 Task: Open Card Supplier Management Review in Board Product Launch Strategies to Workspace Domain Name Registrars and add a team member Softage.1@softage.net, a label Yellow, a checklist Beta Testing, an attachment from your google drive, a color Yellow and finally, add a card description 'Conduct customer research for new customer experience improvements' and a comment 'Let us approach this task with a sense of curiosity and a willingness to explore new ideas and approaches.'. Add a start date 'Jan 01, 1900' with a due date 'Jan 08, 1900'
Action: Mouse moved to (52, 335)
Screenshot: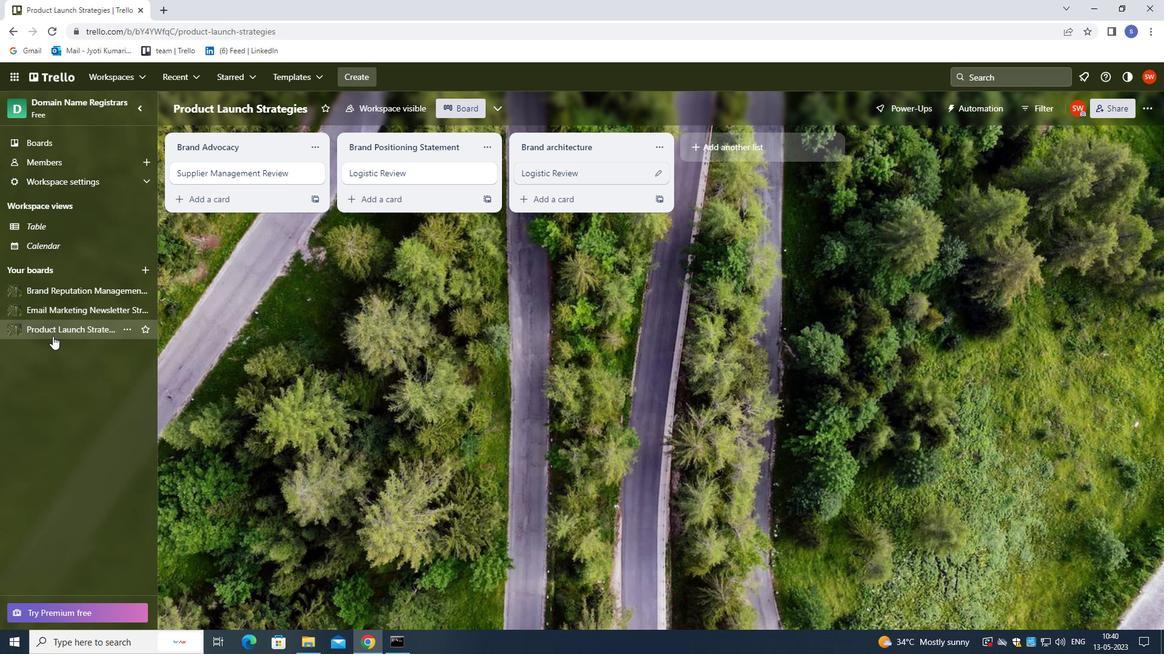 
Action: Mouse pressed left at (52, 335)
Screenshot: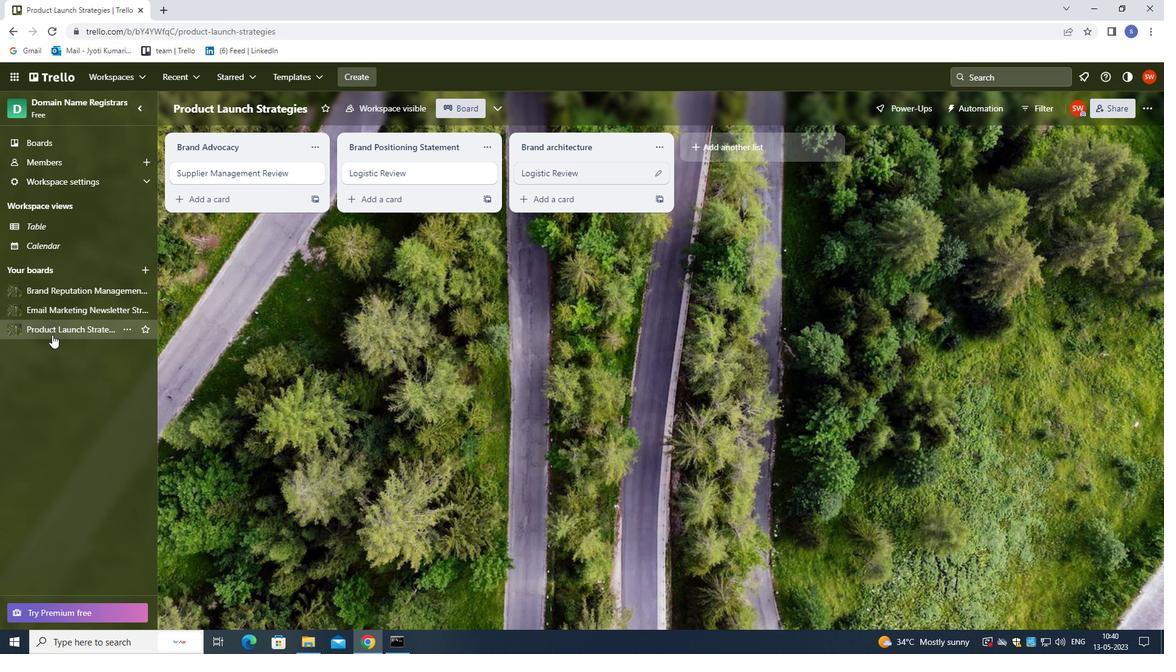
Action: Mouse moved to (235, 177)
Screenshot: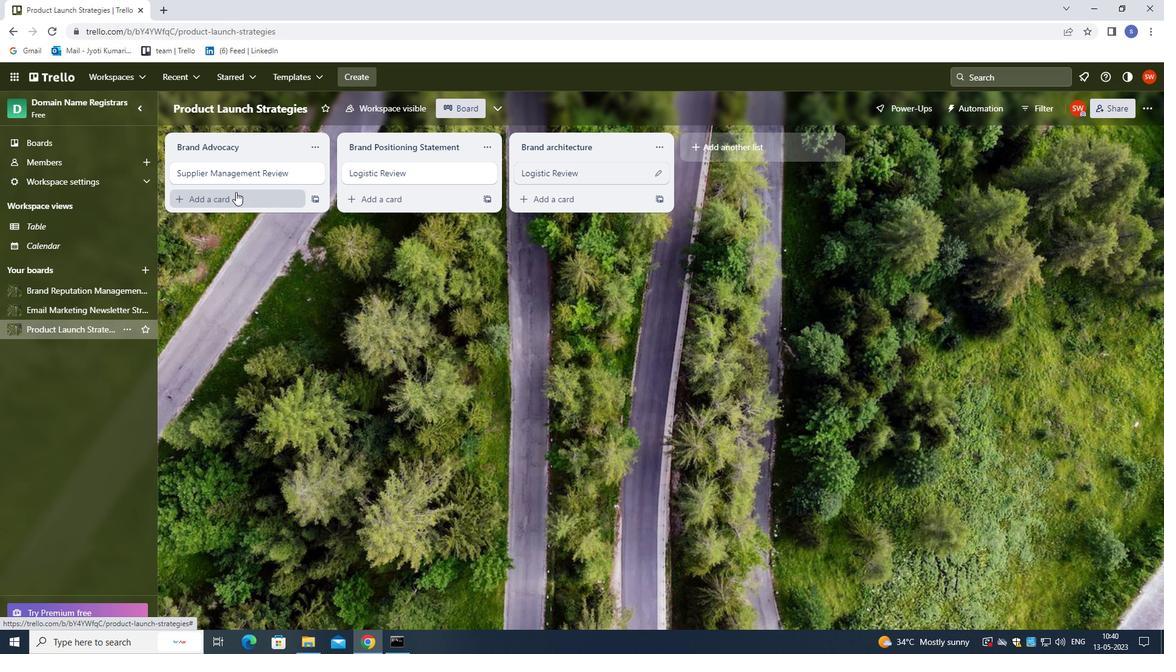 
Action: Mouse pressed left at (235, 177)
Screenshot: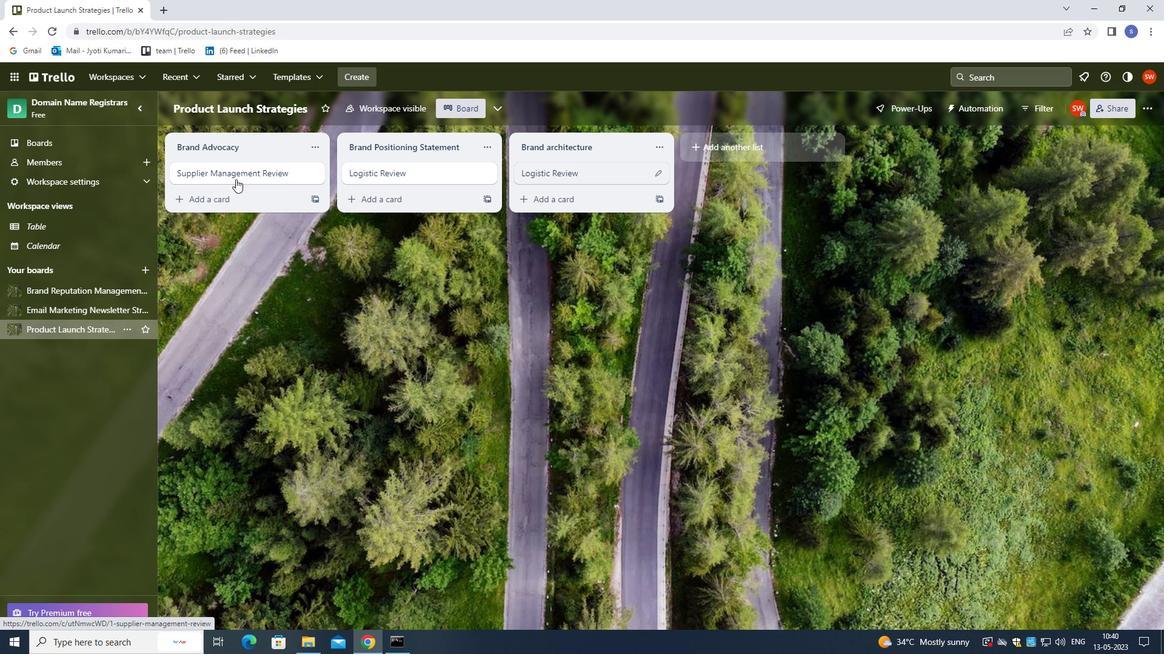 
Action: Mouse moved to (733, 169)
Screenshot: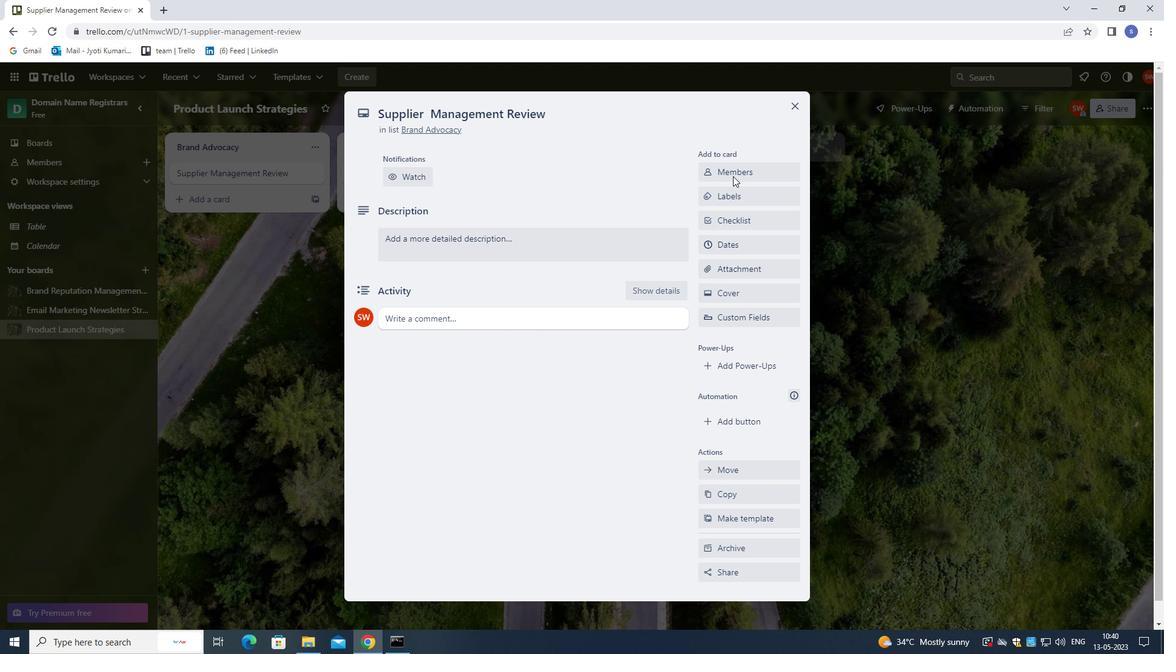 
Action: Mouse pressed left at (733, 169)
Screenshot: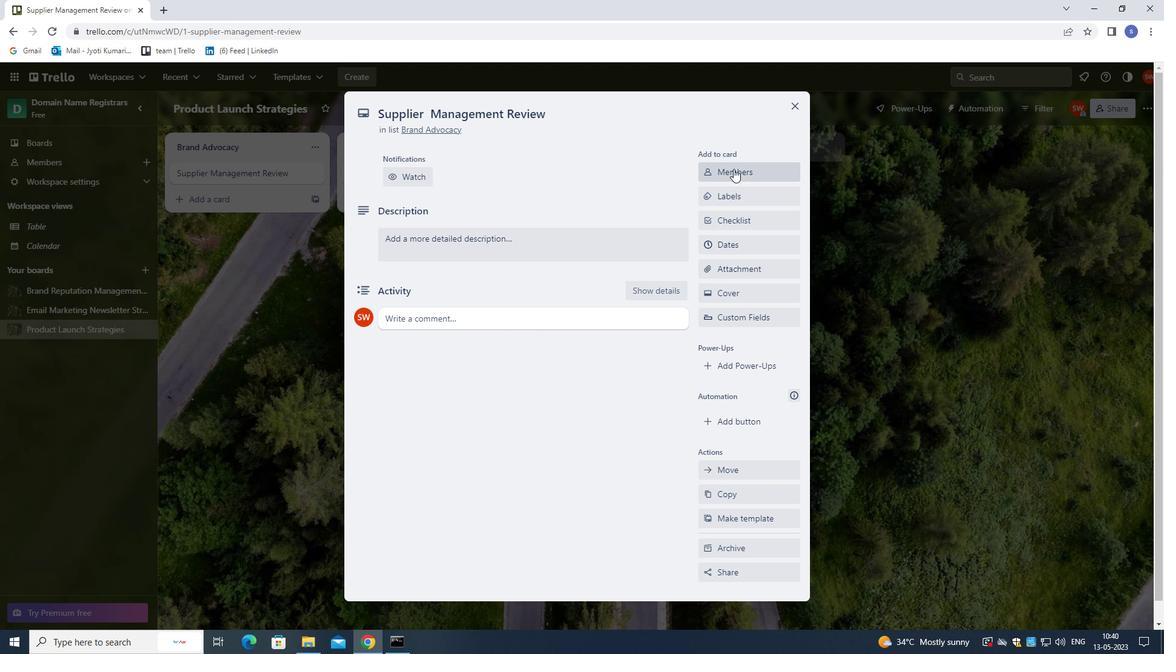 
Action: Mouse moved to (735, 167)
Screenshot: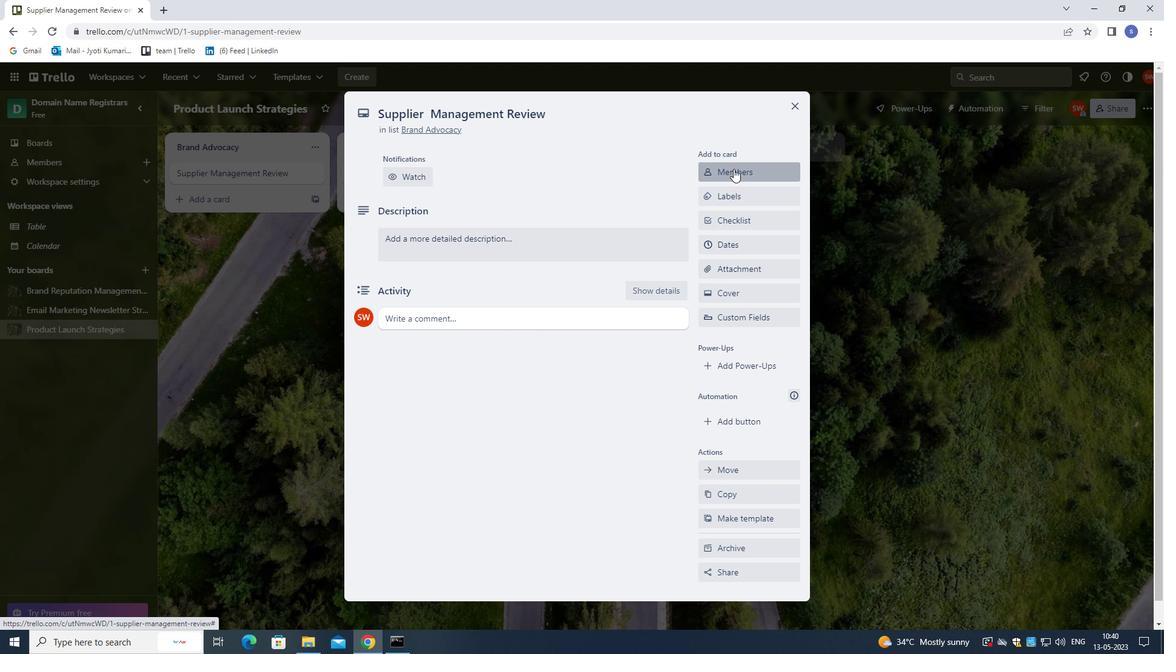 
Action: Key pressed softage.1<Key.shift>@SOFTAGE.NET
Screenshot: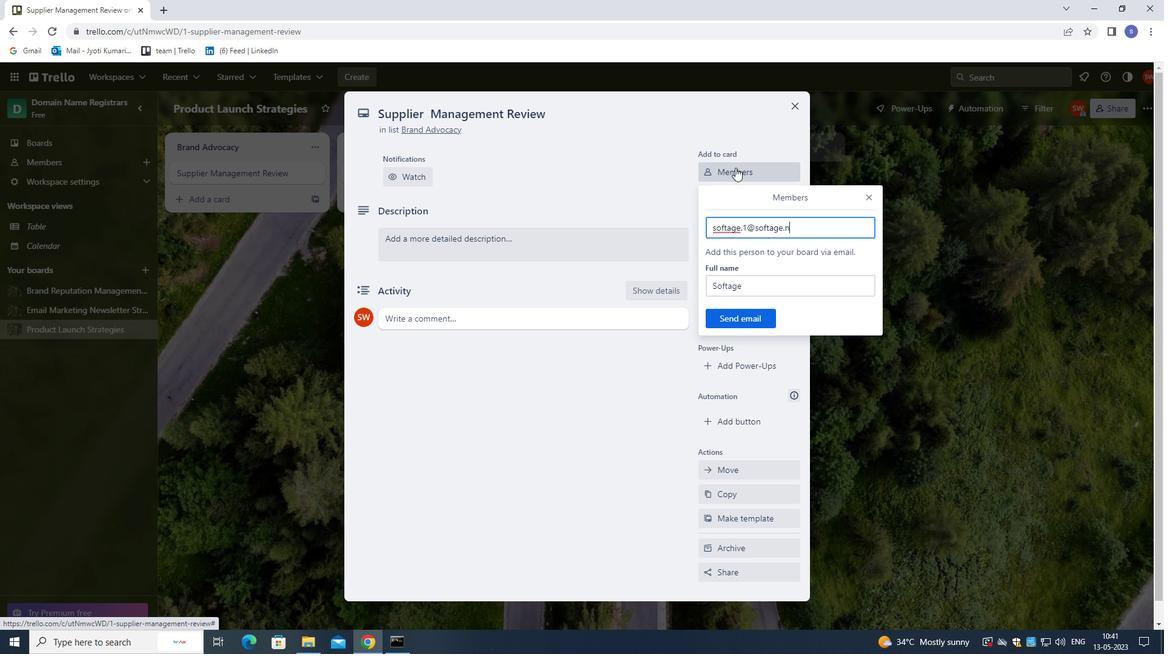 
Action: Mouse moved to (733, 322)
Screenshot: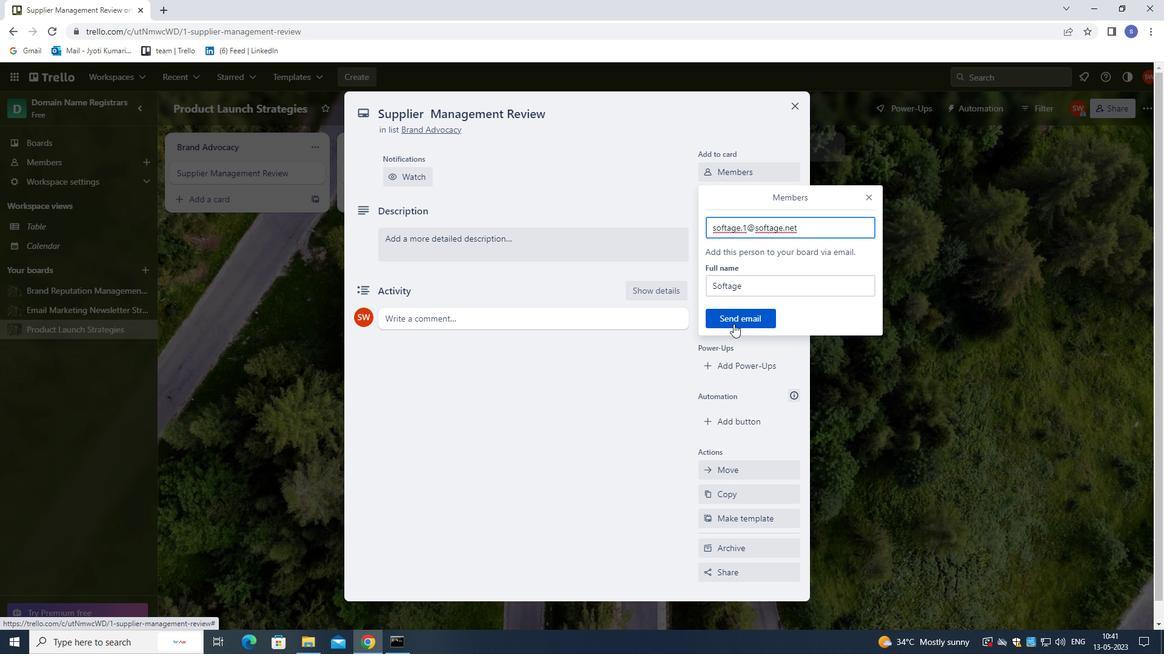 
Action: Mouse pressed left at (733, 322)
Screenshot: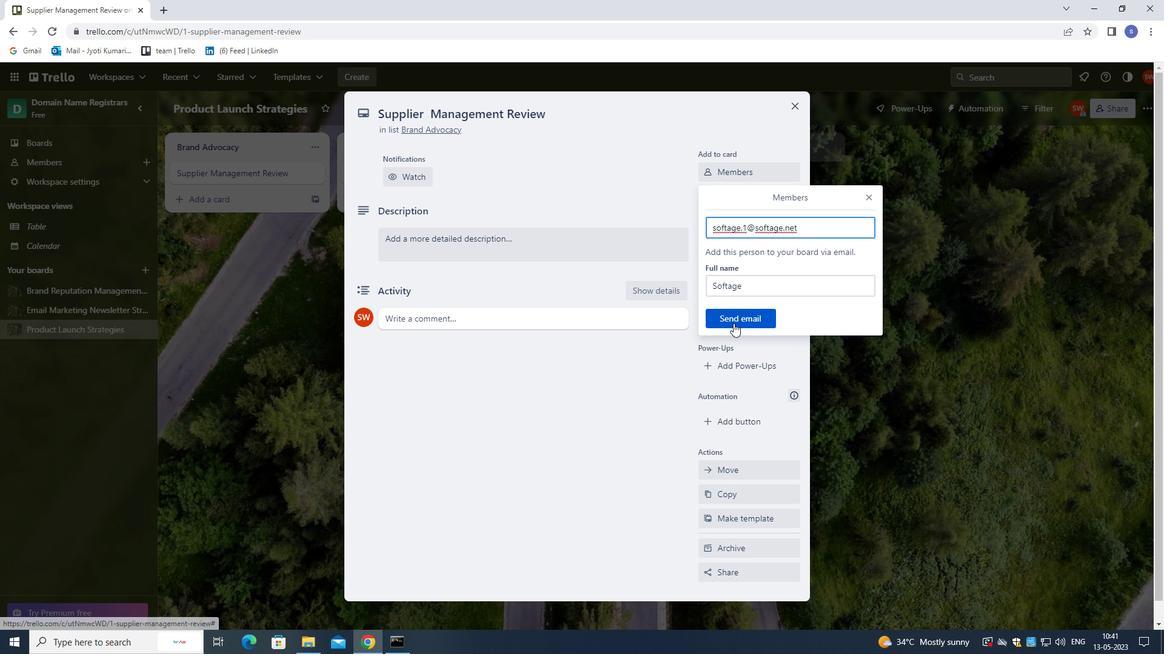 
Action: Mouse moved to (741, 241)
Screenshot: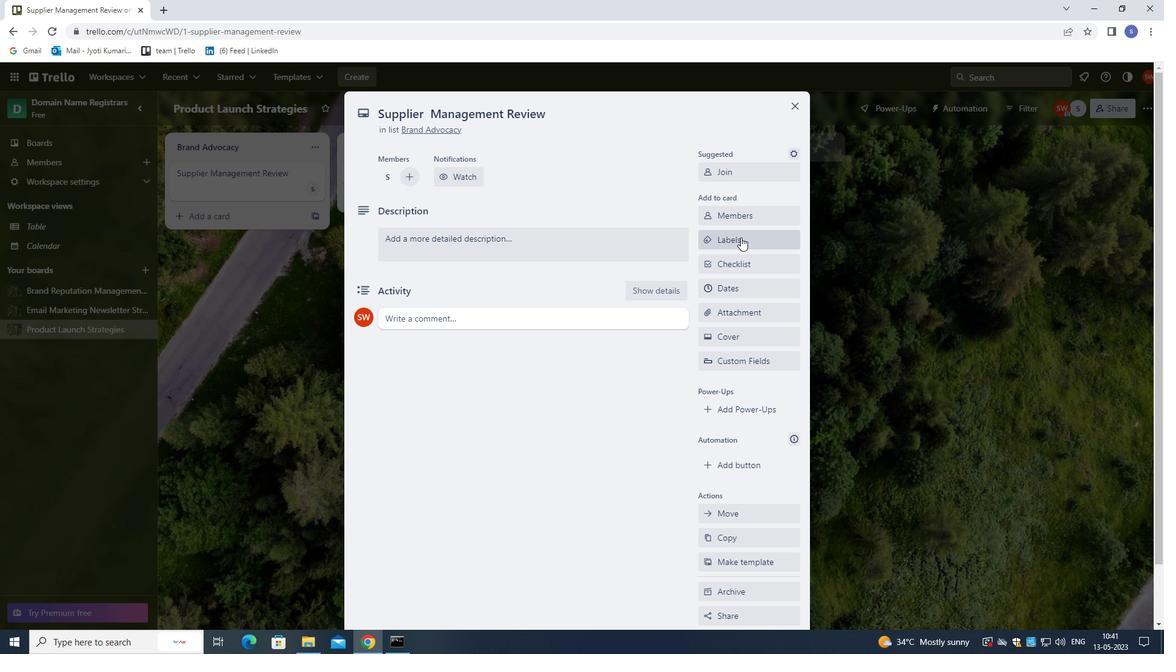 
Action: Mouse pressed left at (741, 241)
Screenshot: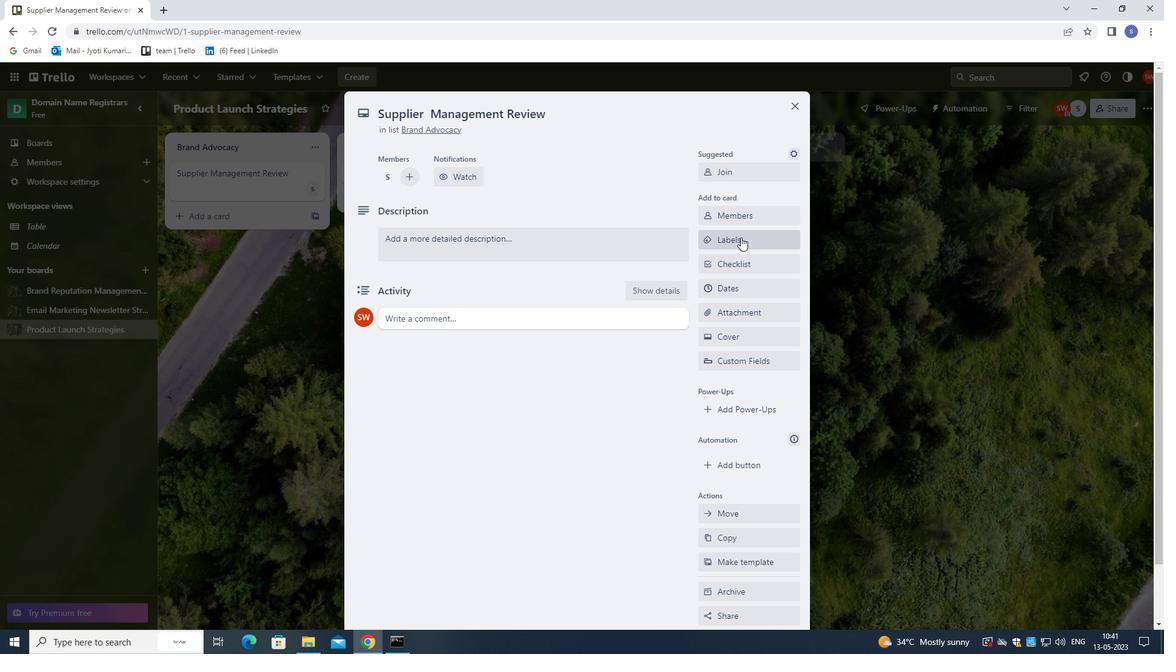 
Action: Mouse moved to (741, 242)
Screenshot: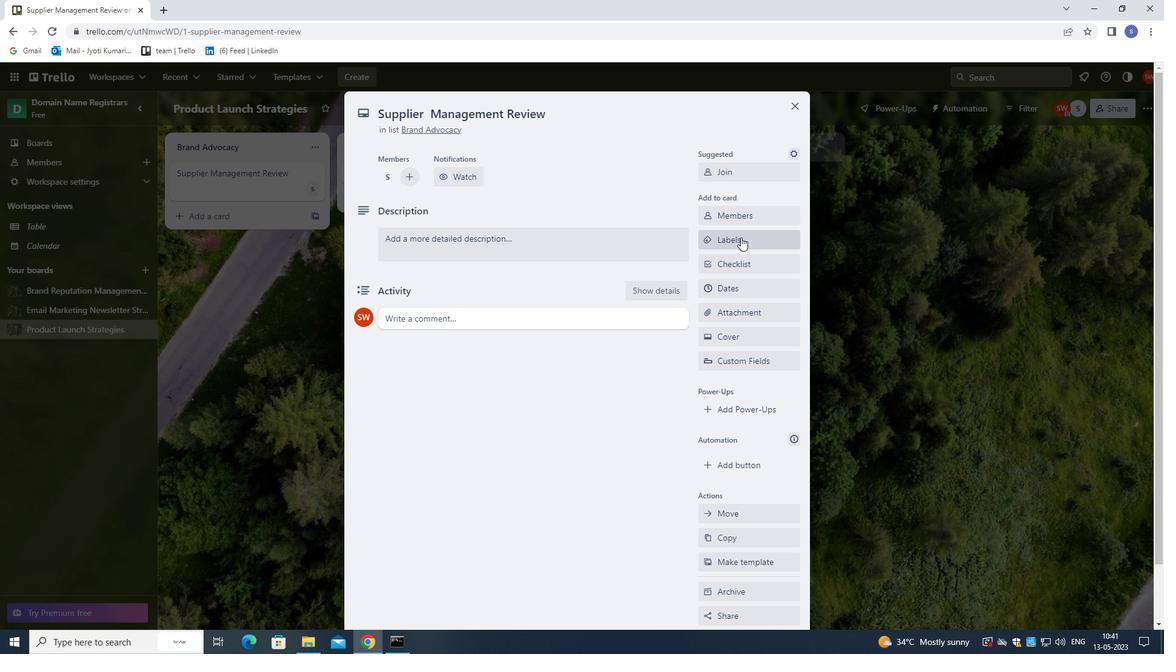 
Action: Key pressed Y
Screenshot: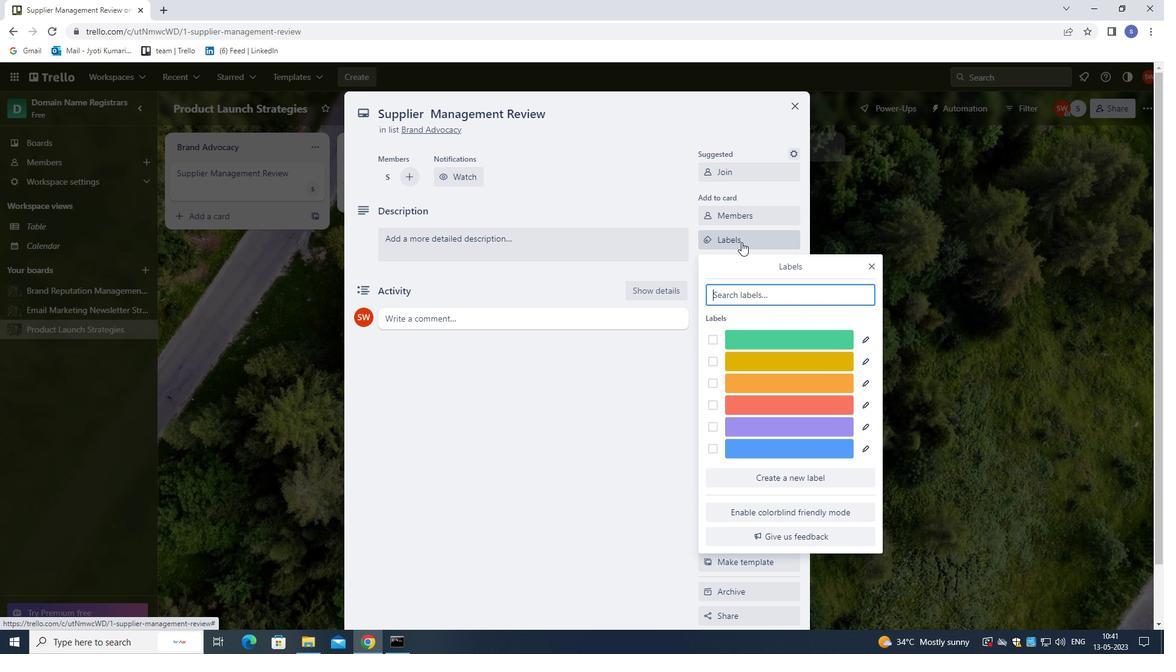 
Action: Mouse moved to (792, 332)
Screenshot: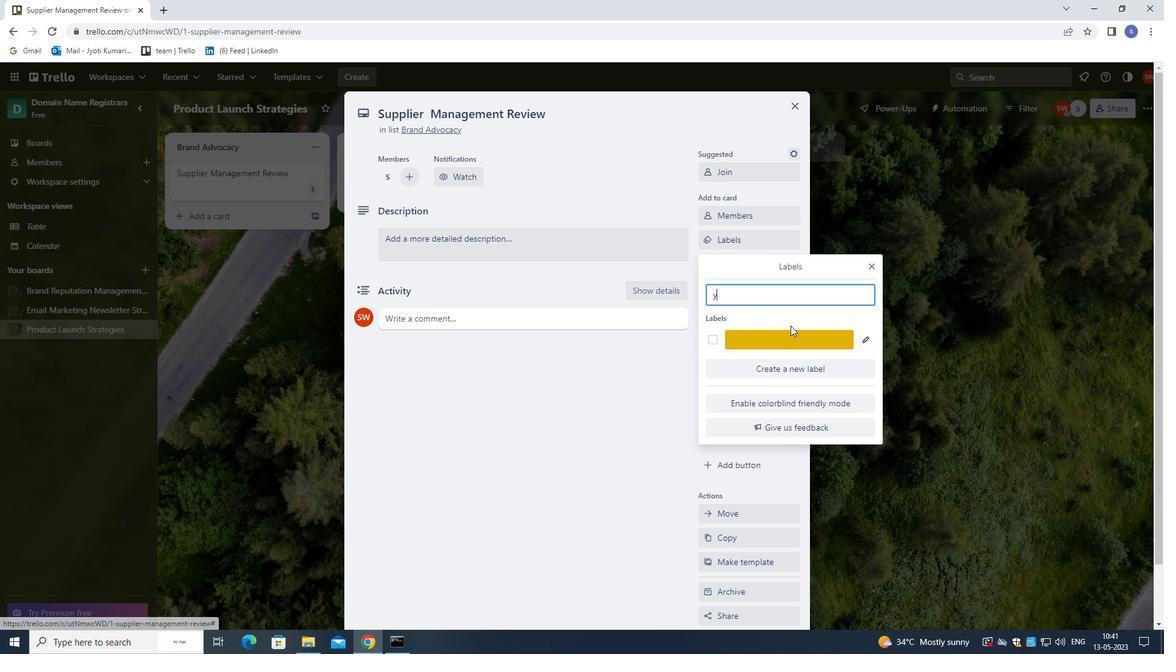 
Action: Mouse pressed left at (792, 332)
Screenshot: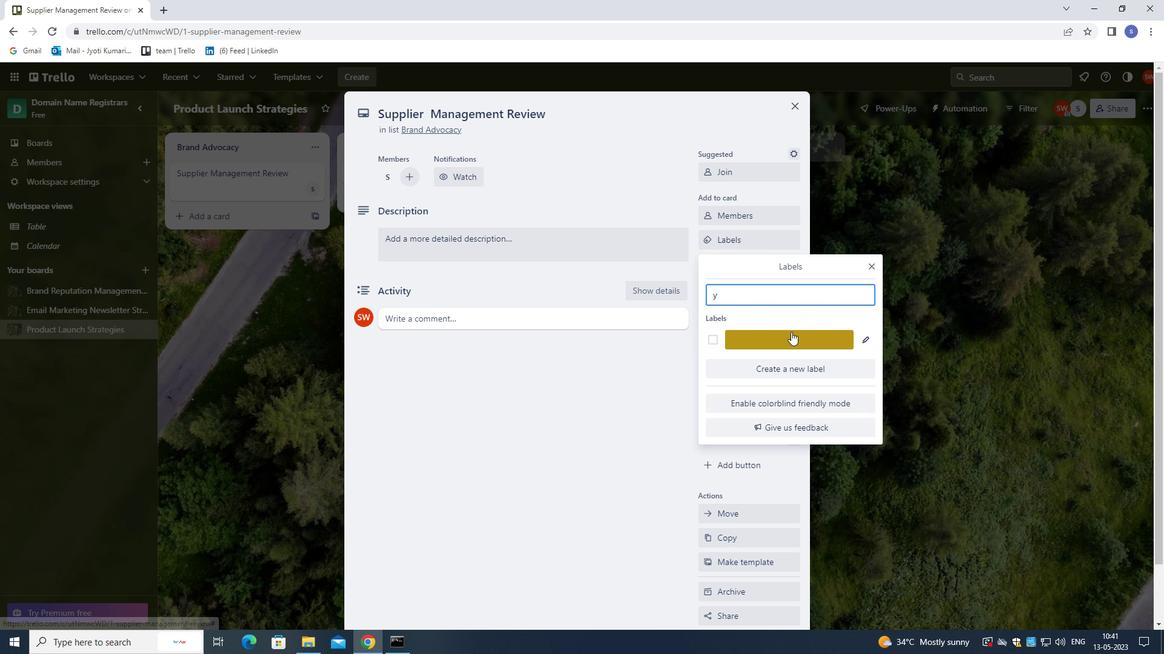 
Action: Mouse moved to (872, 264)
Screenshot: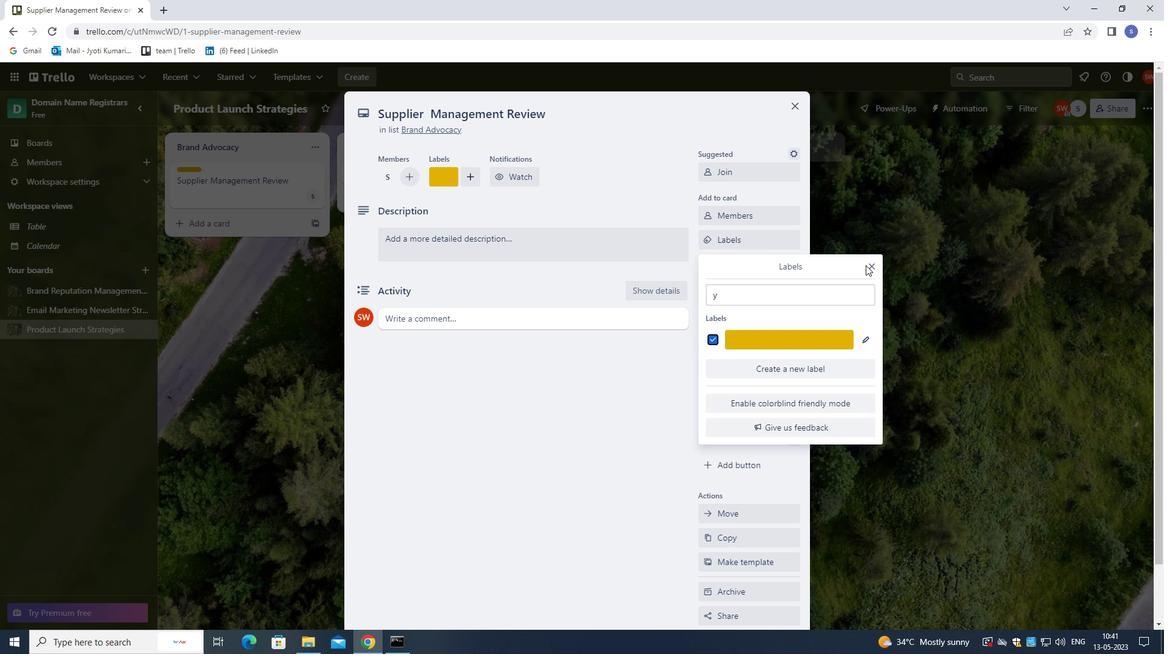 
Action: Mouse pressed left at (872, 264)
Screenshot: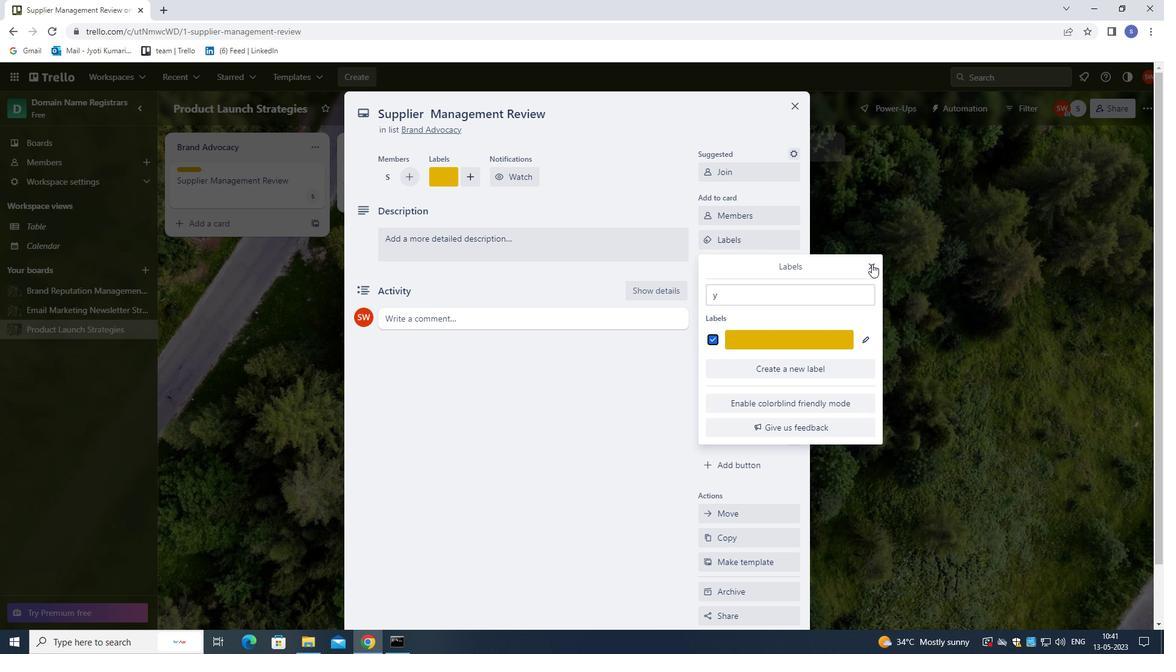 
Action: Mouse moved to (776, 261)
Screenshot: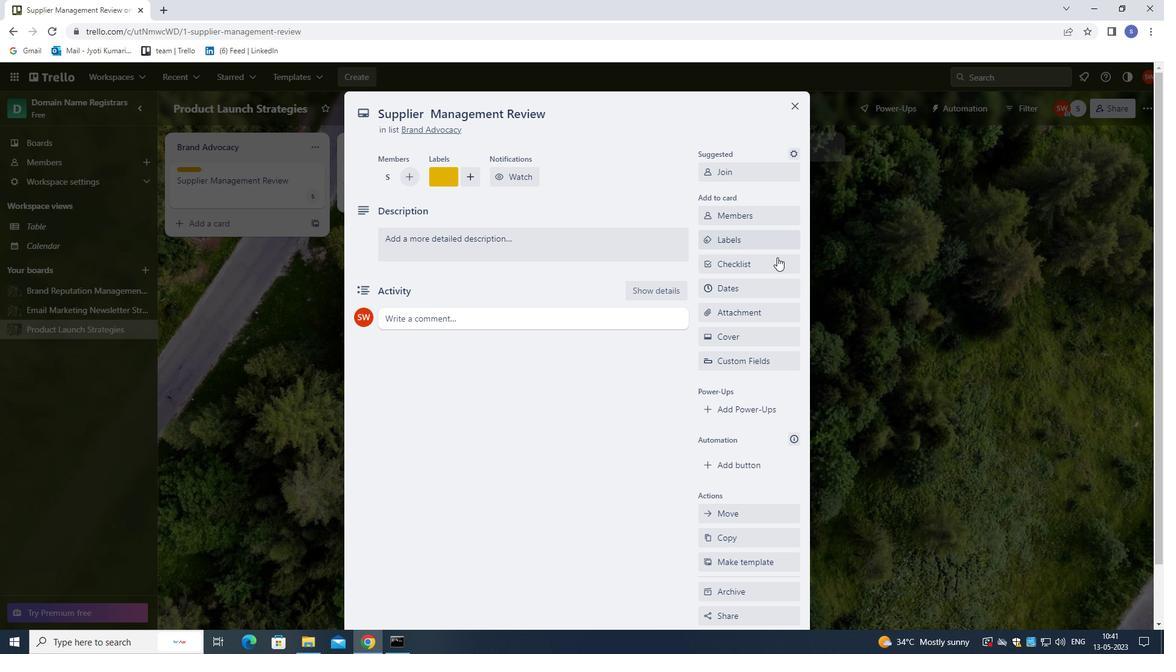 
Action: Mouse pressed left at (776, 261)
Screenshot: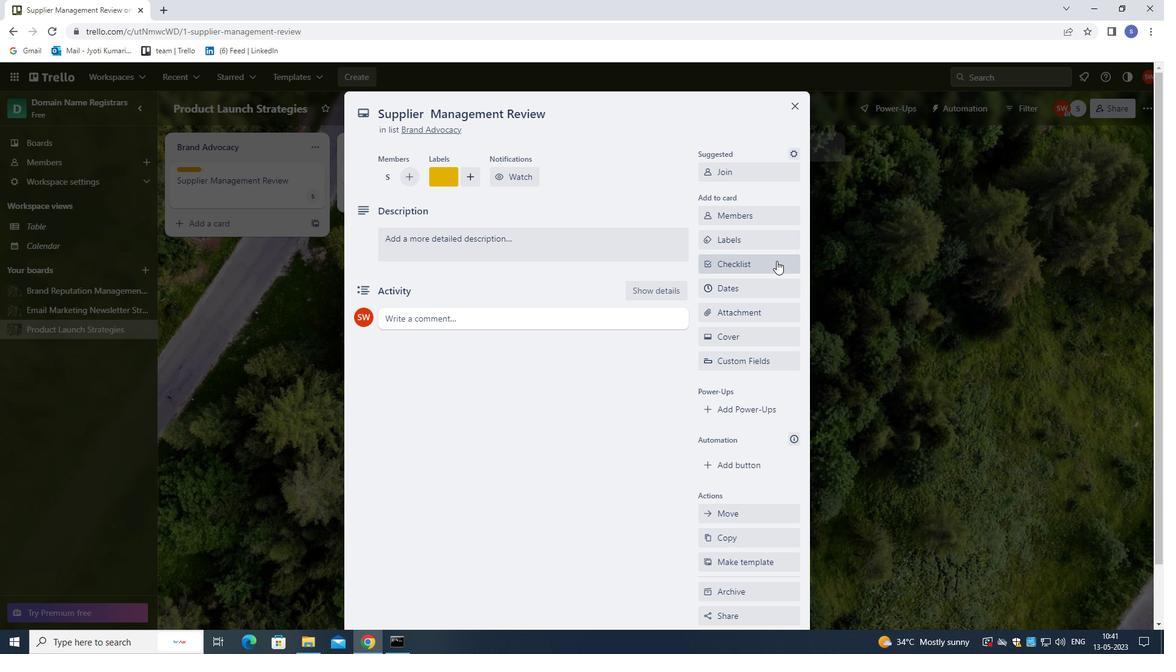 
Action: Mouse moved to (776, 261)
Screenshot: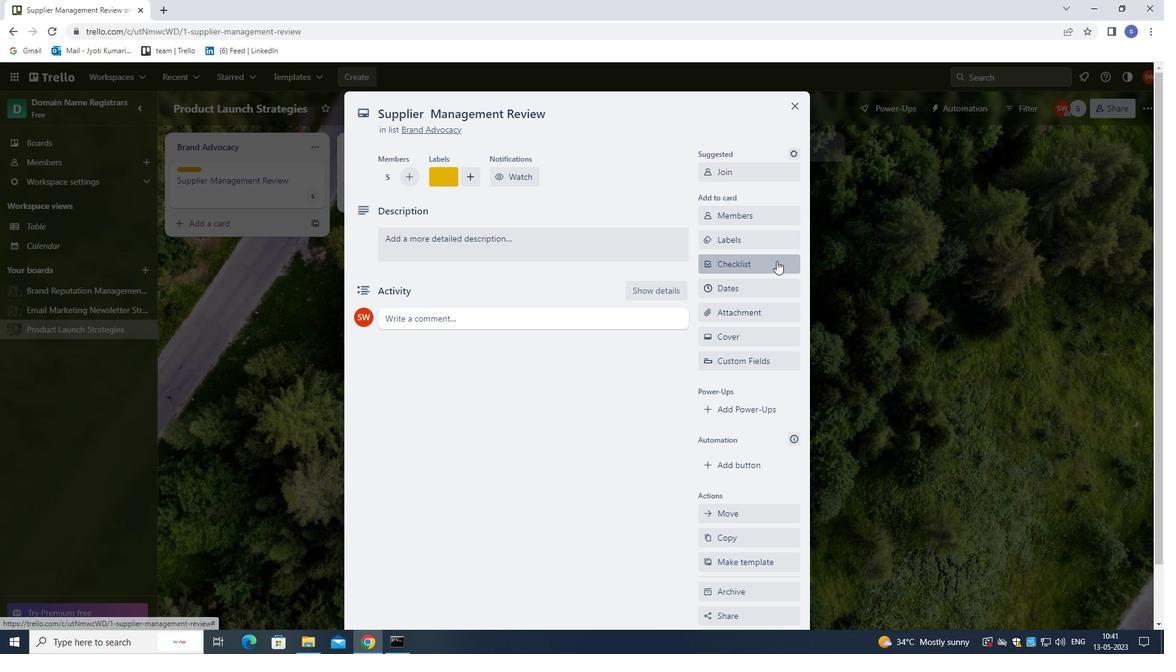 
Action: Key pressed <Key.shift>BETA<Key.space><Key.shift>TESTING
Screenshot: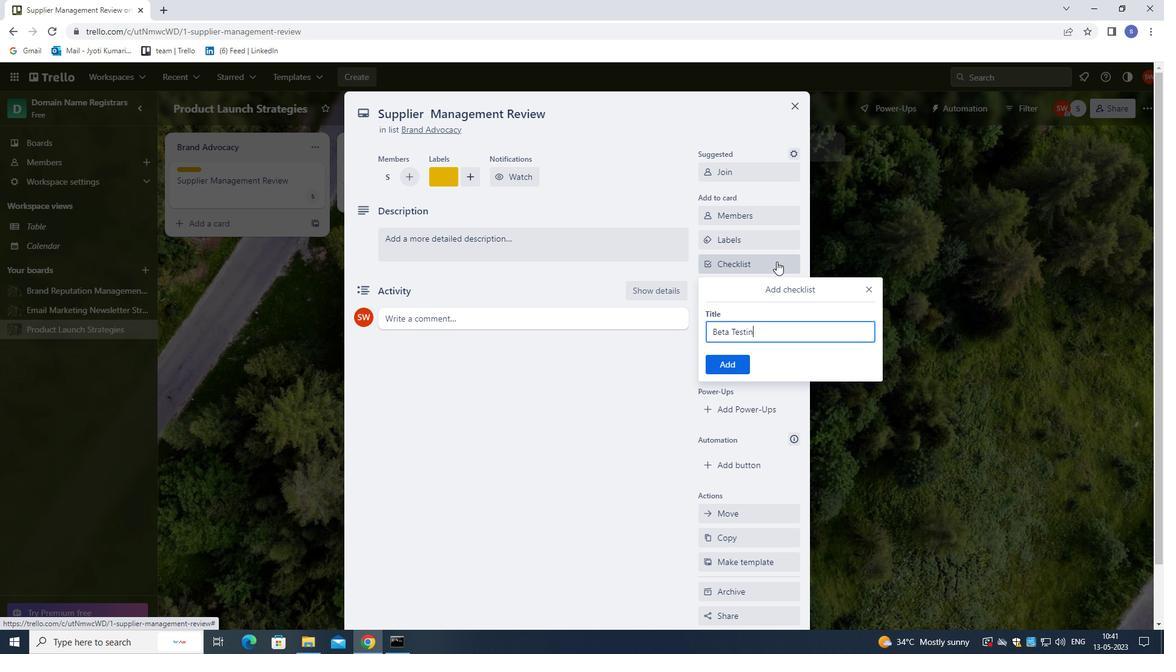 
Action: Mouse moved to (744, 363)
Screenshot: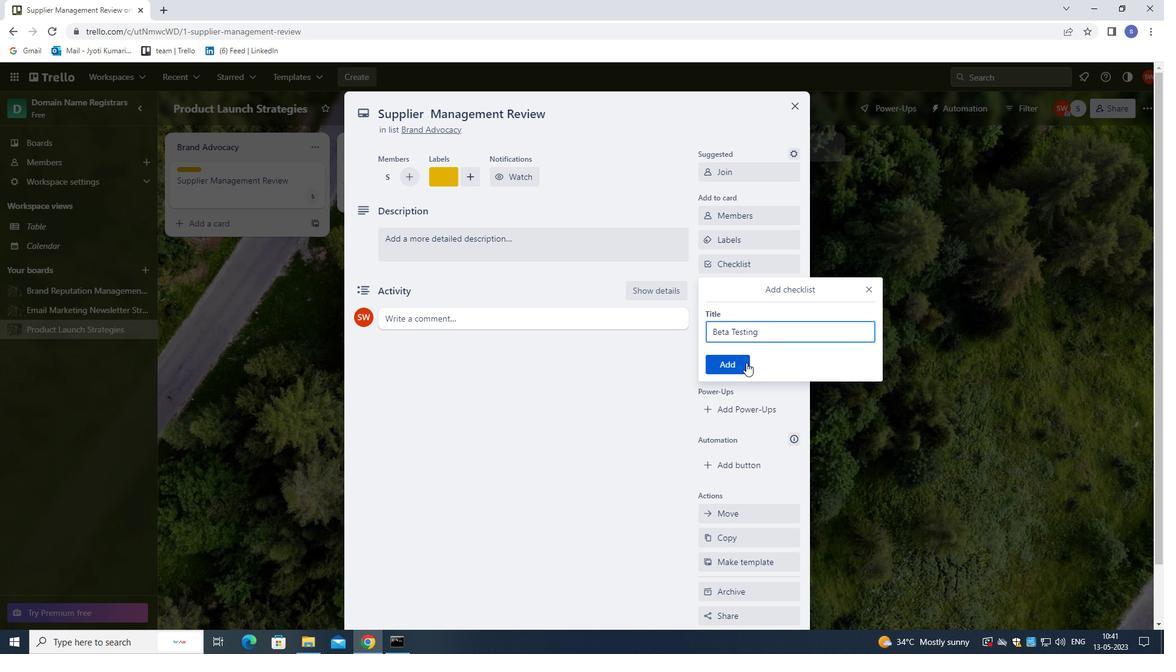 
Action: Mouse pressed left at (744, 363)
Screenshot: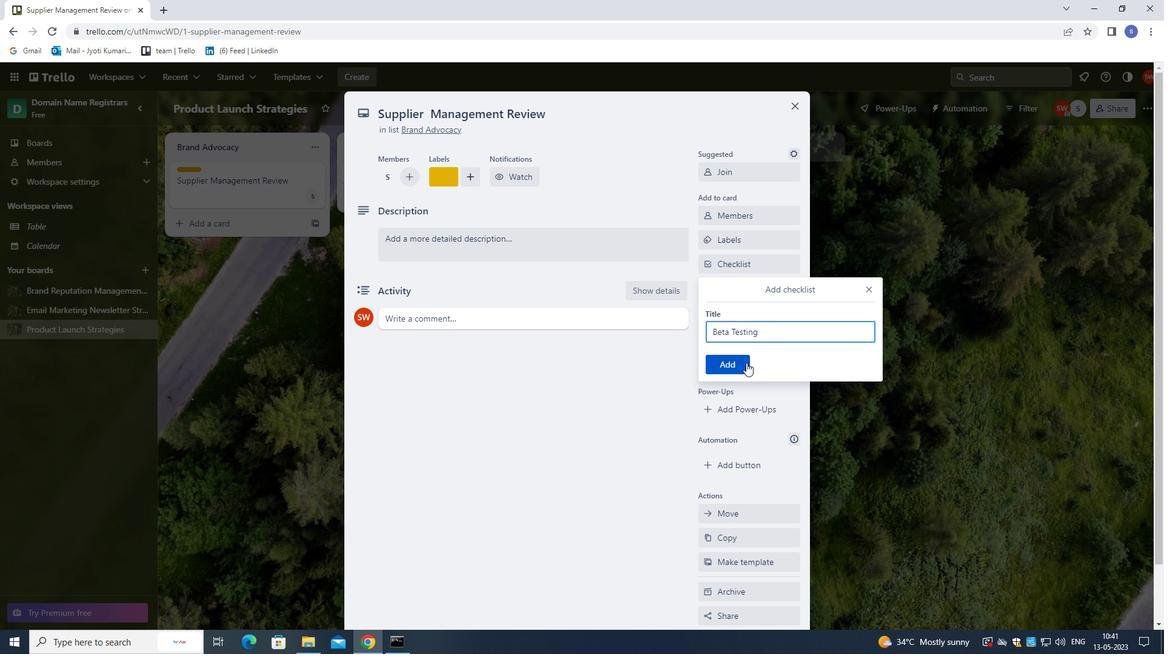 
Action: Mouse moved to (748, 286)
Screenshot: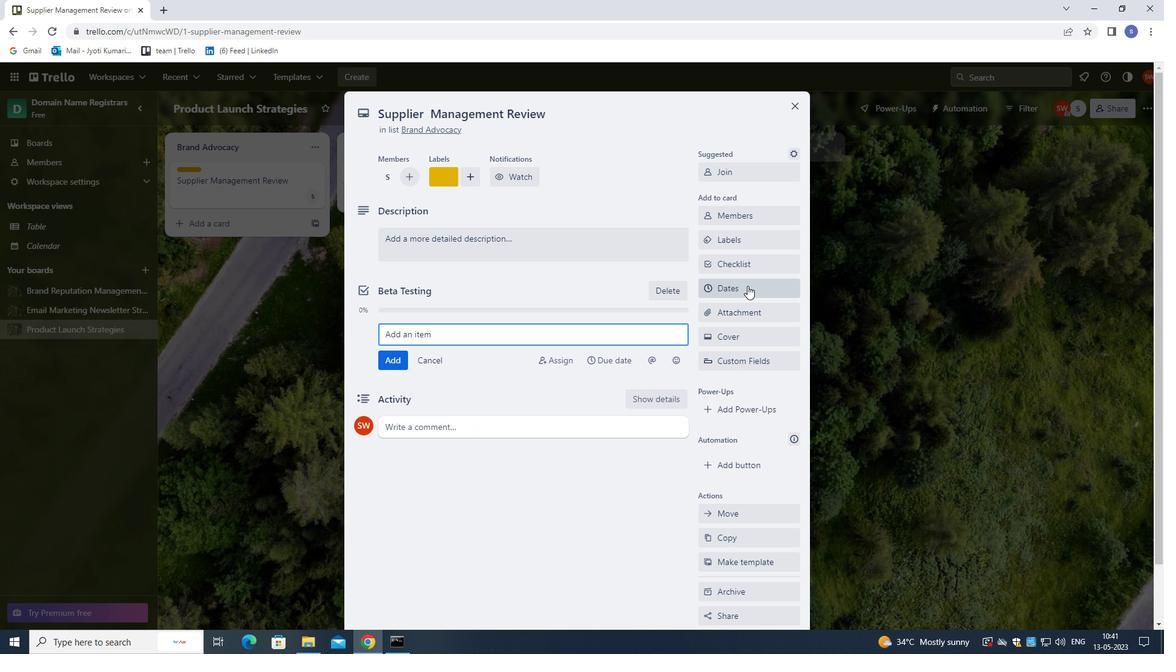 
Action: Mouse pressed left at (748, 286)
Screenshot: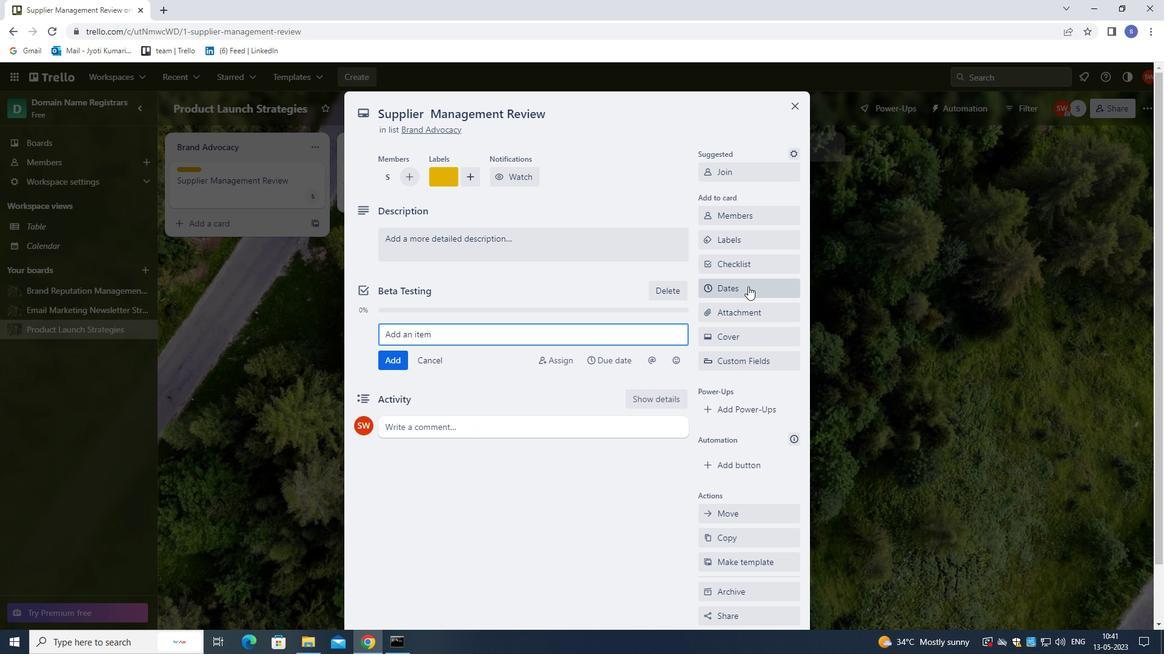 
Action: Mouse moved to (712, 328)
Screenshot: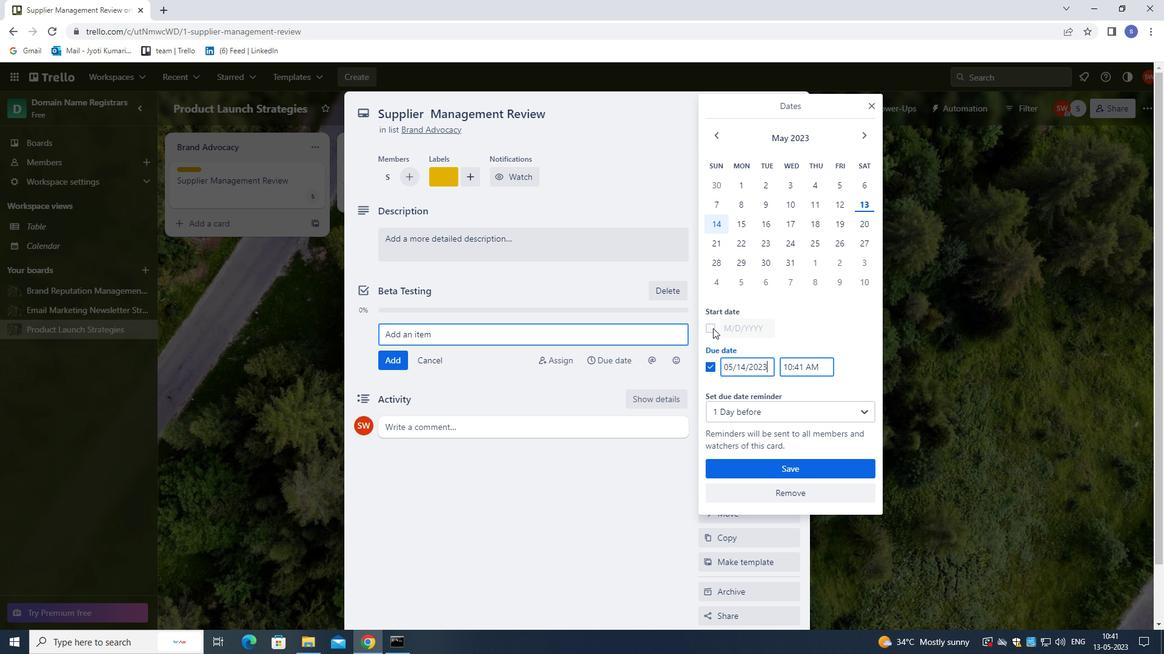 
Action: Mouse pressed left at (712, 328)
Screenshot: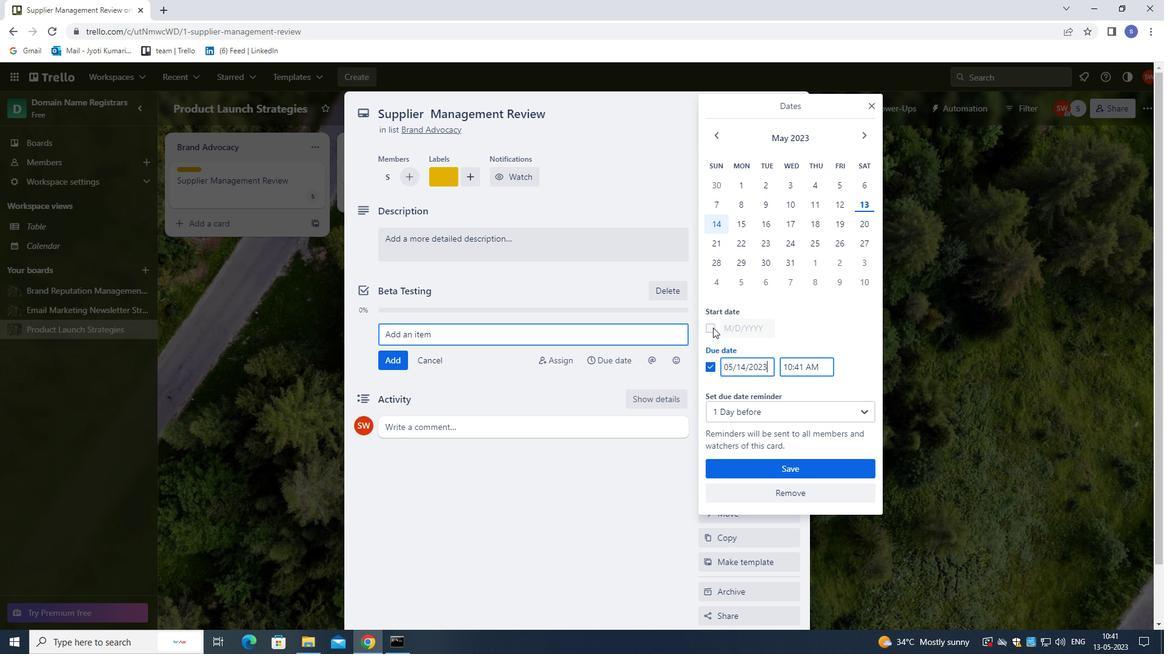 
Action: Mouse moved to (731, 326)
Screenshot: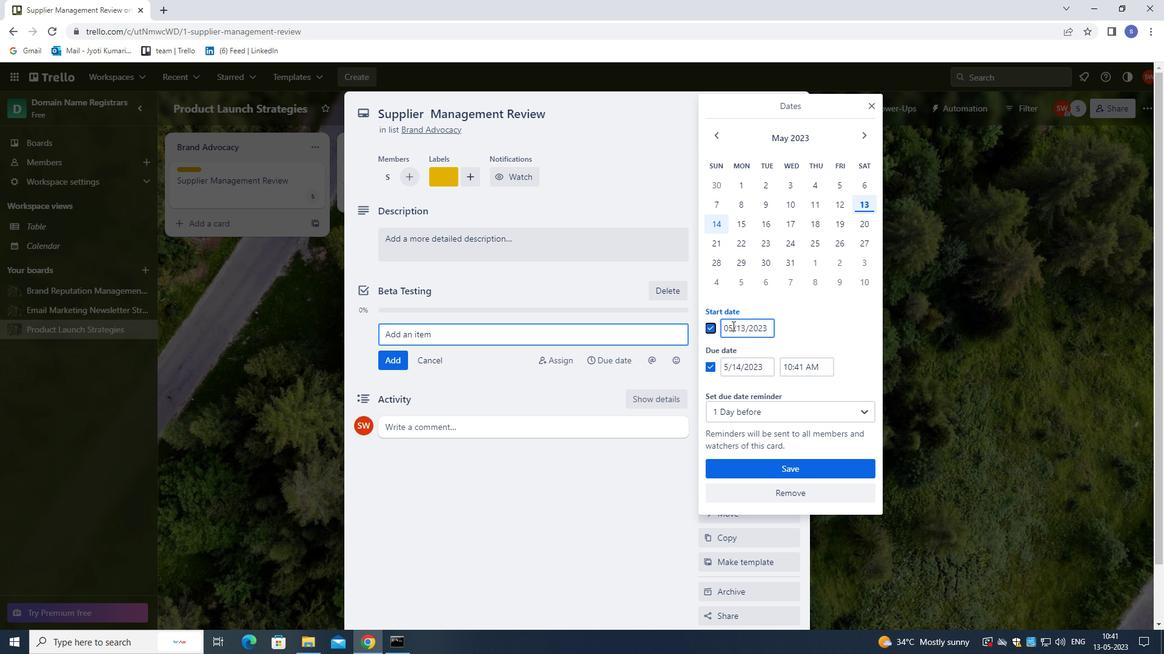 
Action: Mouse pressed left at (731, 326)
Screenshot: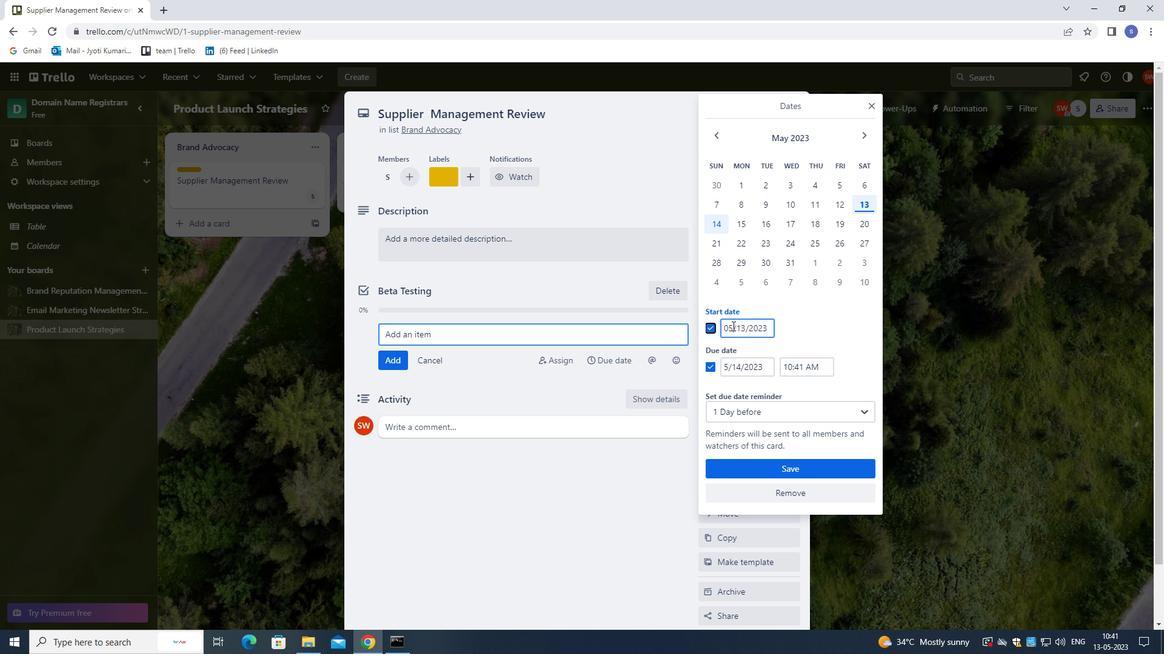 
Action: Mouse moved to (726, 361)
Screenshot: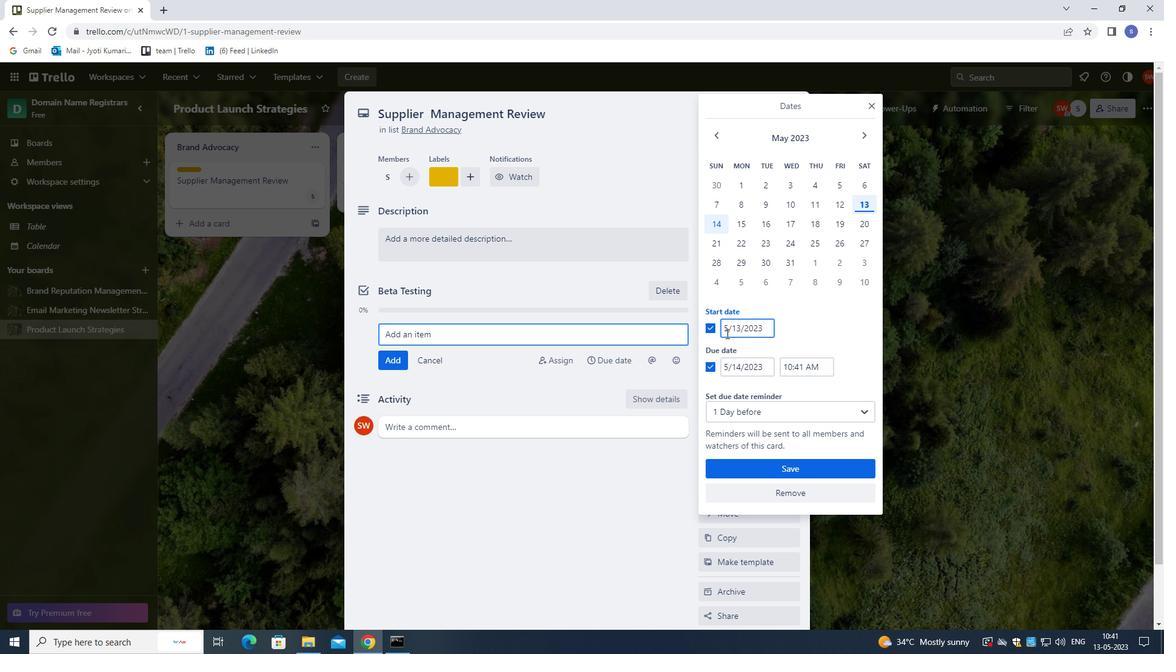 
Action: Key pressed <Key.left><Key.backspace>1<Key.right>0<Key.backspace><Key.right><Key.right><Key.backspace>
Screenshot: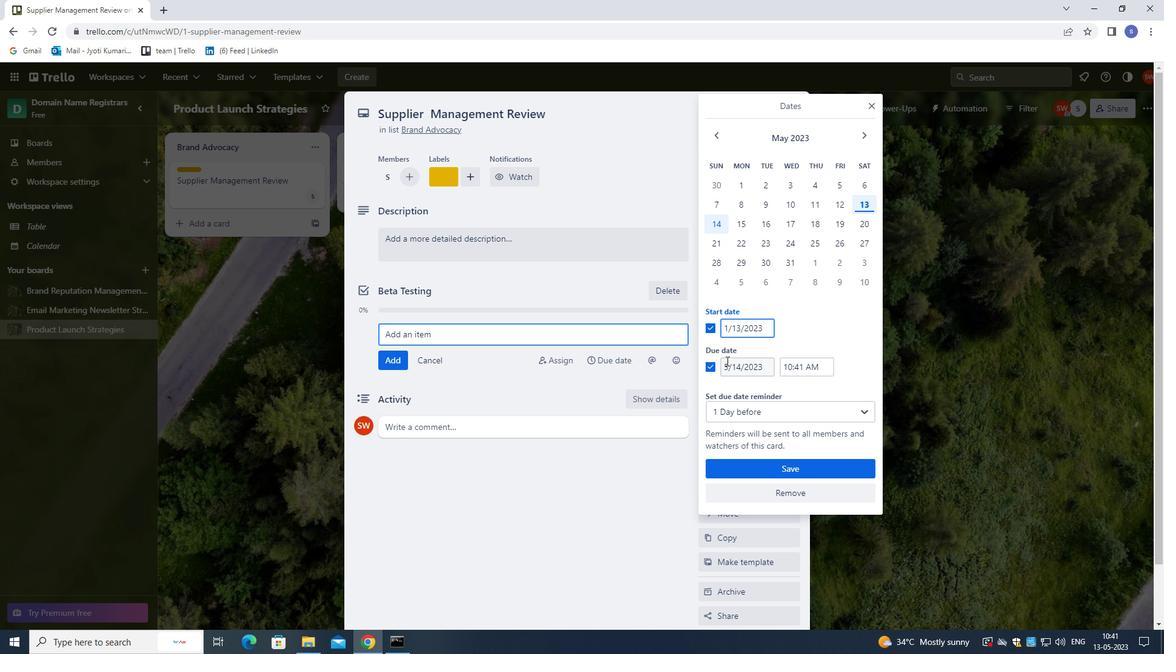 
Action: Mouse moved to (730, 363)
Screenshot: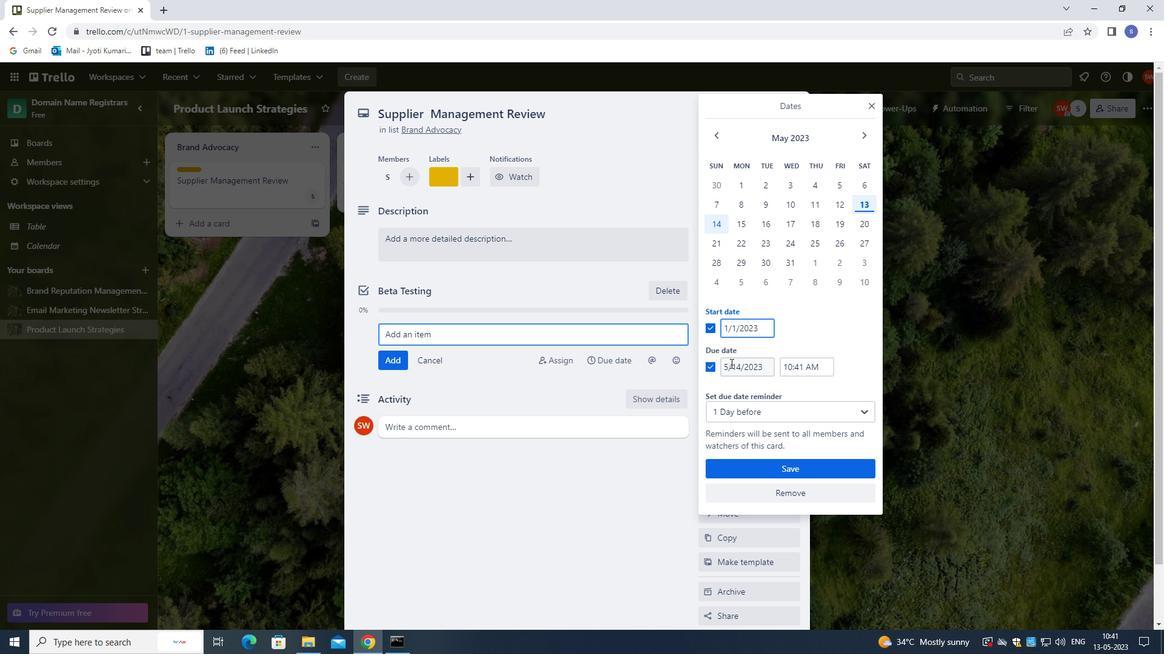 
Action: Mouse pressed left at (730, 363)
Screenshot: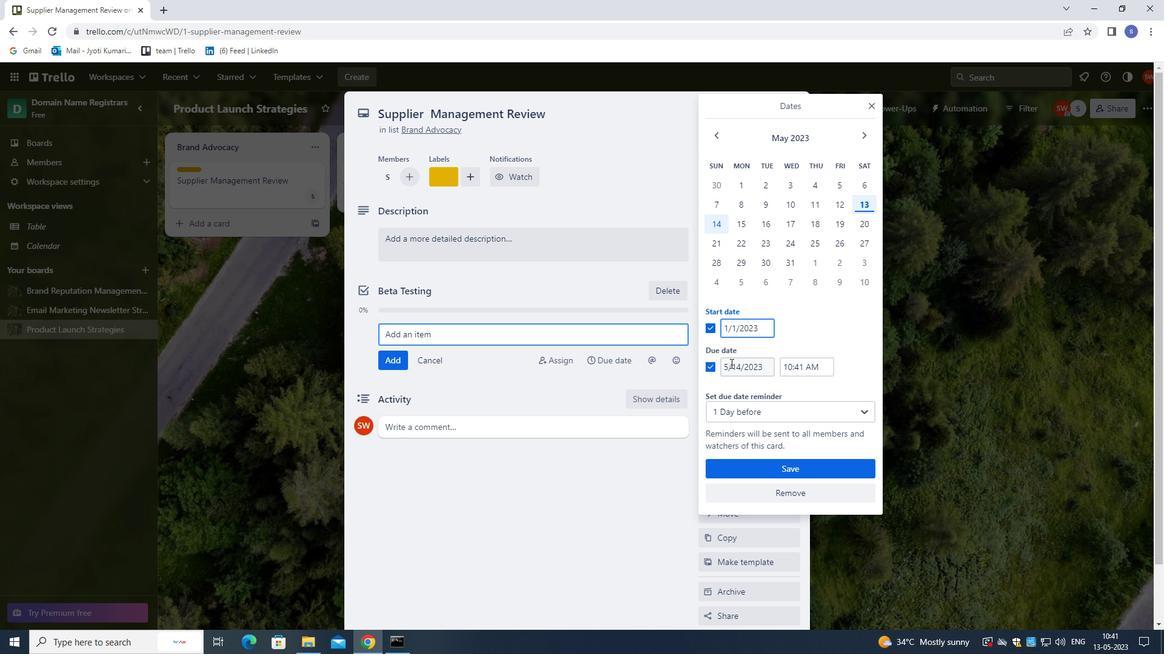 
Action: Mouse moved to (758, 422)
Screenshot: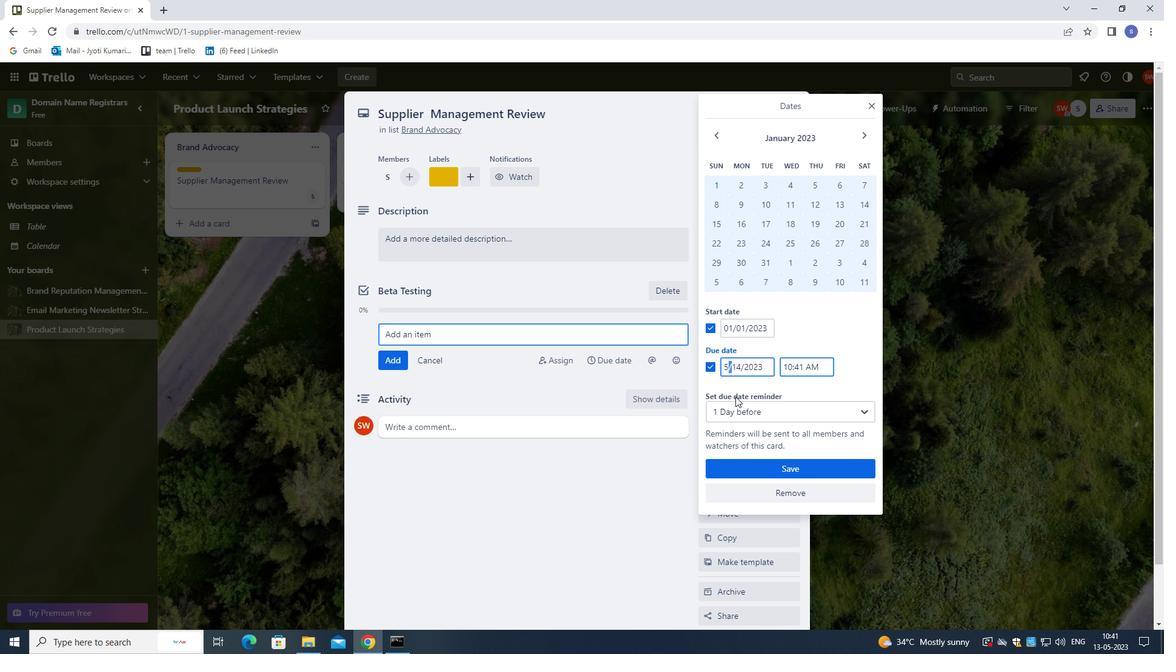 
Action: Key pressed <Key.left><Key.backspace>1<Key.right><Key.right><Key.right><Key.backspace><Key.backspace>8
Screenshot: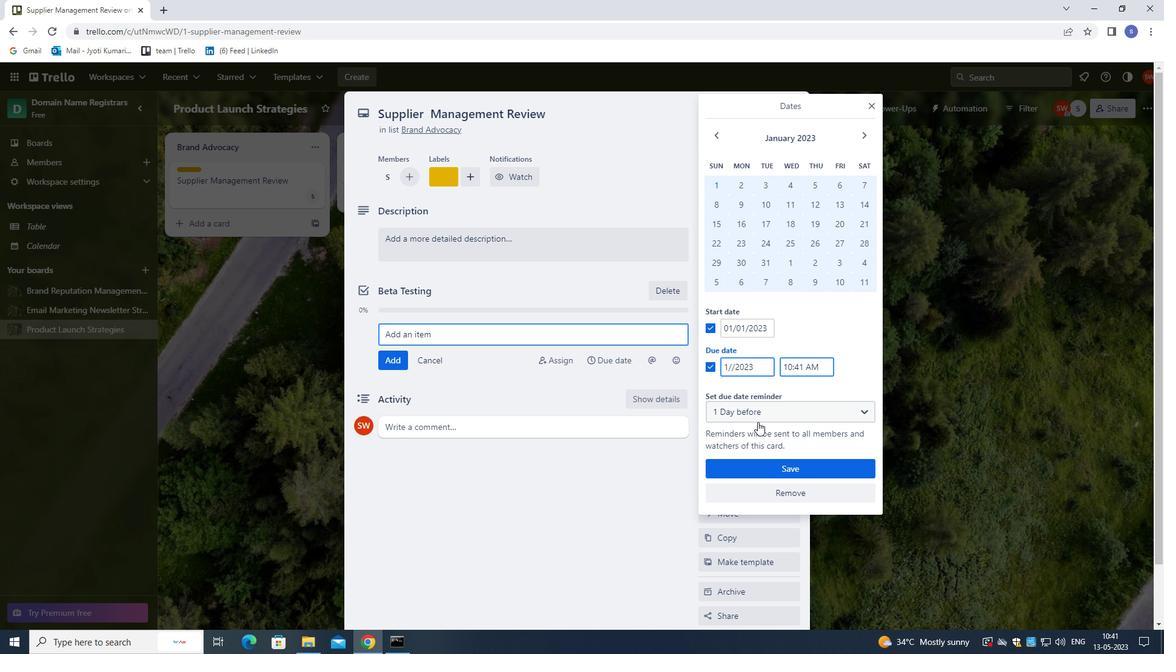 
Action: Mouse moved to (766, 325)
Screenshot: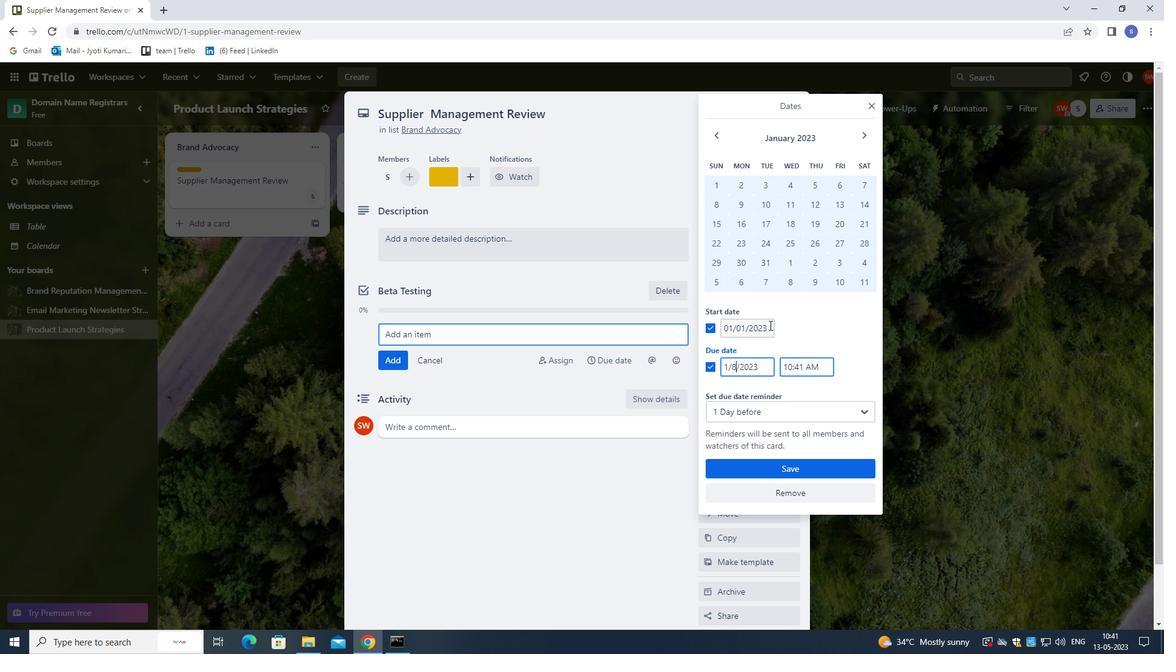 
Action: Mouse pressed left at (766, 325)
Screenshot: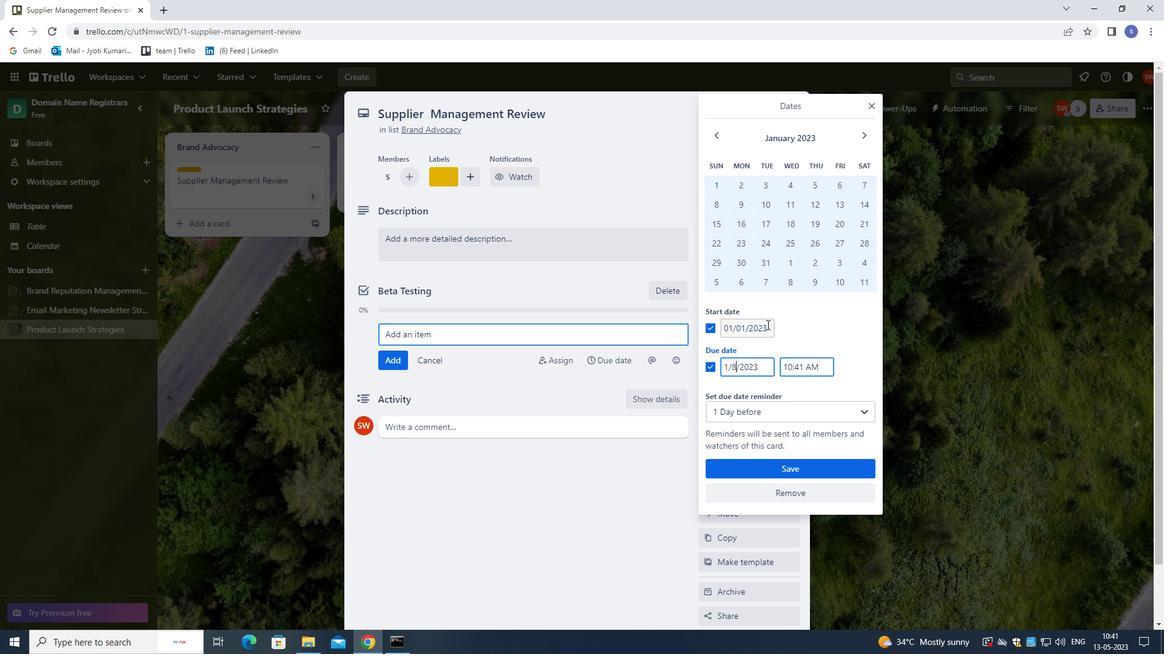 
Action: Mouse moved to (774, 376)
Screenshot: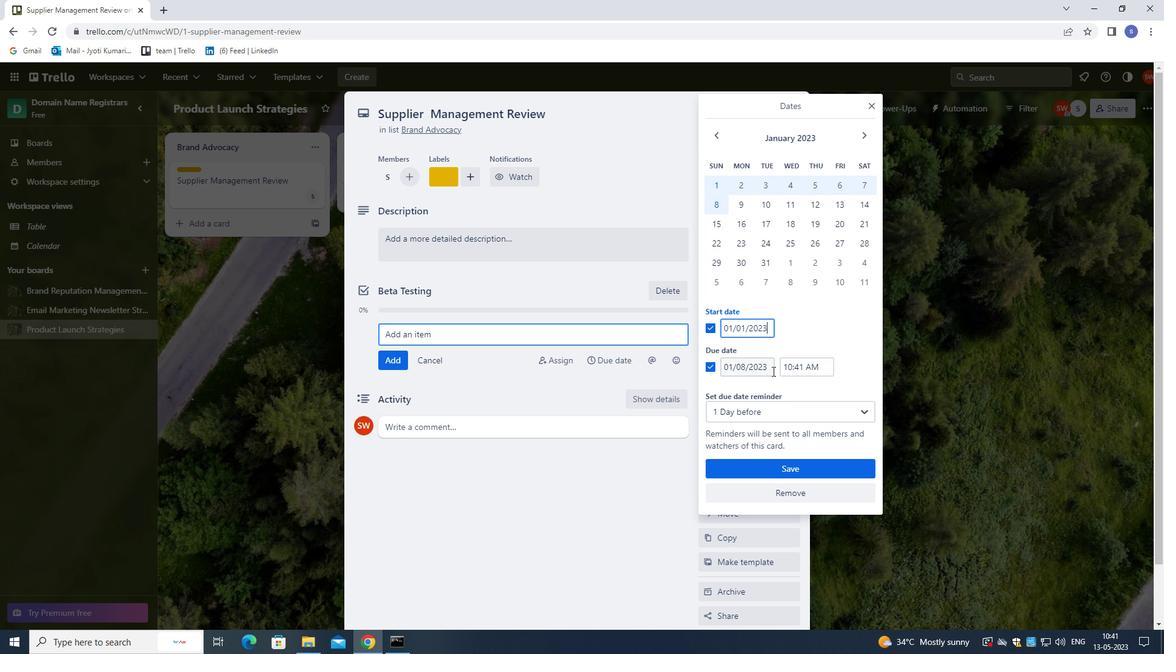 
Action: Key pressed <Key.backspace><Key.backspace><Key.backspace><Key.backspace>1900<Key.down>
Screenshot: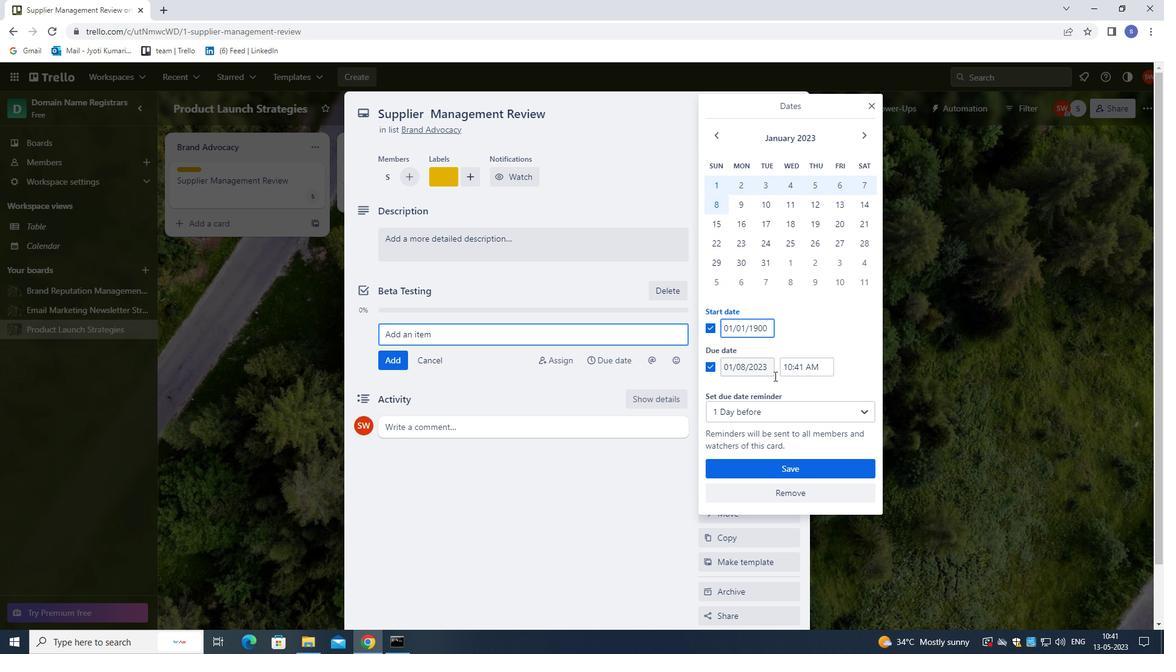 
Action: Mouse moved to (765, 370)
Screenshot: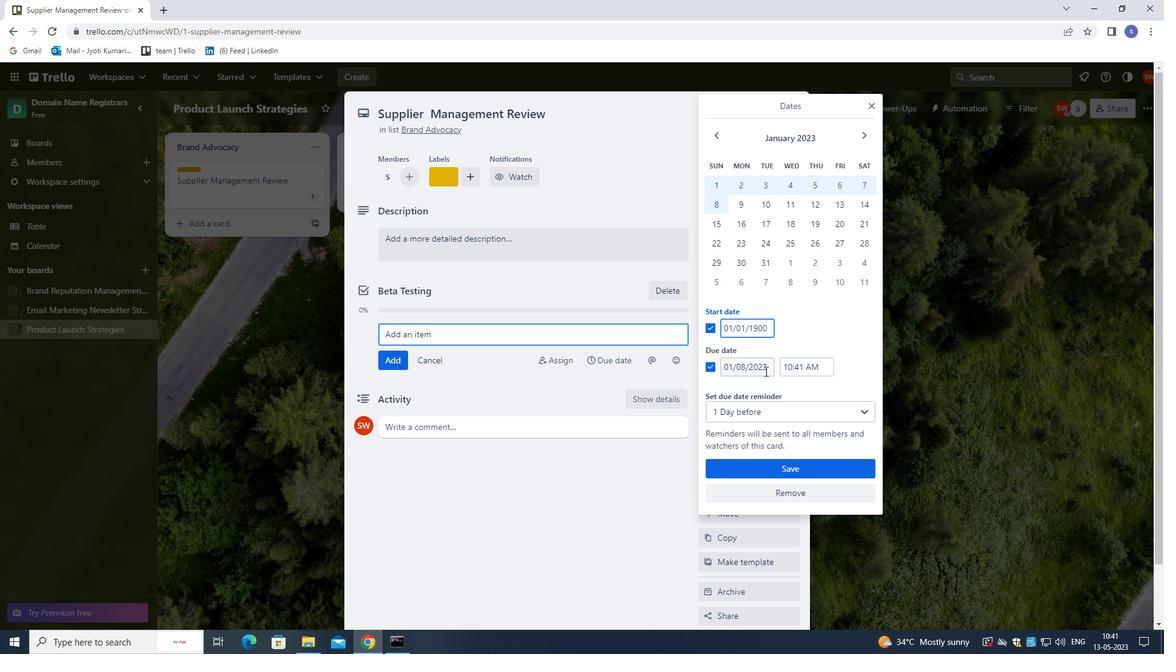 
Action: Mouse pressed left at (765, 370)
Screenshot: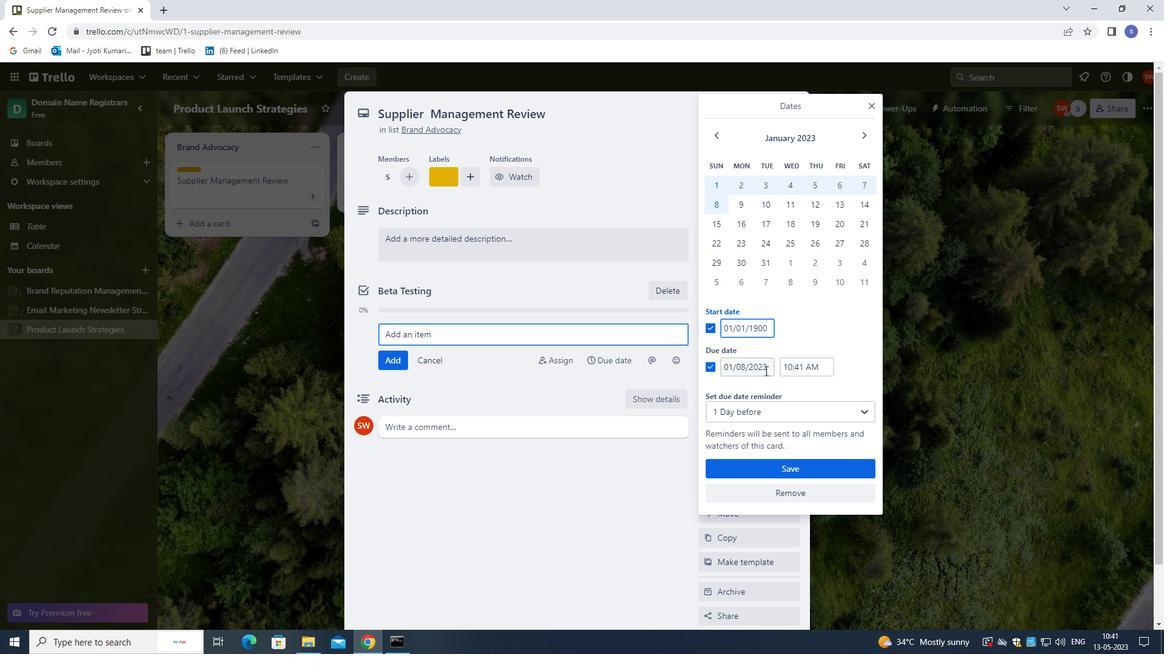 
Action: Mouse moved to (764, 372)
Screenshot: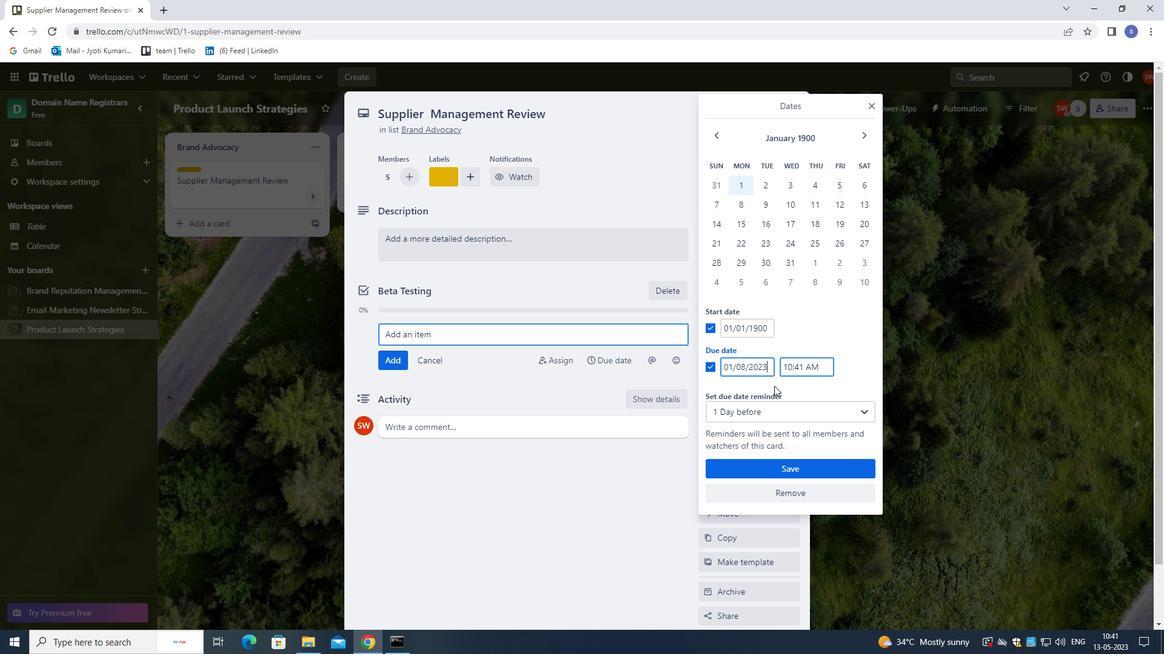 
Action: Key pressed <Key.backspace><Key.backspace><Key.backspace><Key.backspace>1900
Screenshot: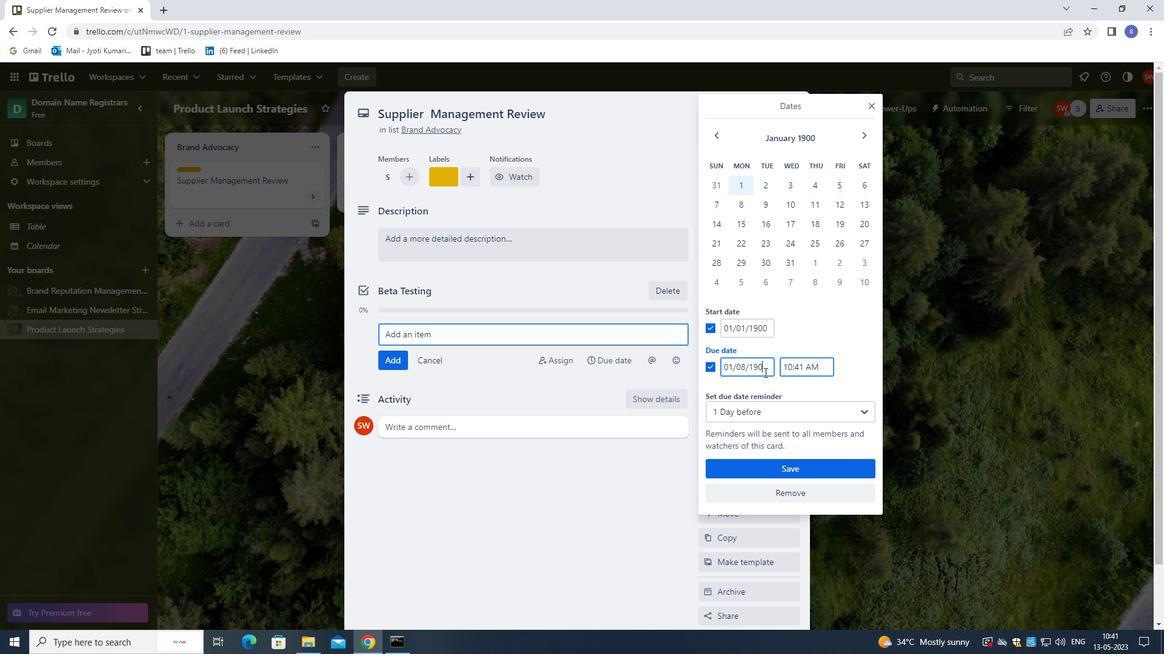 
Action: Mouse moved to (778, 473)
Screenshot: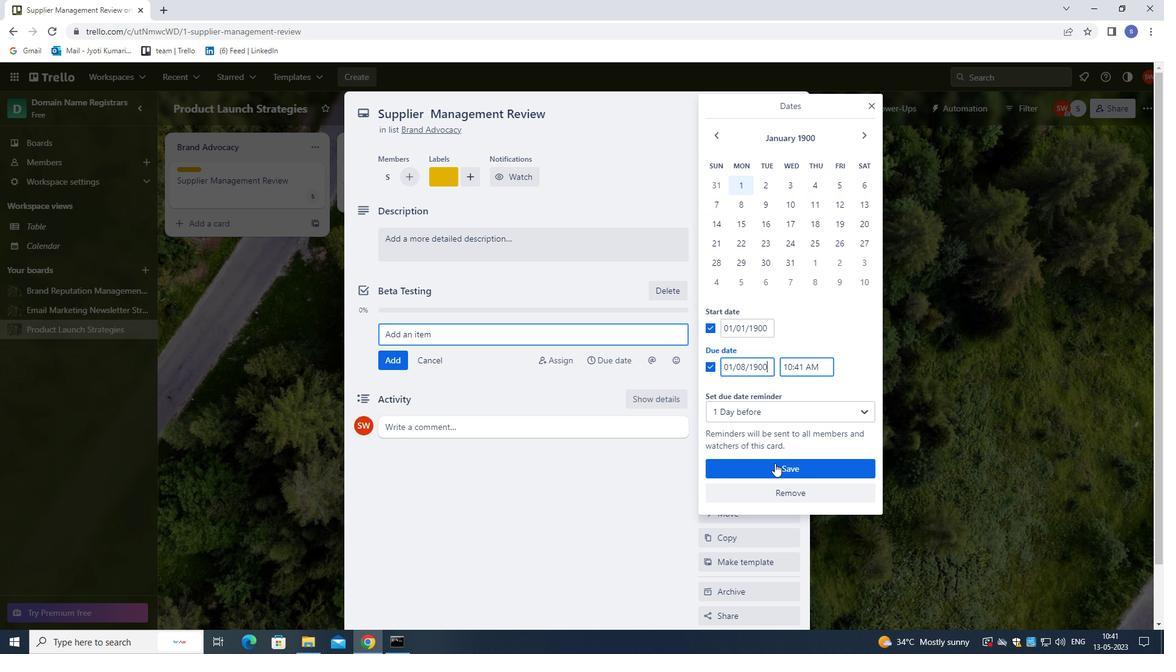 
Action: Mouse pressed left at (778, 473)
Screenshot: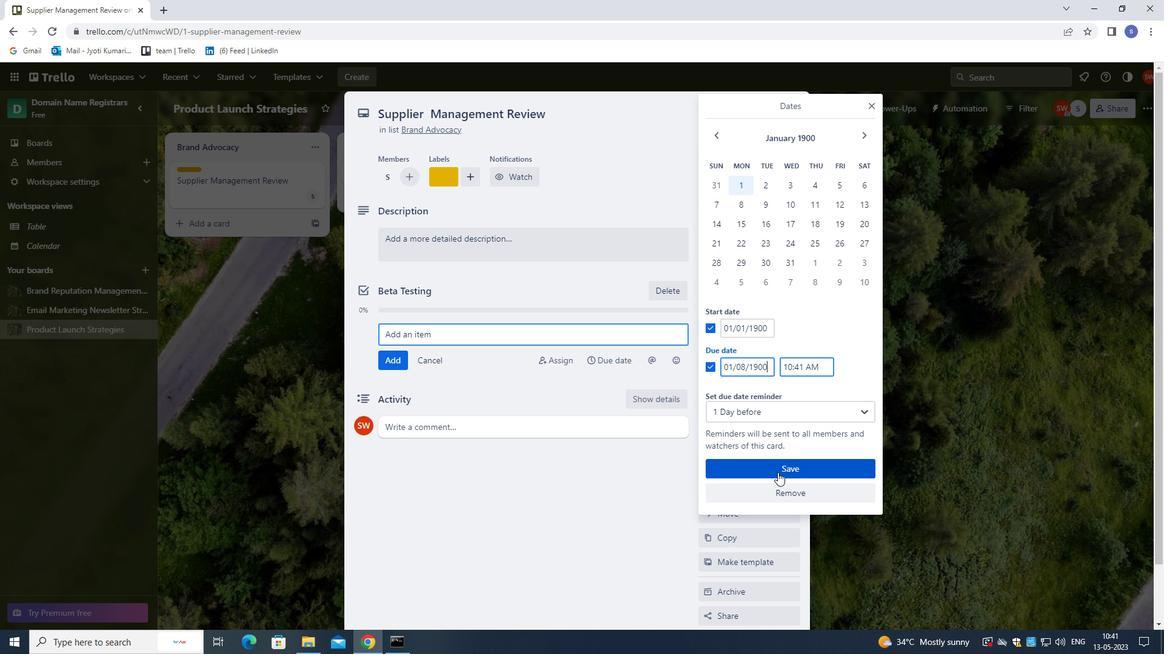 
Action: Mouse moved to (726, 311)
Screenshot: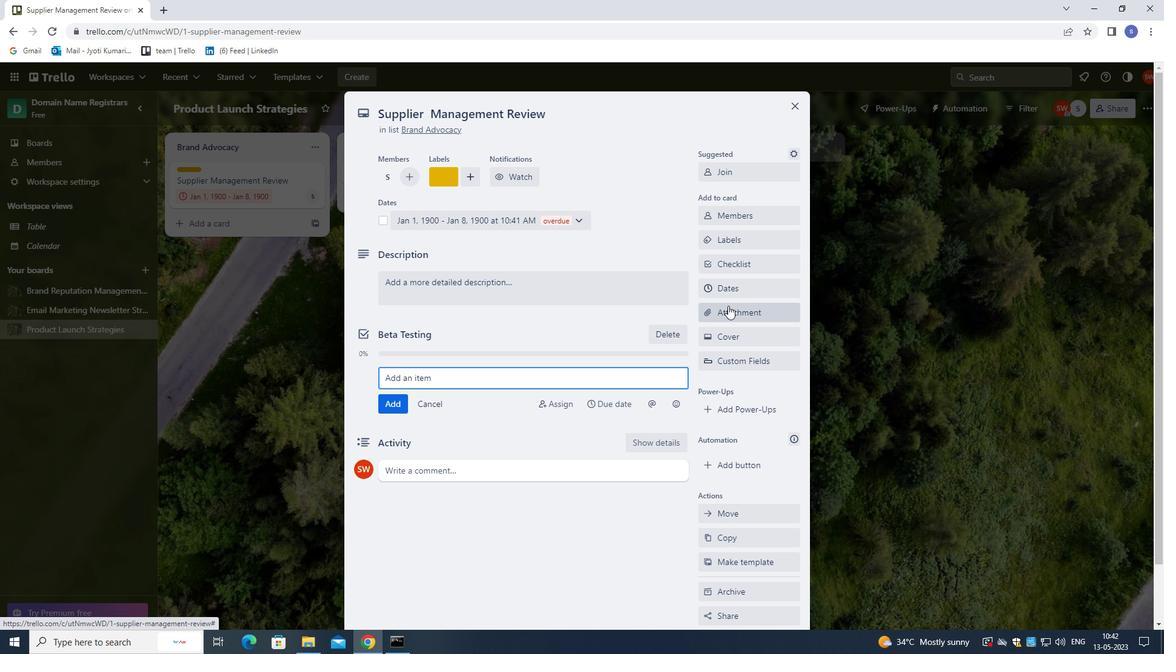 
Action: Mouse pressed left at (726, 311)
Screenshot: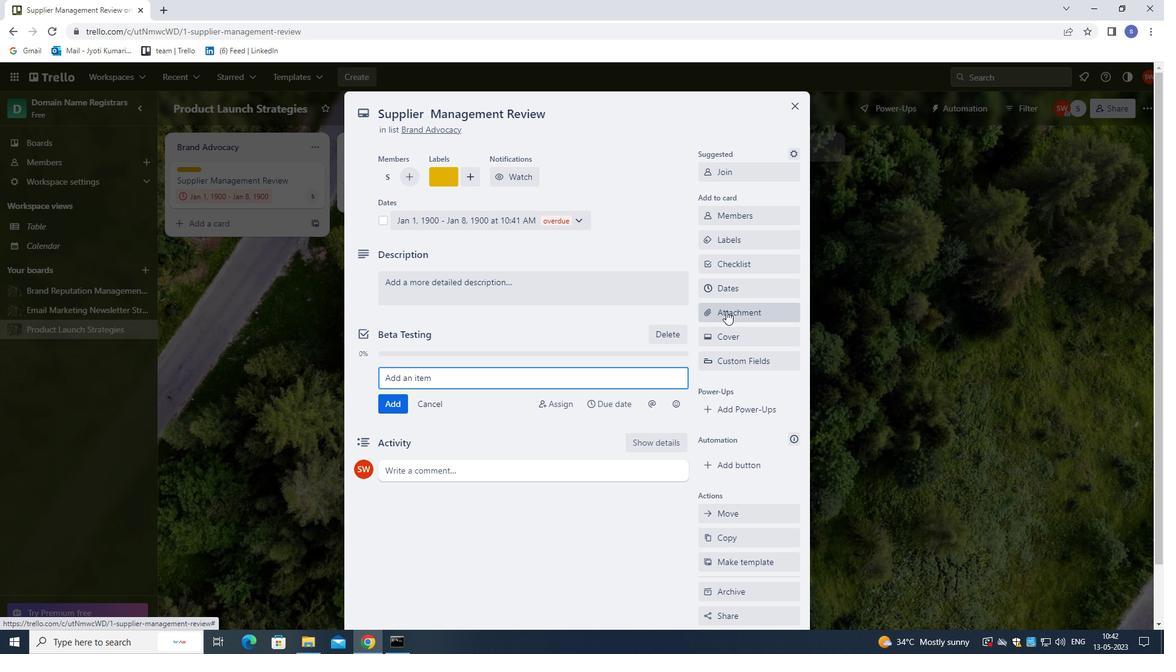 
Action: Mouse moved to (735, 403)
Screenshot: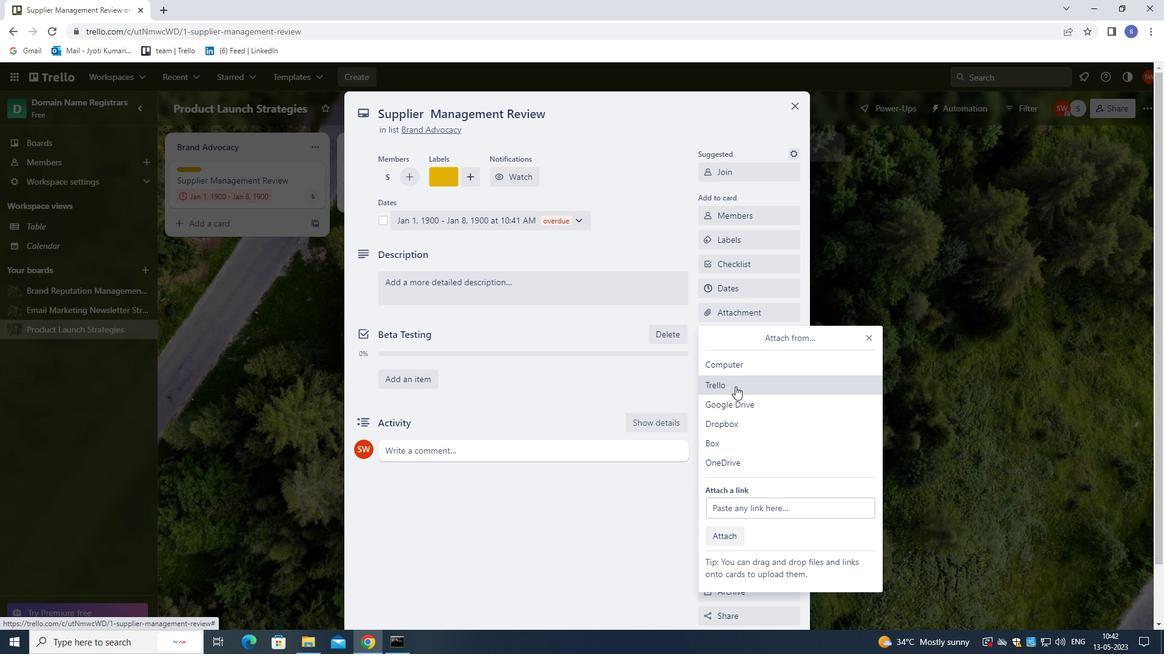 
Action: Mouse pressed left at (735, 403)
Screenshot: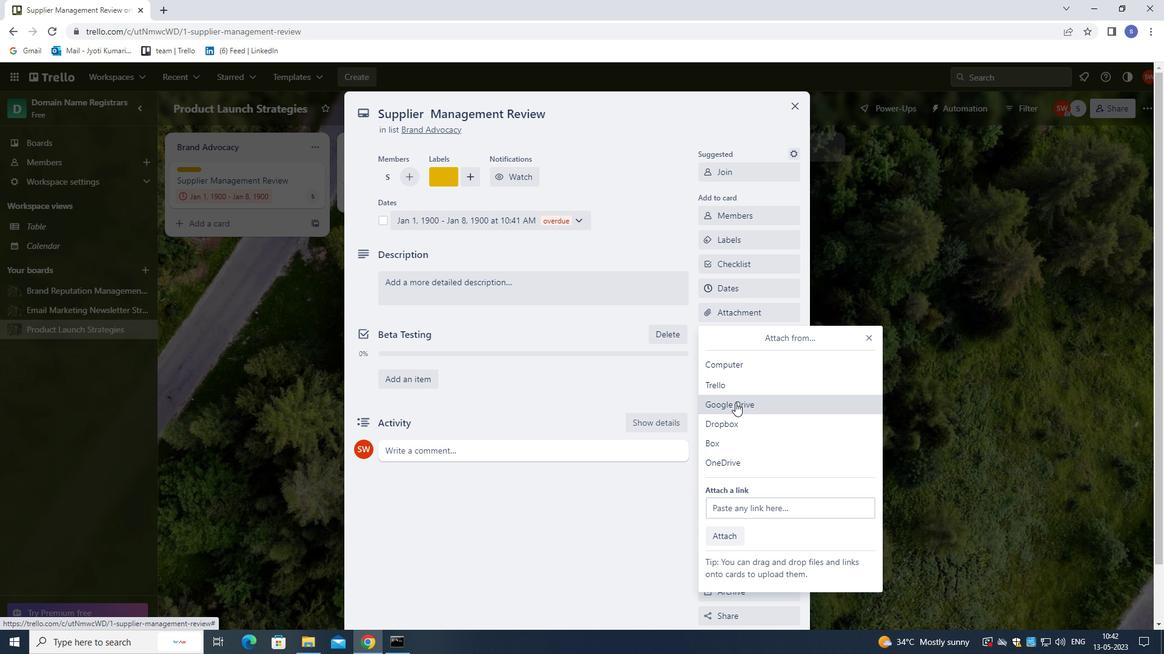 
Action: Mouse moved to (525, 294)
Screenshot: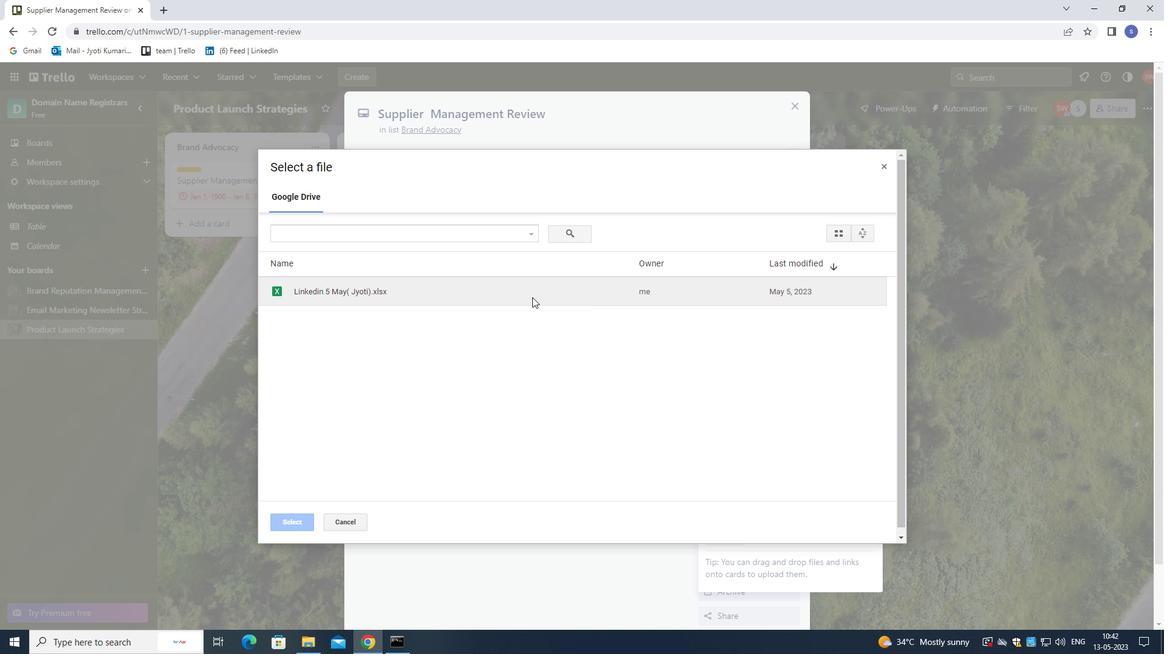 
Action: Mouse pressed left at (525, 294)
Screenshot: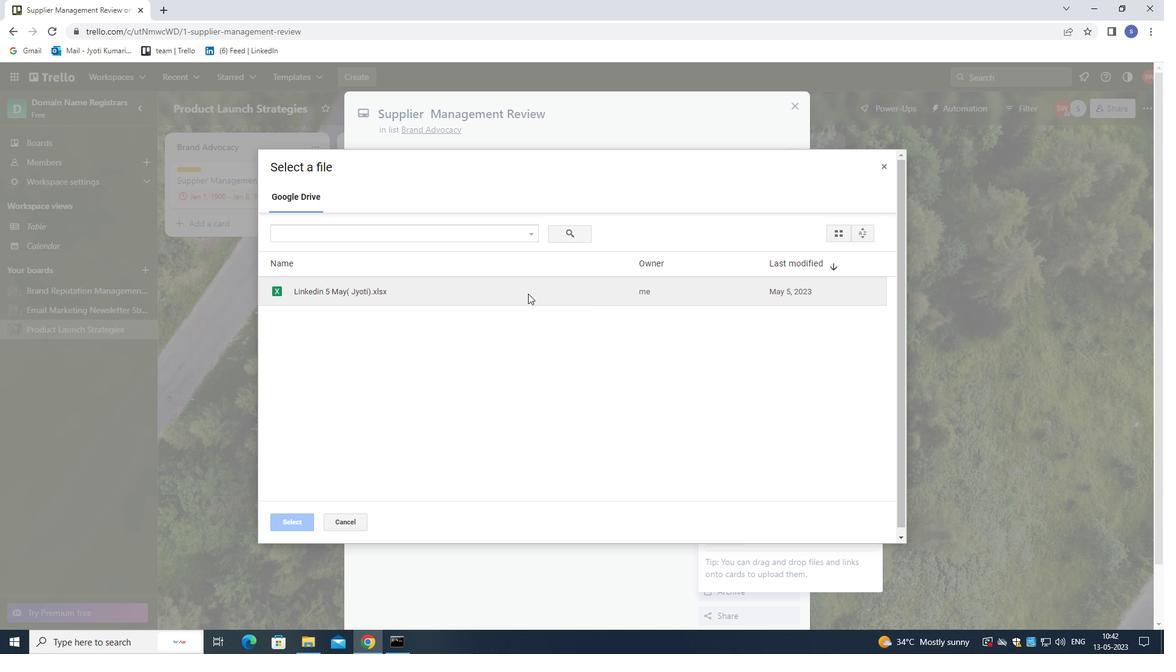 
Action: Mouse moved to (304, 517)
Screenshot: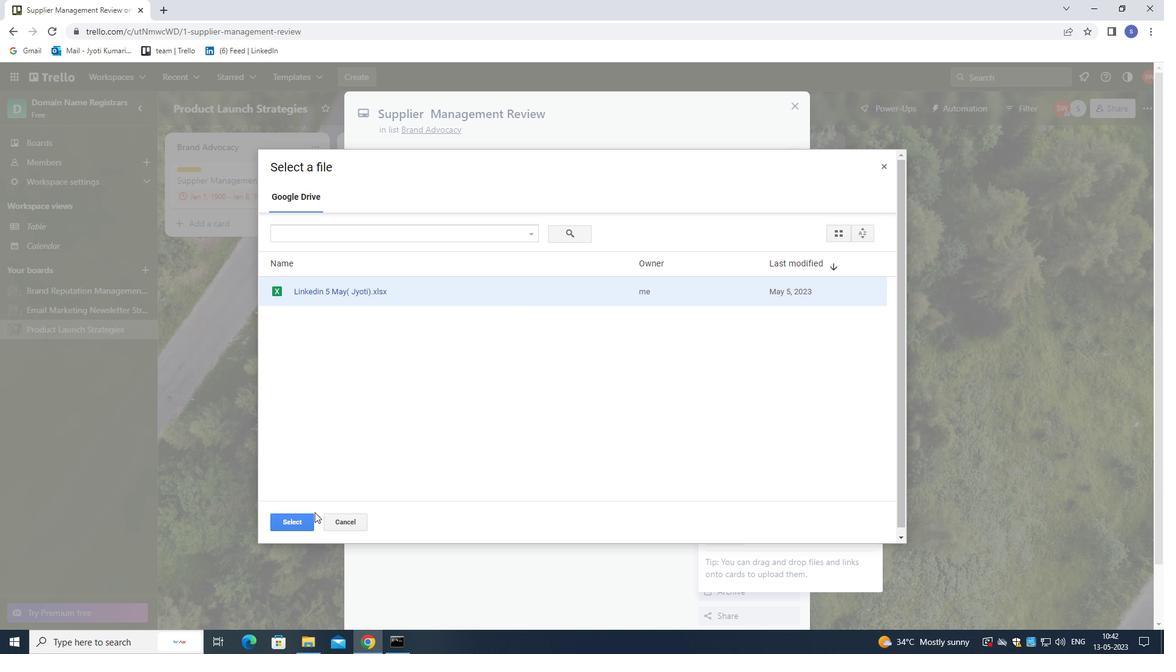 
Action: Mouse pressed left at (304, 517)
Screenshot: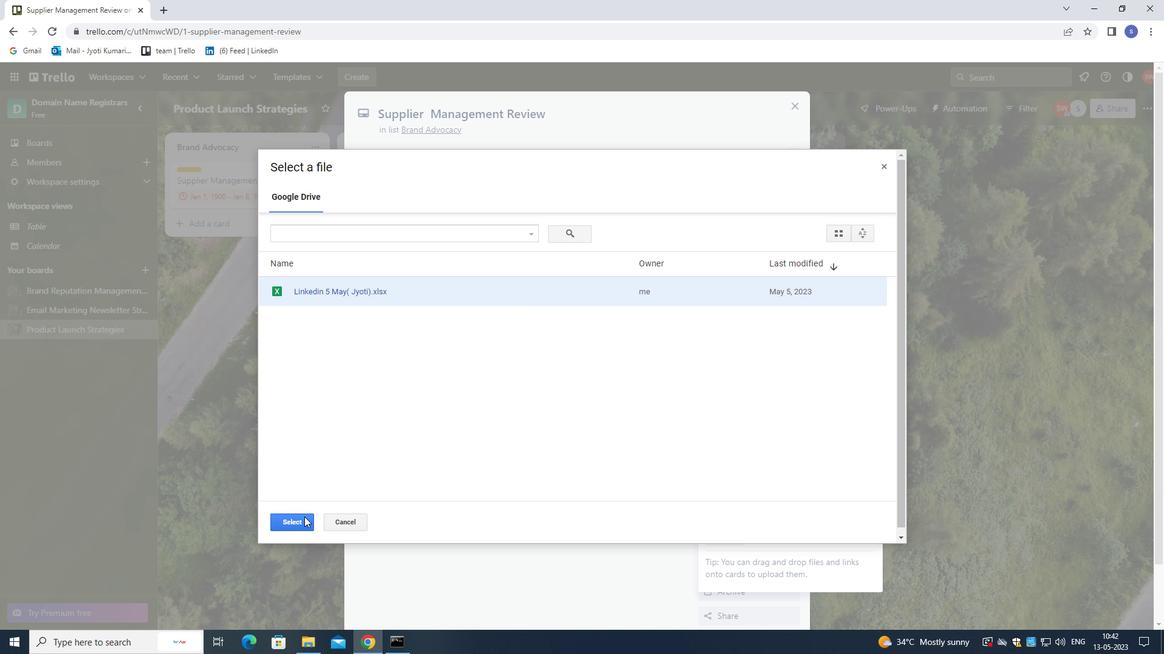 
Action: Mouse moved to (765, 341)
Screenshot: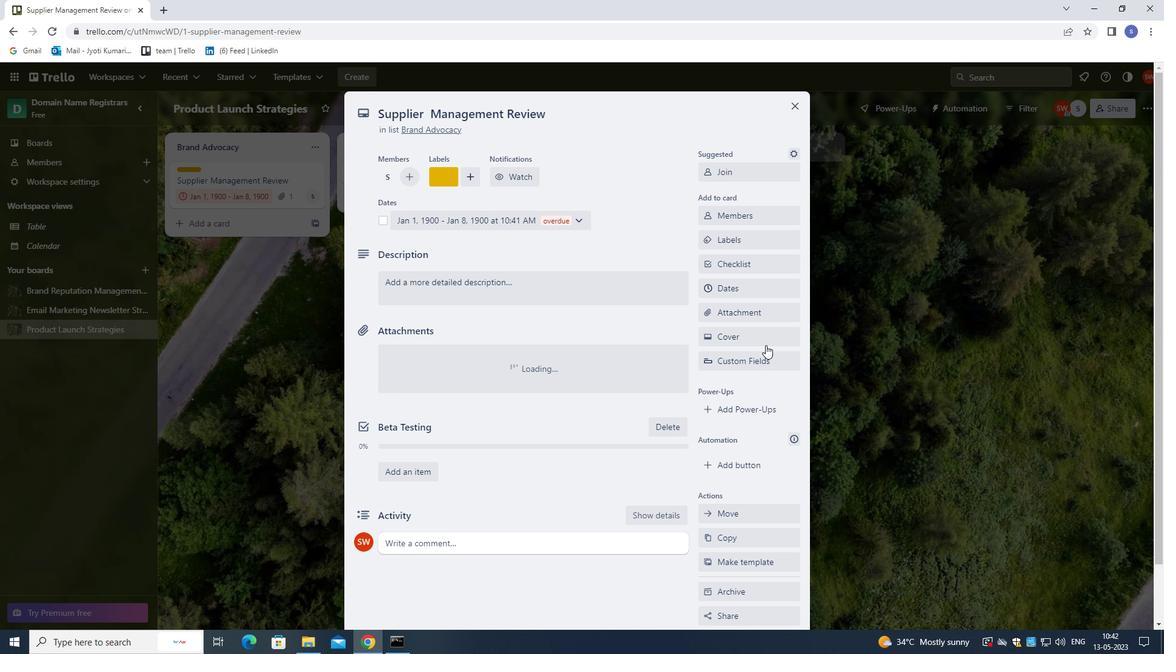 
Action: Mouse pressed left at (765, 341)
Screenshot: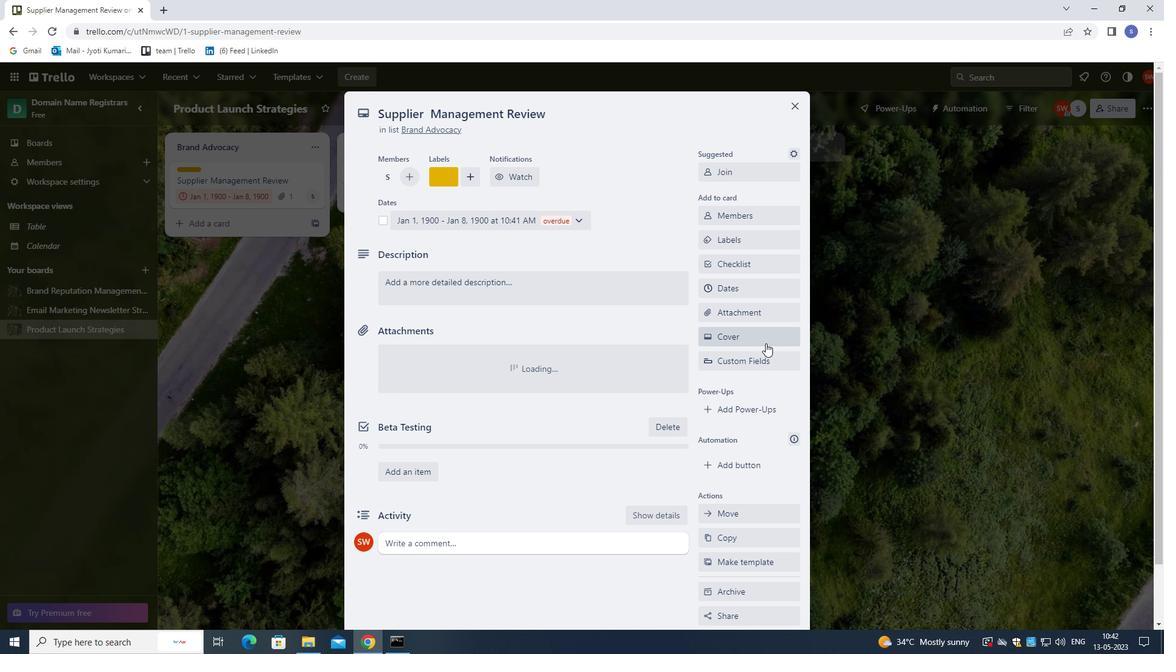 
Action: Mouse moved to (756, 387)
Screenshot: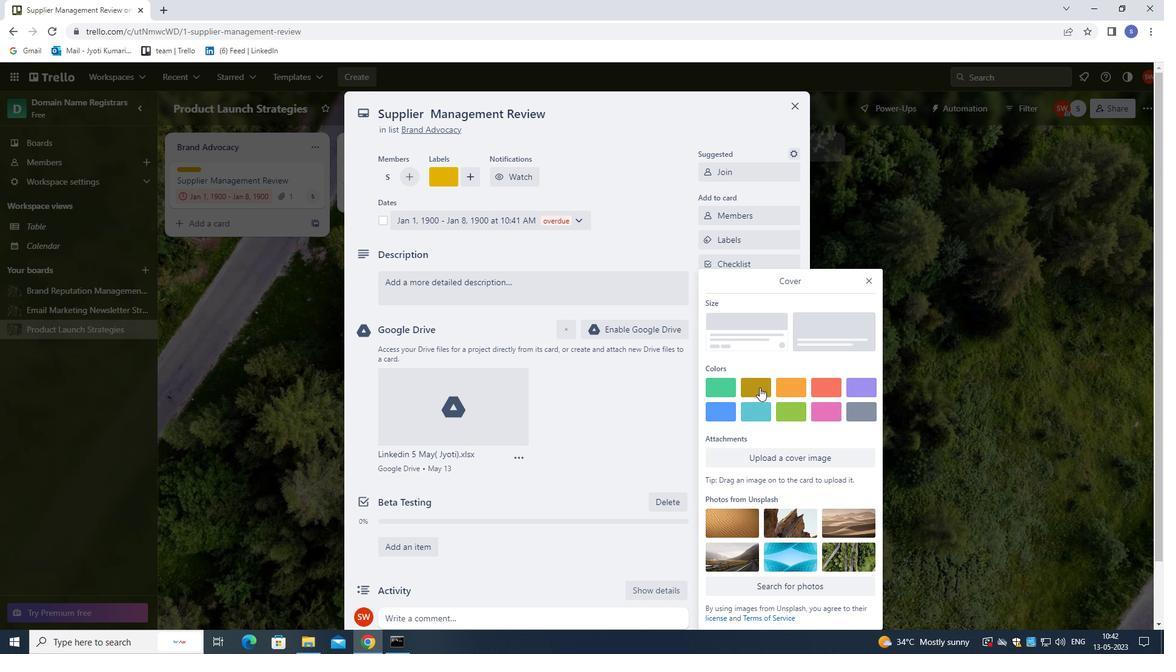 
Action: Mouse pressed left at (756, 387)
Screenshot: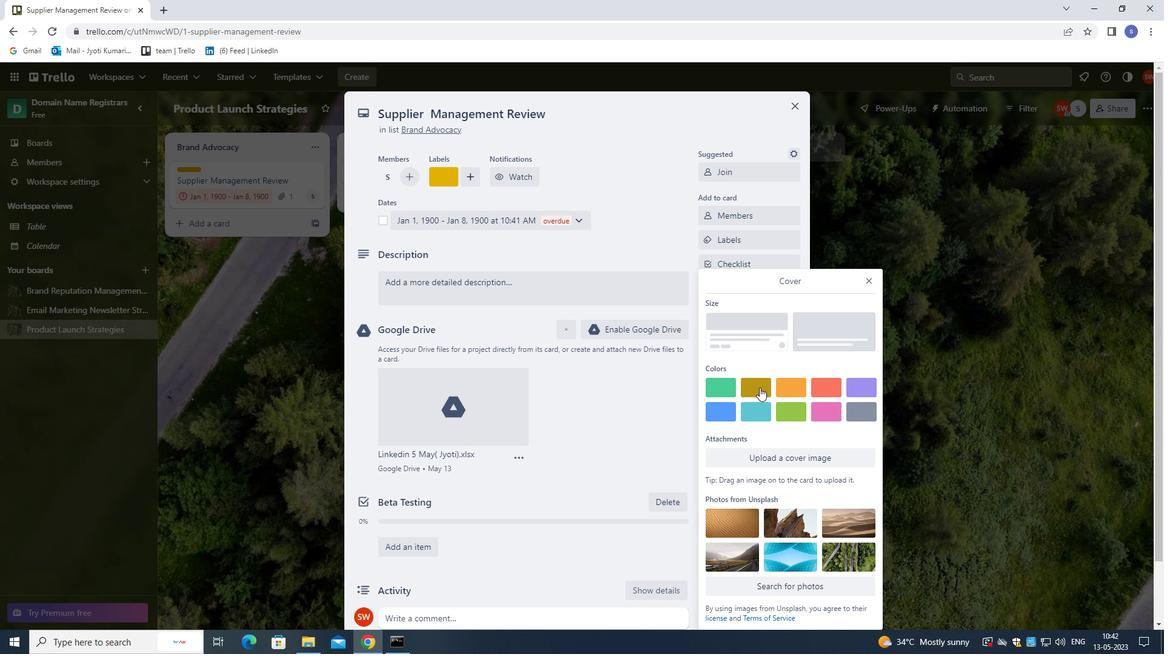 
Action: Mouse moved to (868, 259)
Screenshot: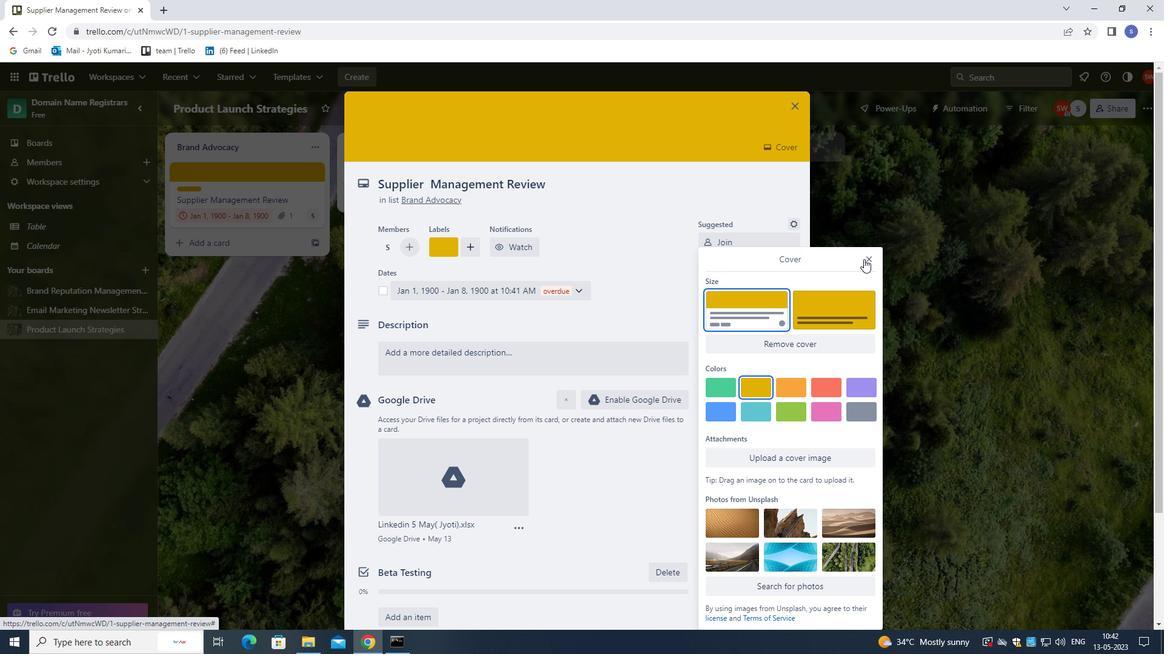 
Action: Mouse pressed left at (868, 259)
Screenshot: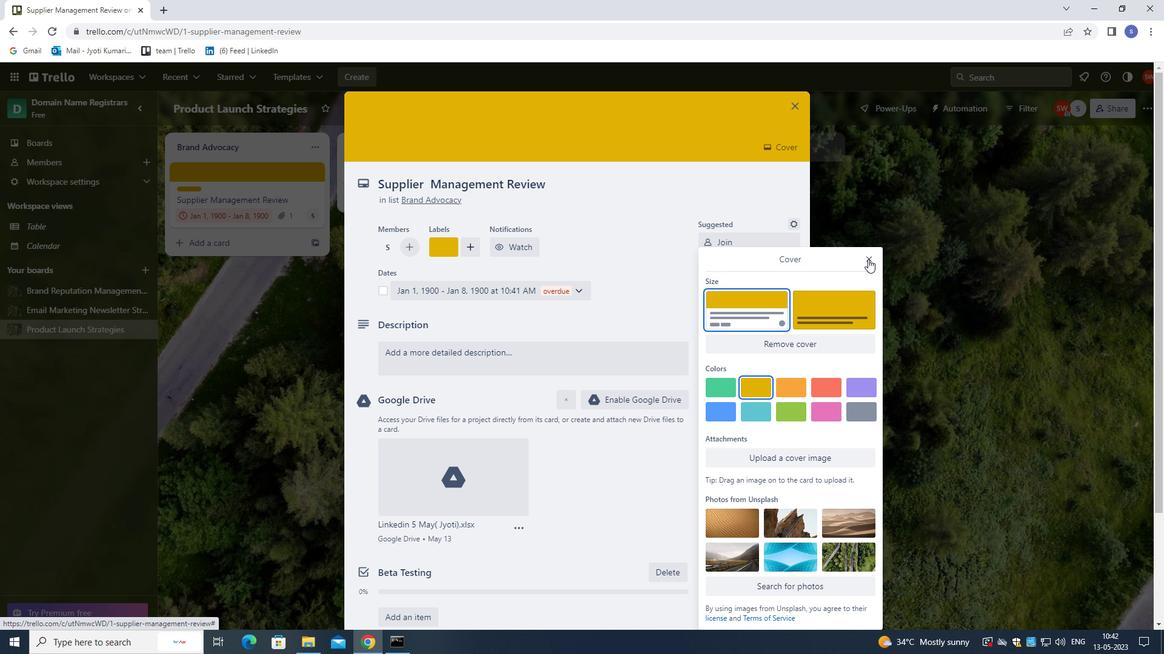 
Action: Mouse moved to (526, 348)
Screenshot: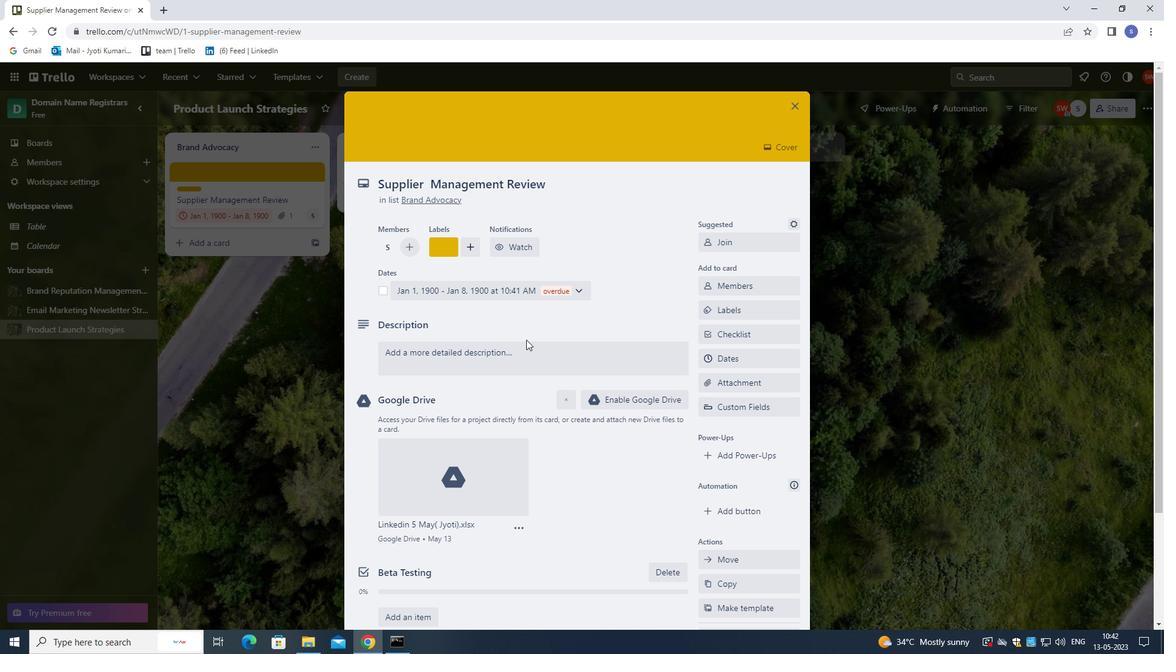 
Action: Mouse pressed left at (526, 348)
Screenshot: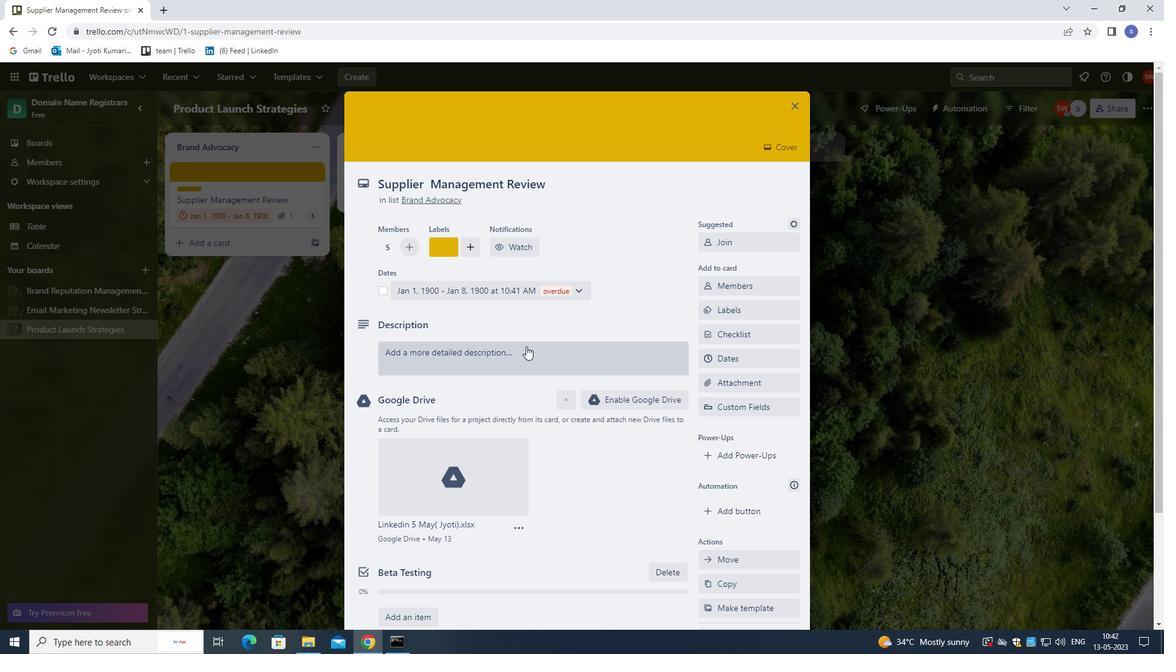 
Action: Mouse moved to (560, 384)
Screenshot: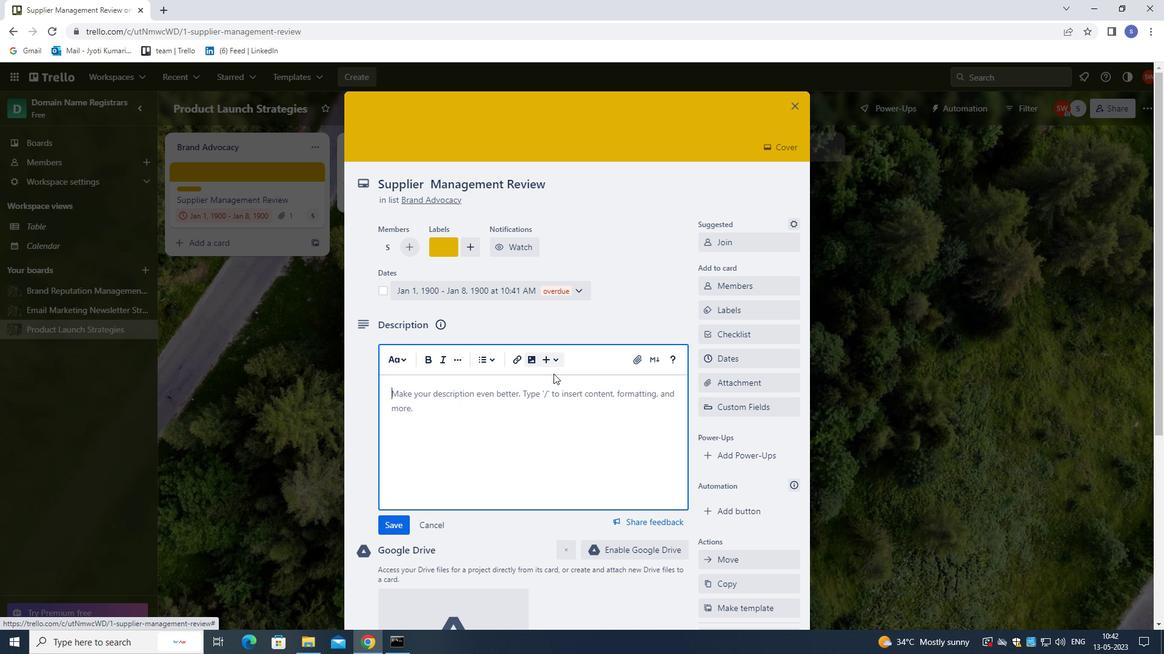
Action: Key pressed <Key.shift>CONDUCT<Key.space>CUSTOMR<Key.backspace>ER<Key.space>RESEARCH<Key.space>FOR<Key.space>NEW<Key.space>CUSTOMER<Key.space>EX
Screenshot: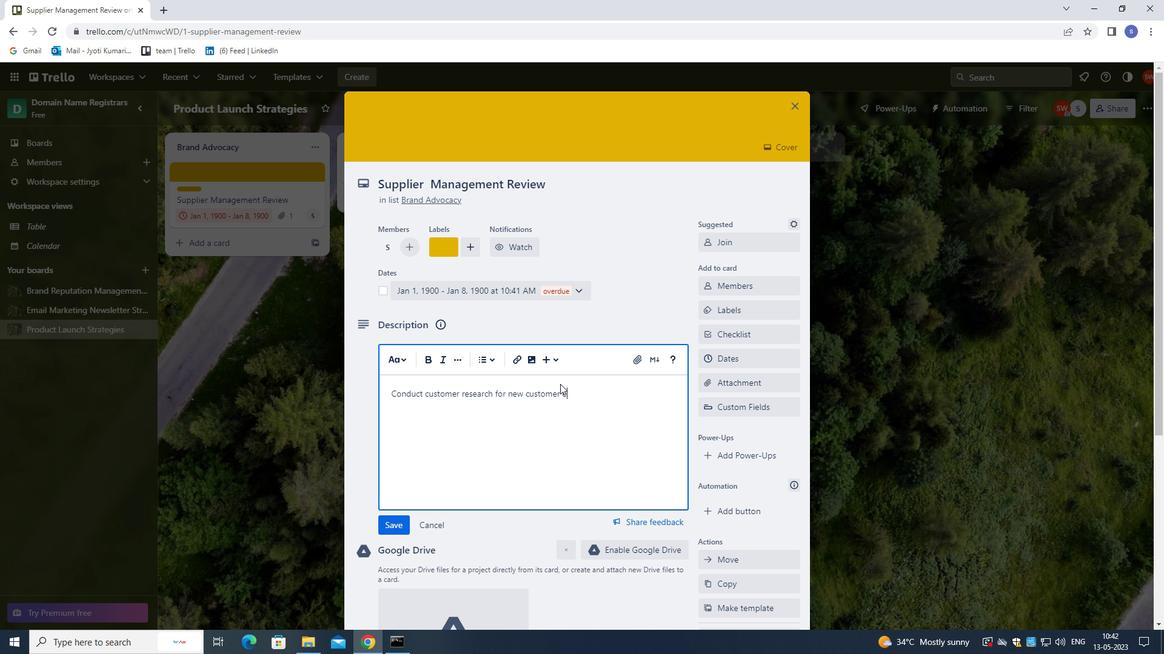 
Action: Mouse moved to (972, 469)
Screenshot: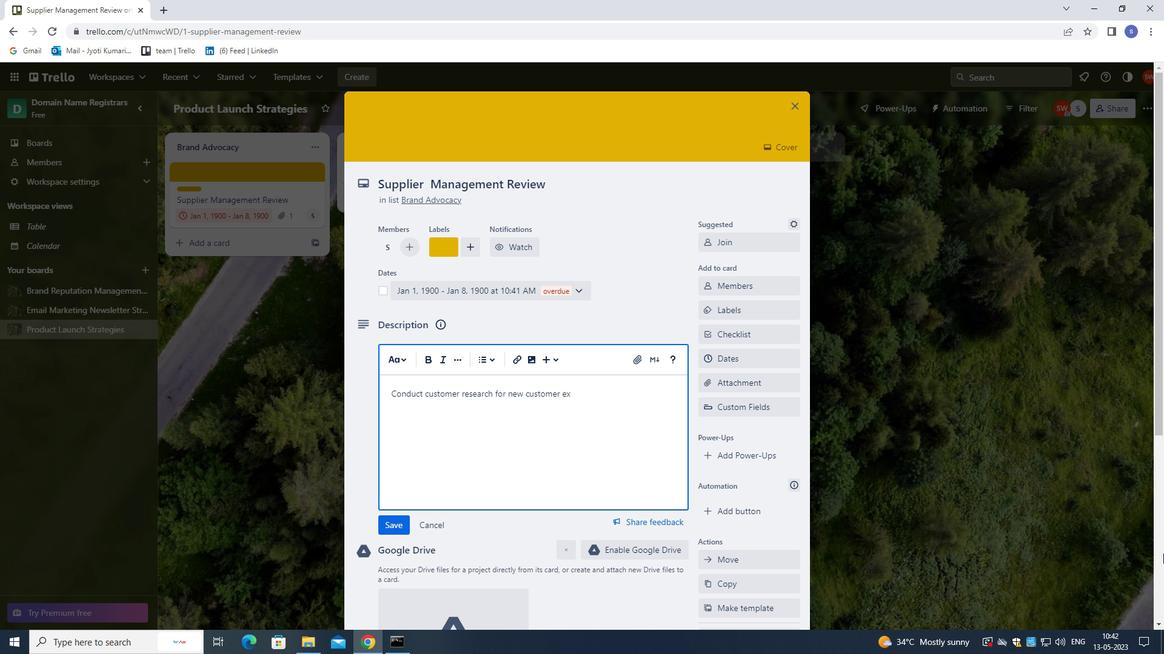 
Action: Key pressed PERIENCE<Key.space>IMPROVEMENT<Key.space>.
Screenshot: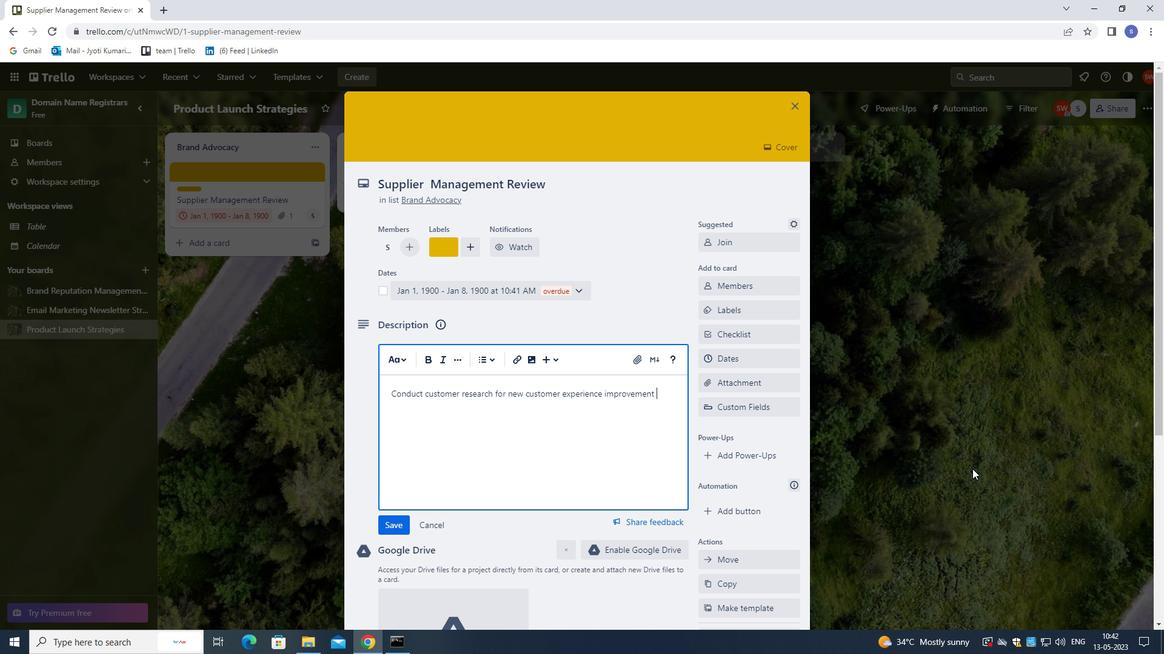 
Action: Mouse moved to (953, 490)
Screenshot: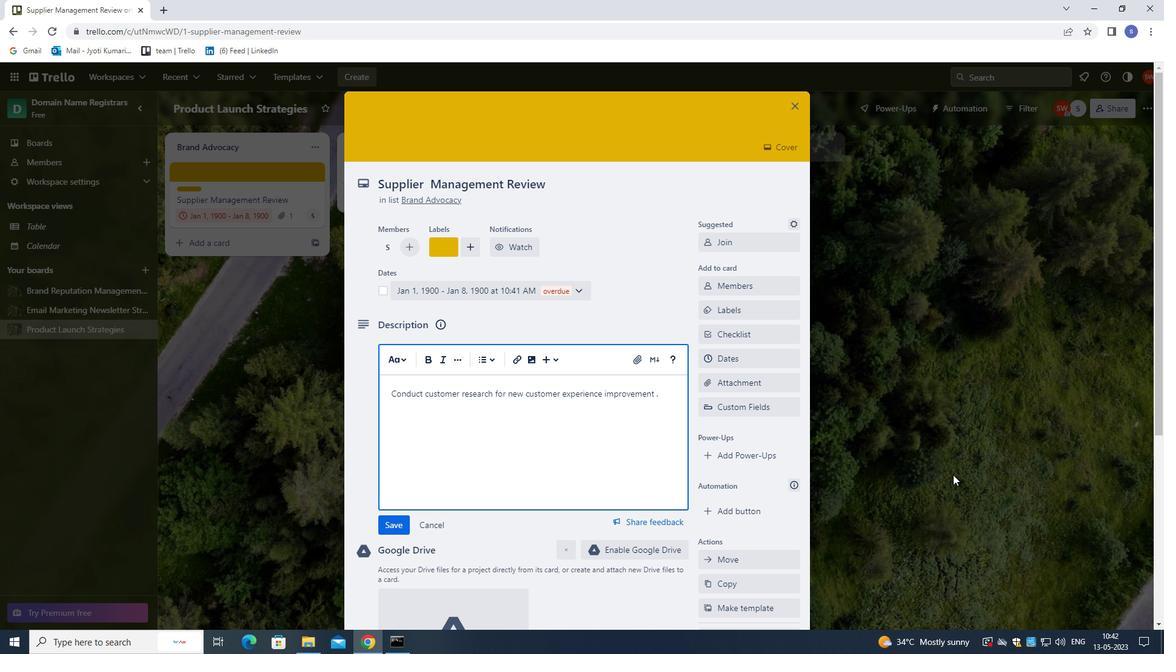
Action: Mouse scrolled (953, 490) with delta (0, 0)
Screenshot: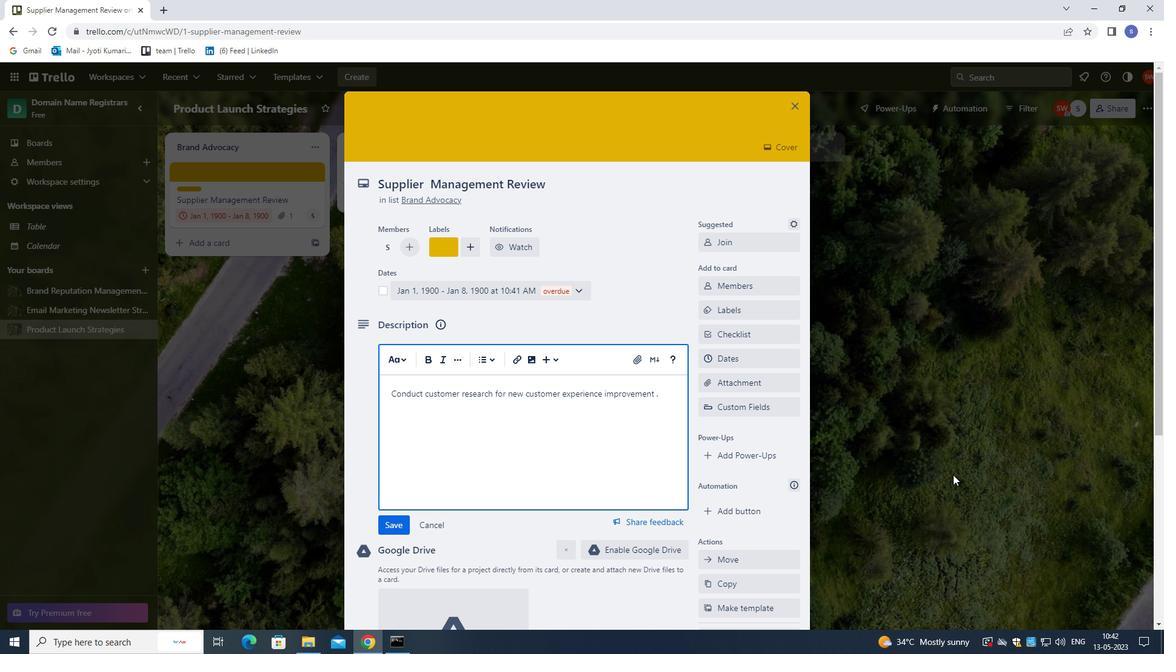 
Action: Mouse moved to (950, 495)
Screenshot: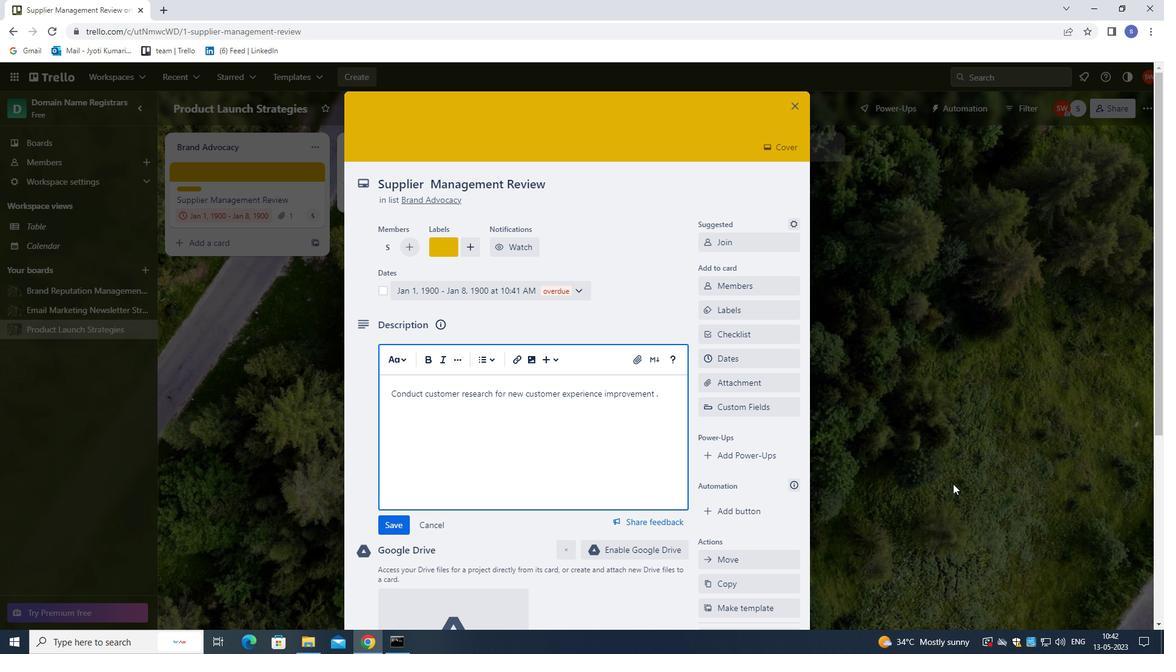 
Action: Mouse scrolled (950, 494) with delta (0, 0)
Screenshot: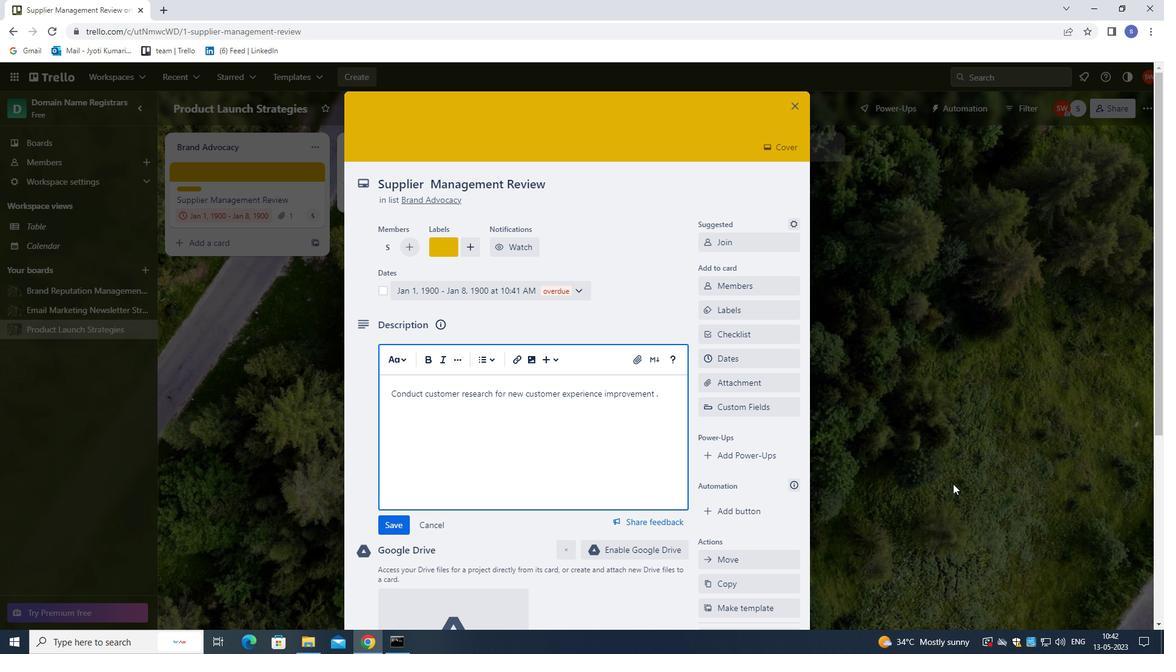 
Action: Mouse moved to (943, 506)
Screenshot: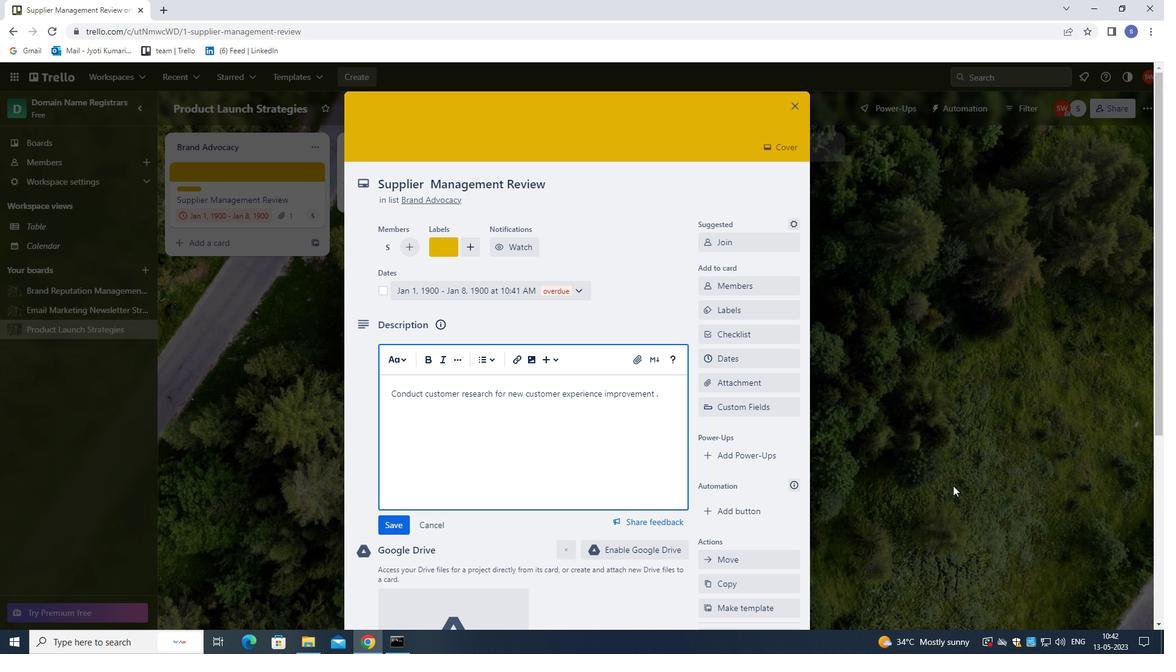 
Action: Mouse scrolled (943, 506) with delta (0, 0)
Screenshot: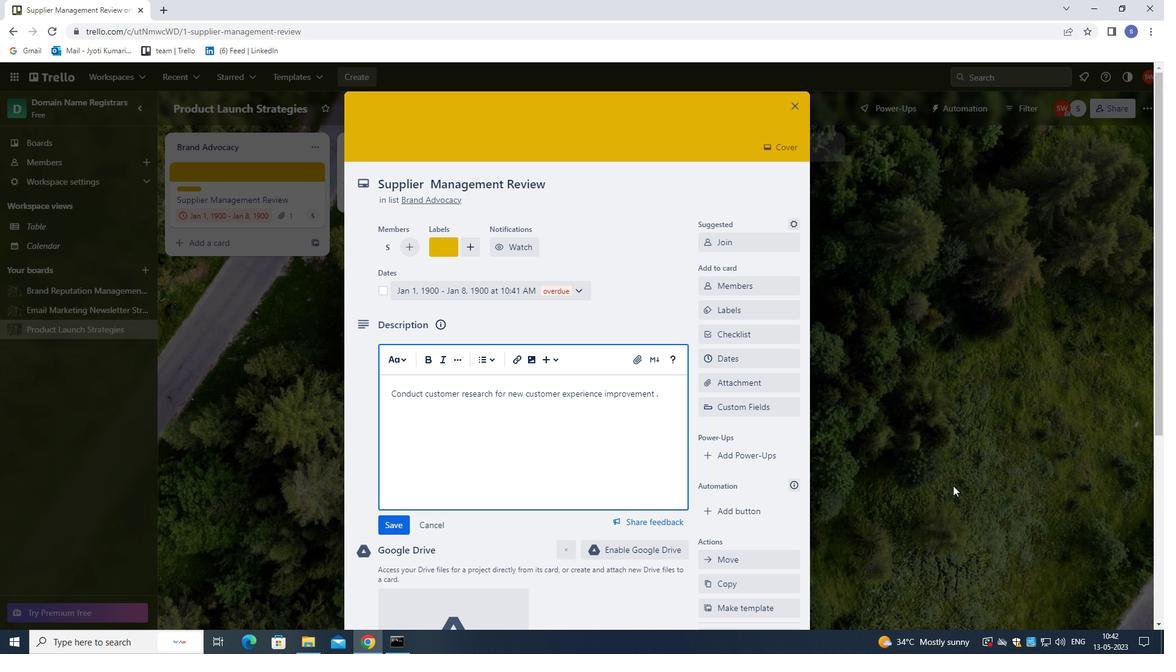 
Action: Mouse moved to (926, 525)
Screenshot: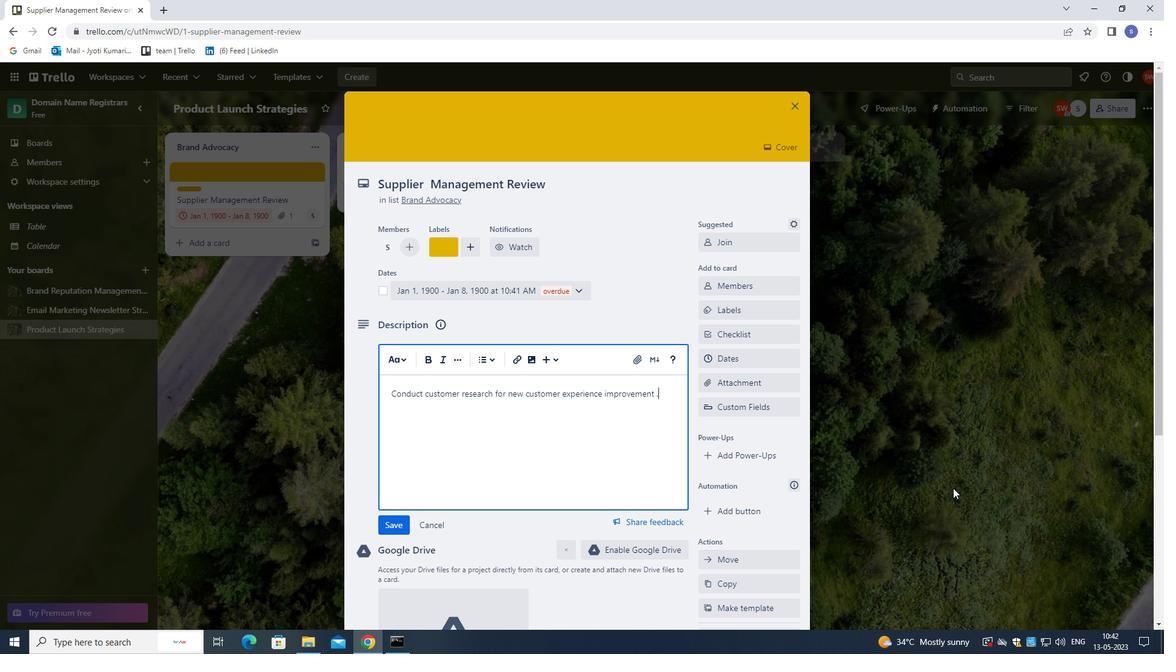 
Action: Mouse scrolled (926, 525) with delta (0, 0)
Screenshot: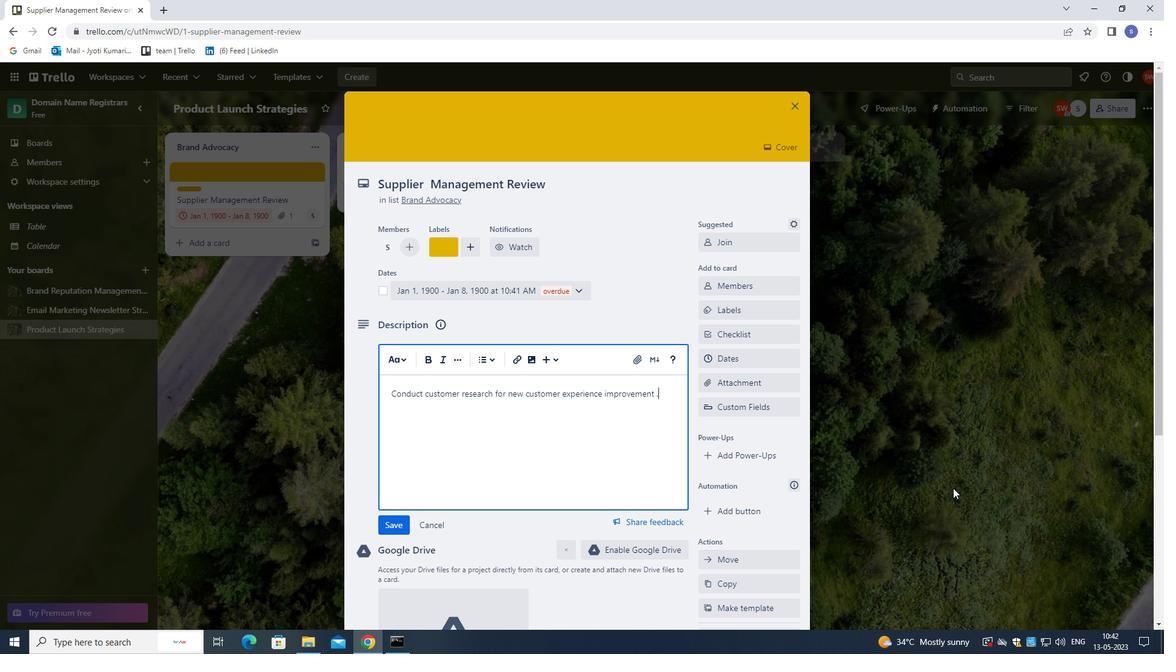 
Action: Mouse moved to (782, 559)
Screenshot: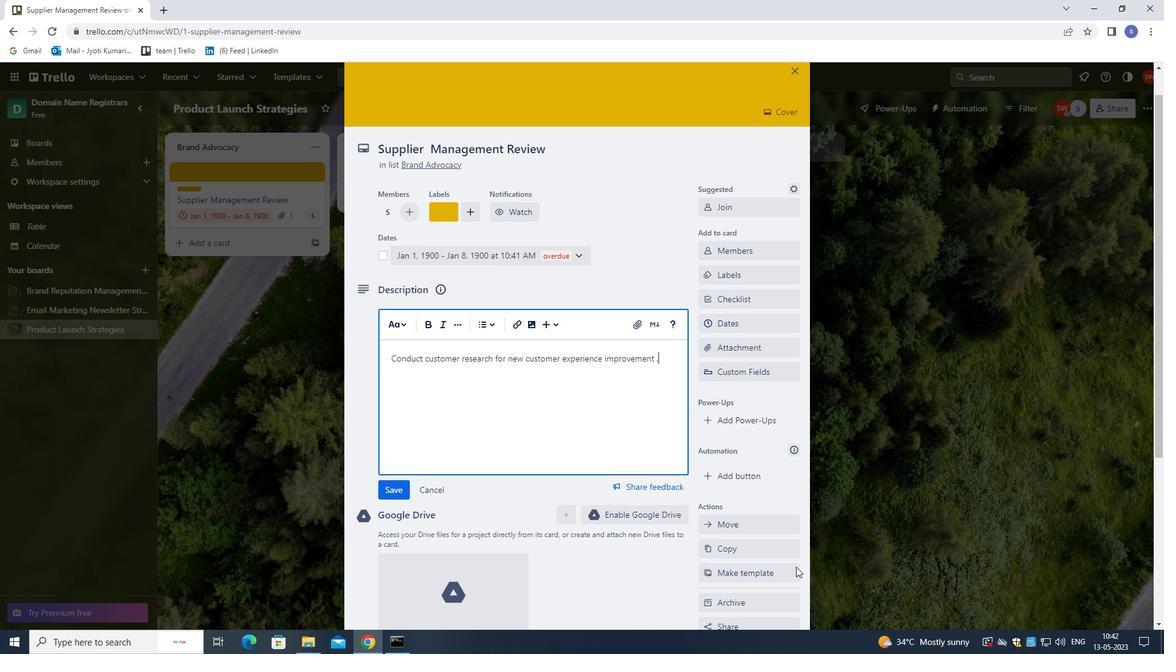 
Action: Mouse scrolled (782, 558) with delta (0, 0)
Screenshot: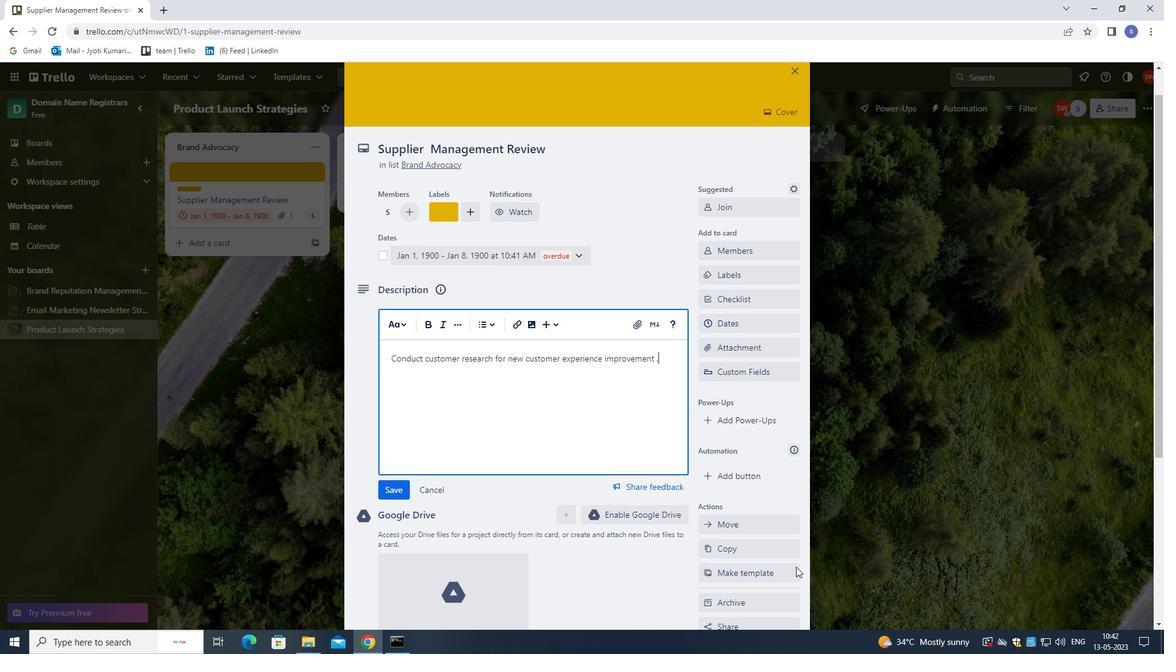 
Action: Mouse moved to (782, 559)
Screenshot: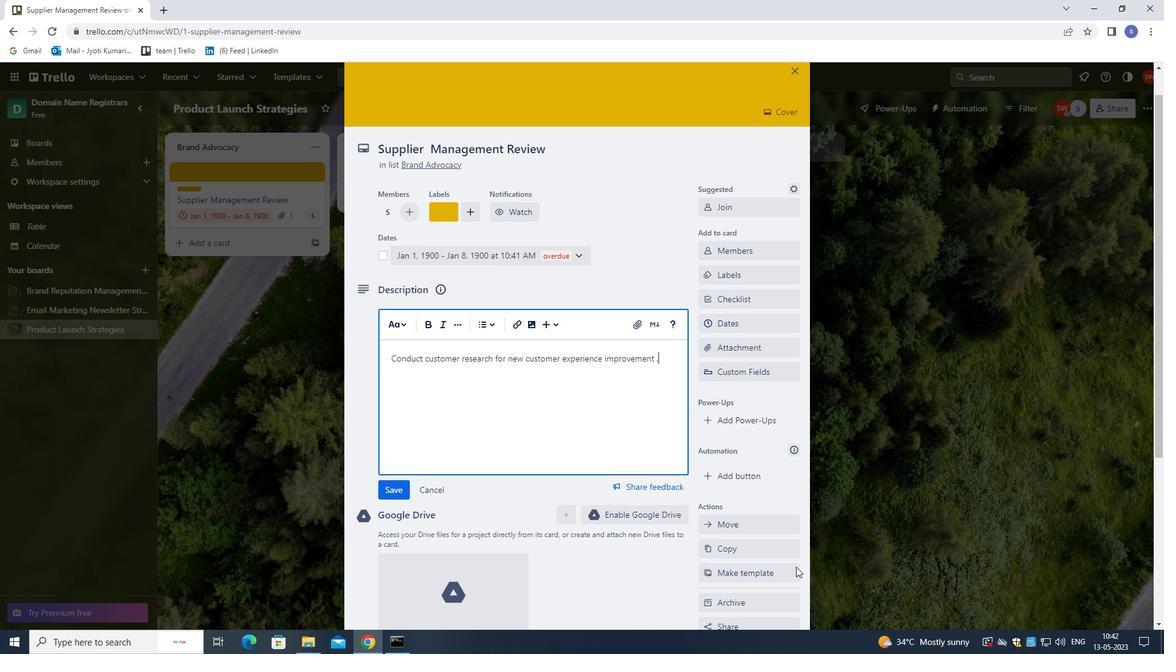 
Action: Mouse scrolled (782, 558) with delta (0, 0)
Screenshot: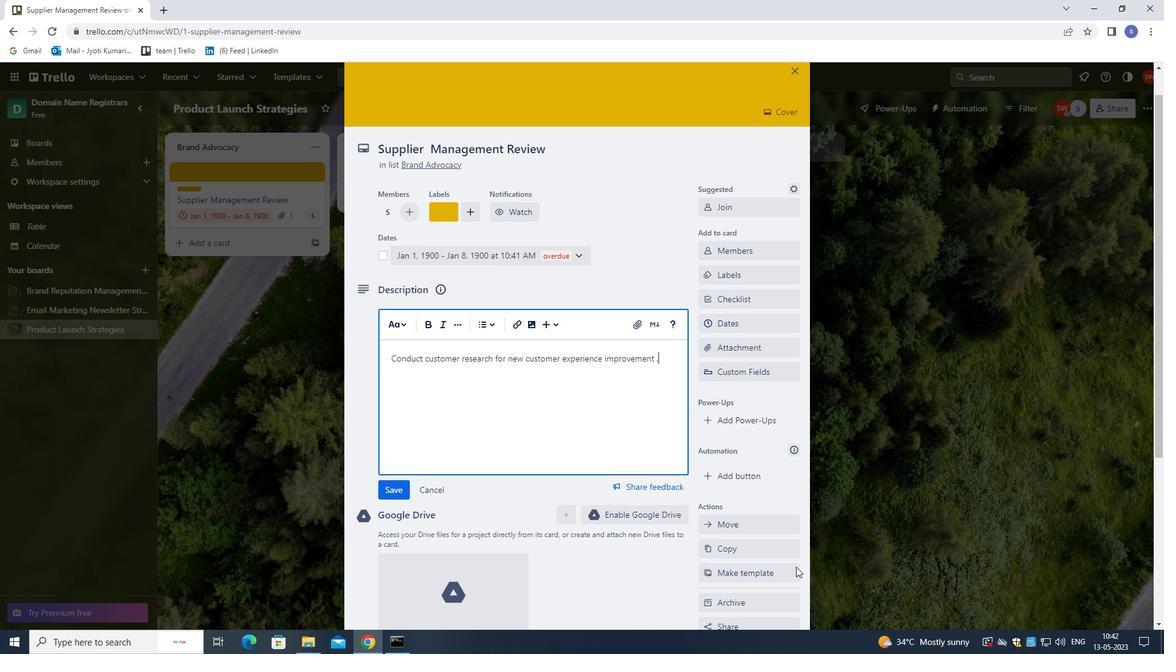 
Action: Mouse scrolled (782, 558) with delta (0, 0)
Screenshot: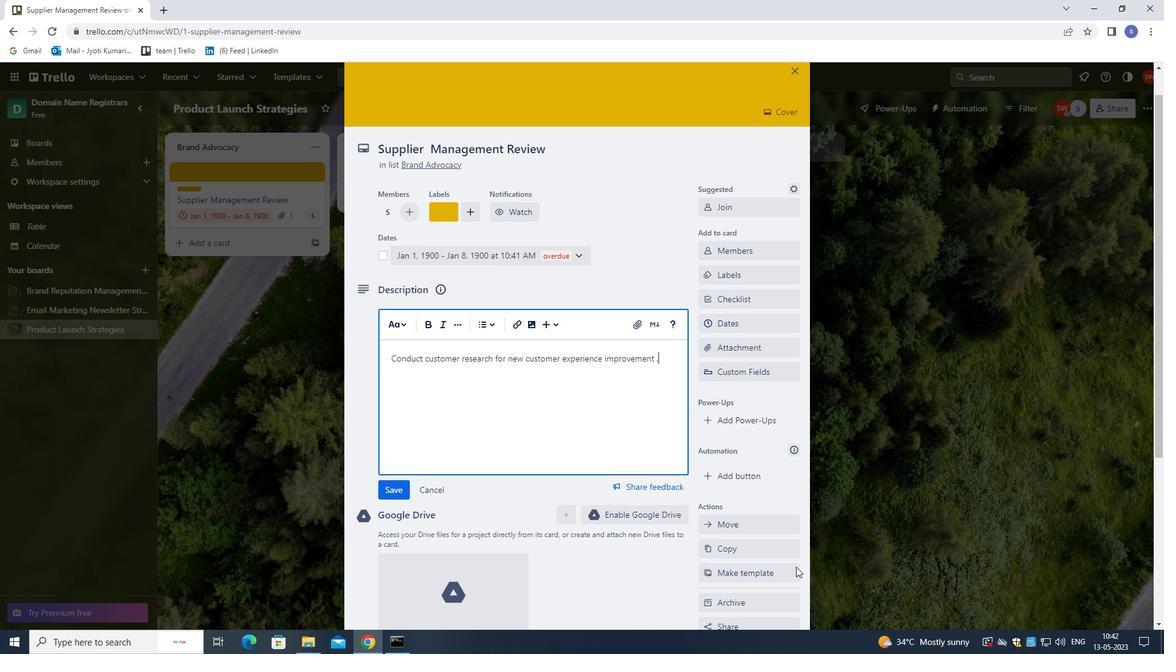 
Action: Mouse scrolled (782, 558) with delta (0, 0)
Screenshot: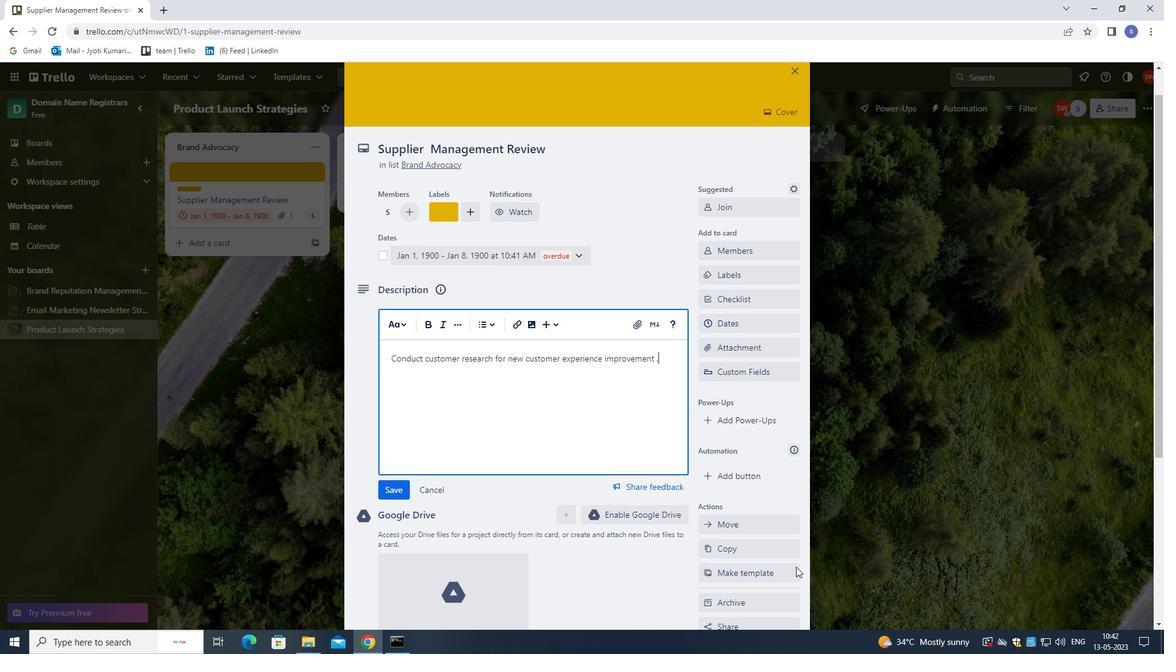 
Action: Mouse moved to (781, 559)
Screenshot: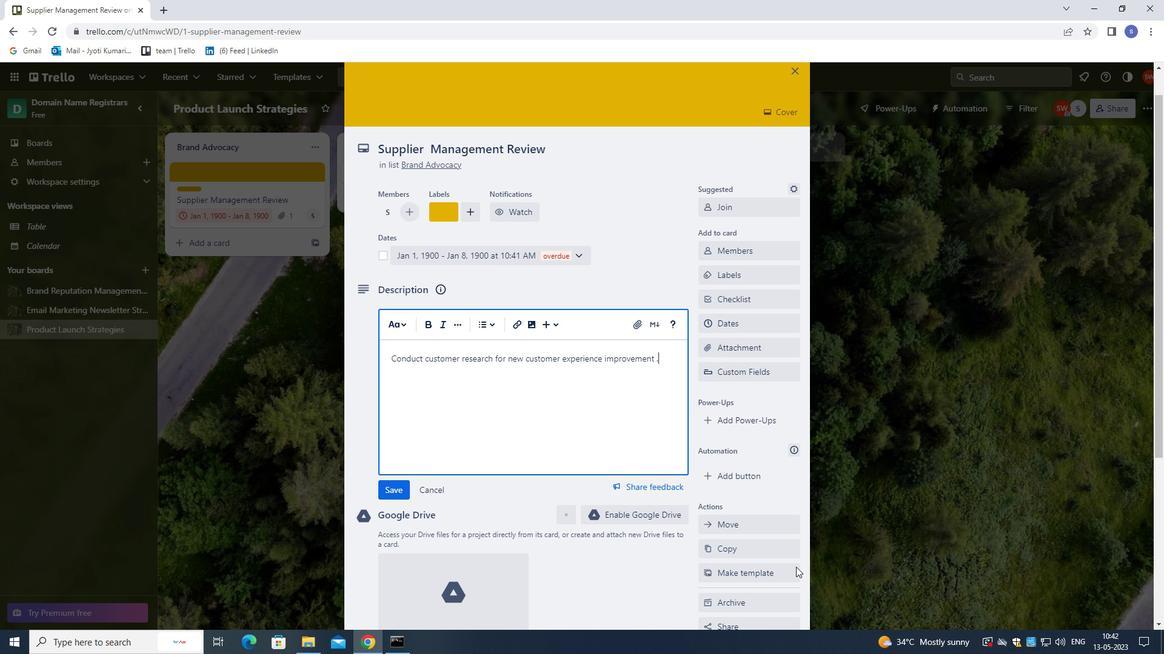 
Action: Mouse scrolled (781, 558) with delta (0, 0)
Screenshot: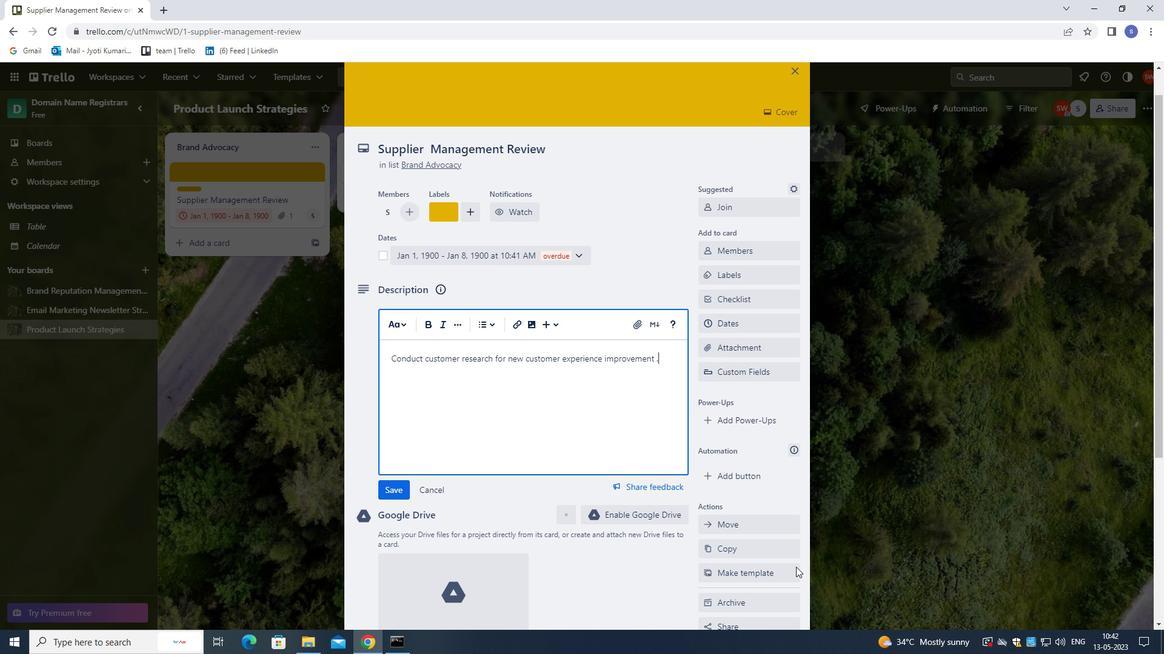 
Action: Mouse moved to (513, 550)
Screenshot: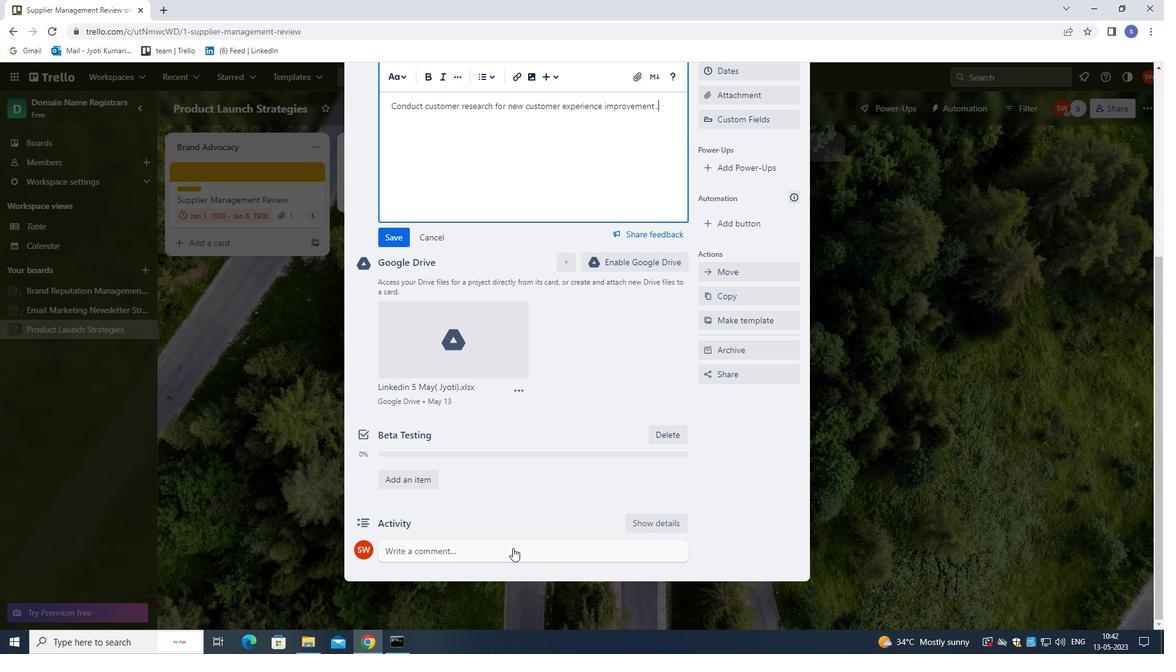 
Action: Mouse pressed left at (513, 550)
Screenshot: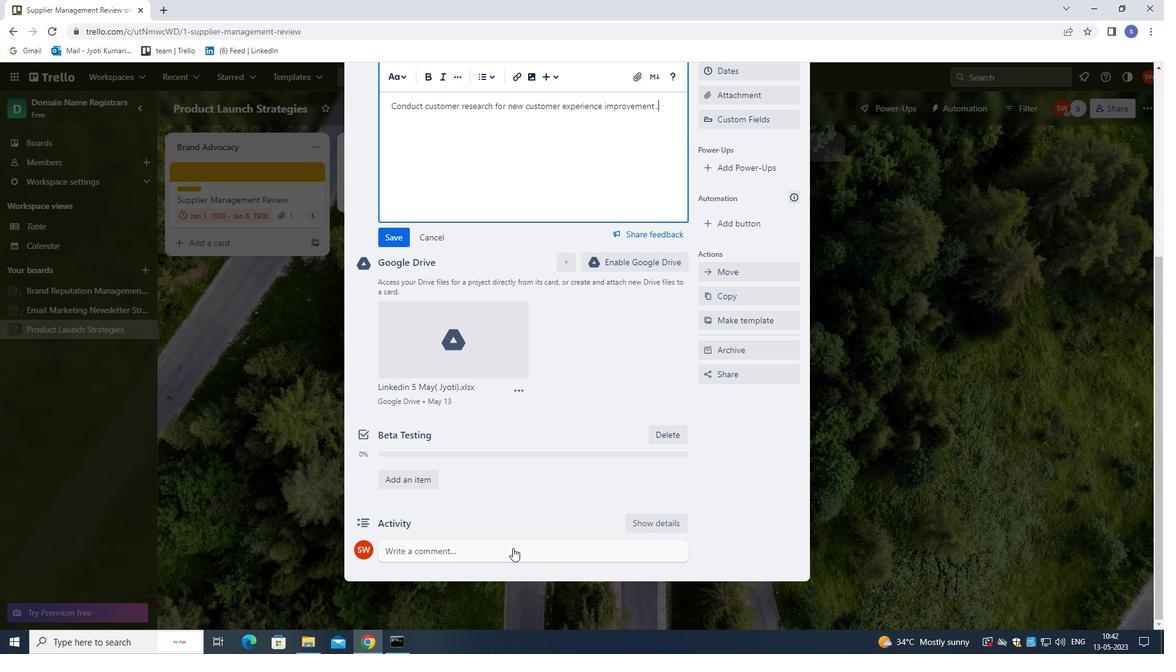 
Action: Mouse moved to (920, 534)
Screenshot: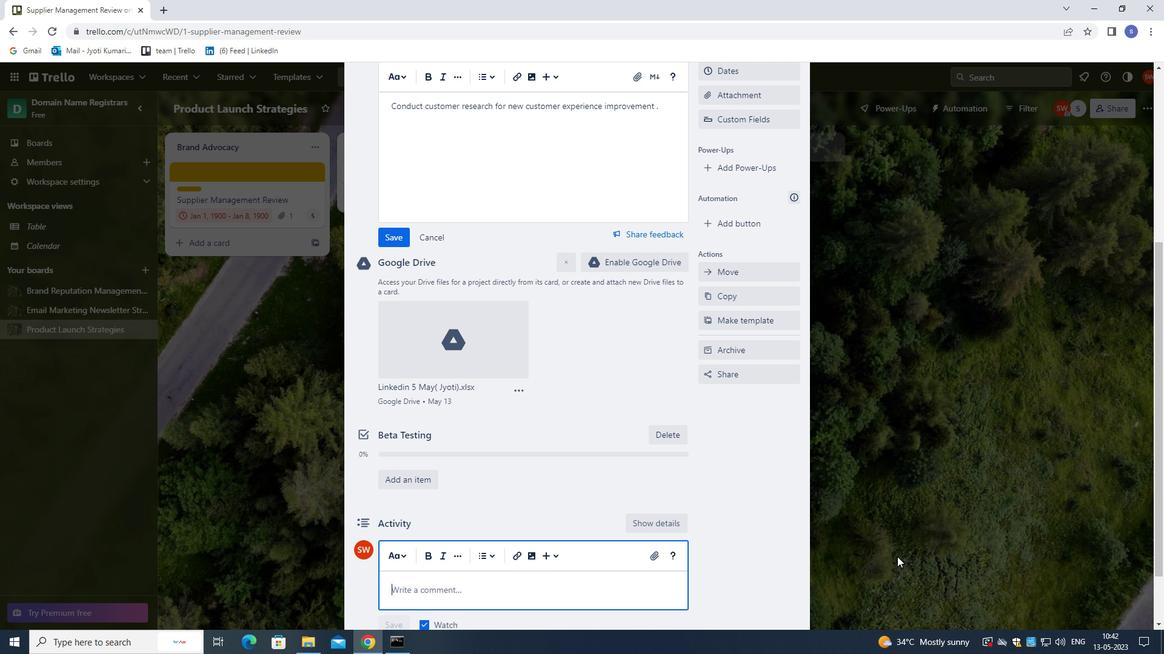 
Action: Key pressed <Key.shift>LET<Key.space>US<Key.space>APPROACH<Key.space>THIS<Key.space>TASK<Key.space>WITH<Key.space>A<Key.space>SENSE<Key.space>OF<Key.space>CURIOSITY<Key.space>AND<Key.space>A<Key.space>WILLINGNESS<Key.space>TO<Key.space>EXPLORE<Key.space>NEW<Key.space>IDEAS<Key.space>AND<Key.space>APPROACHES.
Screenshot: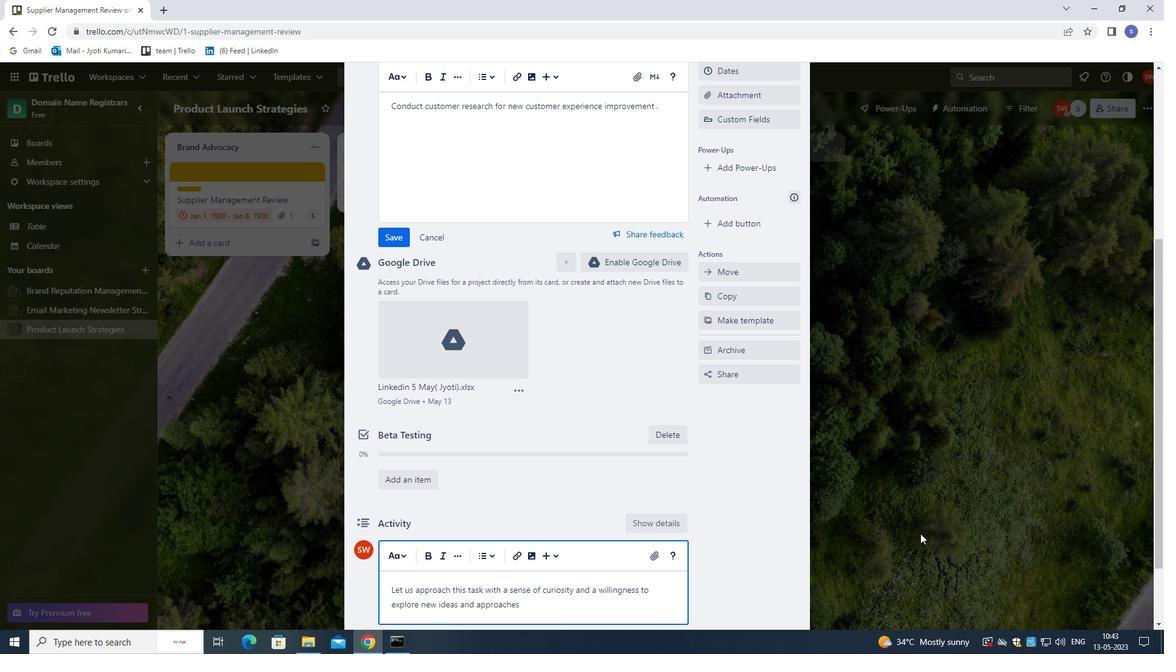 
Action: Mouse moved to (402, 238)
Screenshot: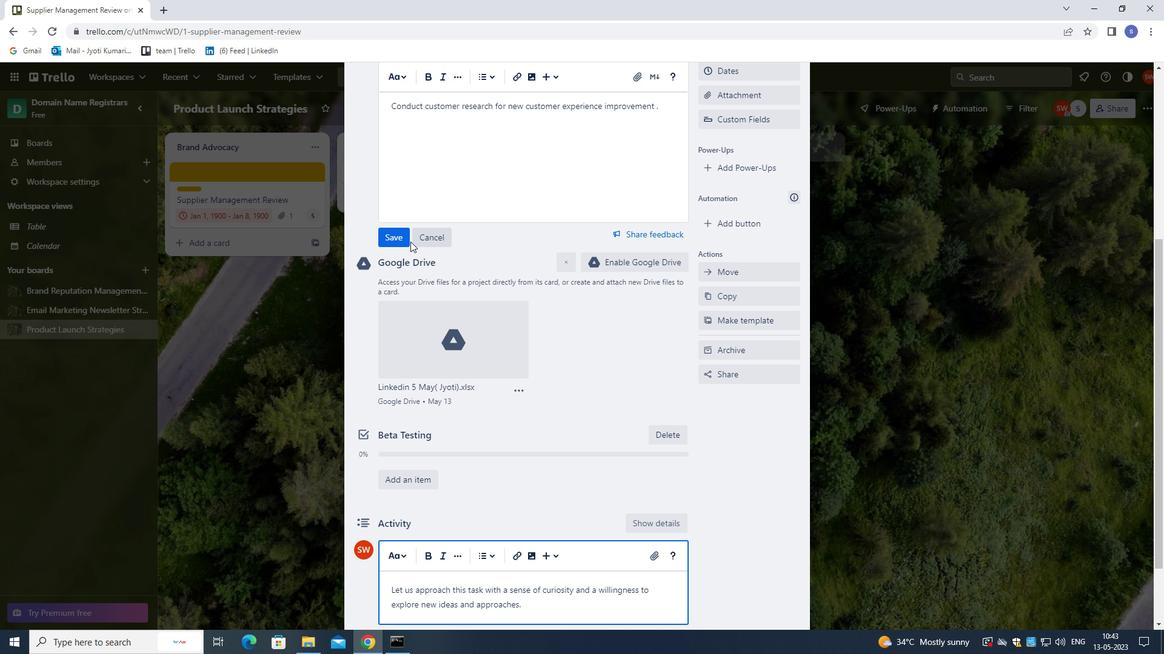 
Action: Mouse pressed left at (402, 238)
Screenshot: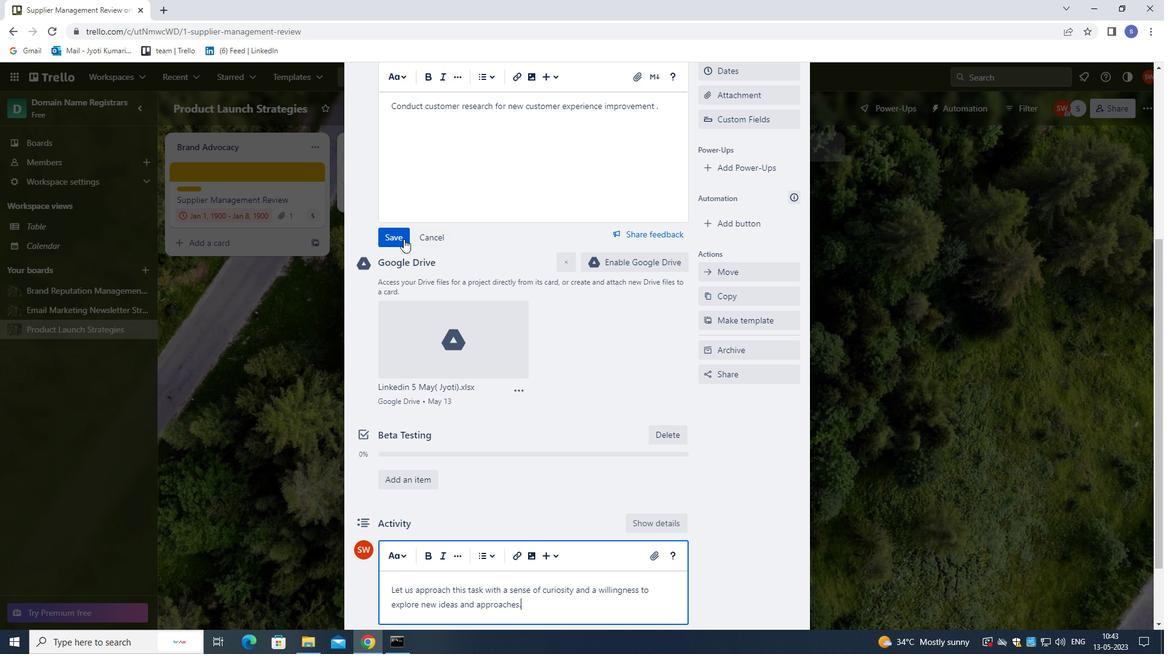 
Action: Mouse moved to (503, 323)
Screenshot: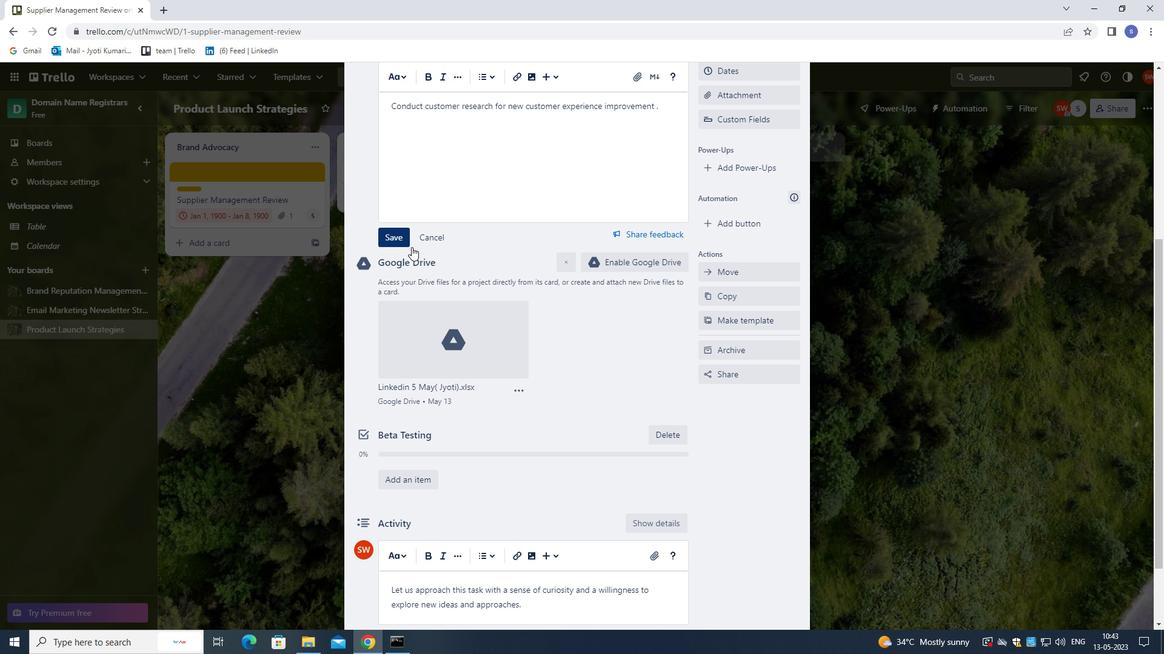 
Action: Mouse scrolled (503, 322) with delta (0, 0)
Screenshot: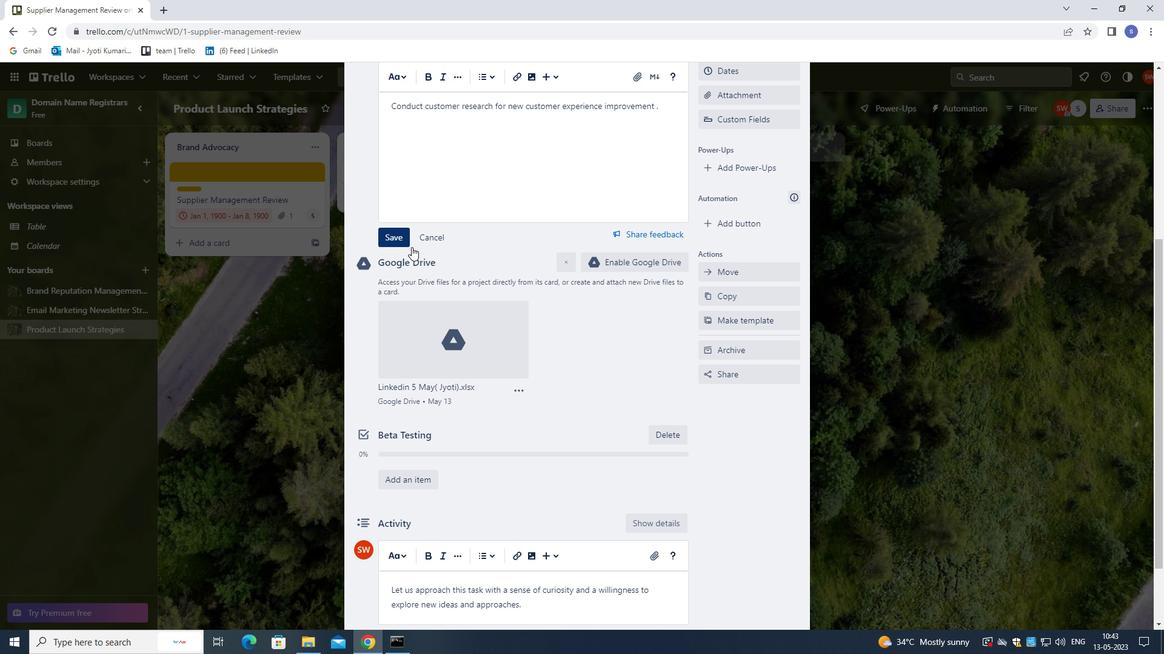 
Action: Mouse moved to (505, 329)
Screenshot: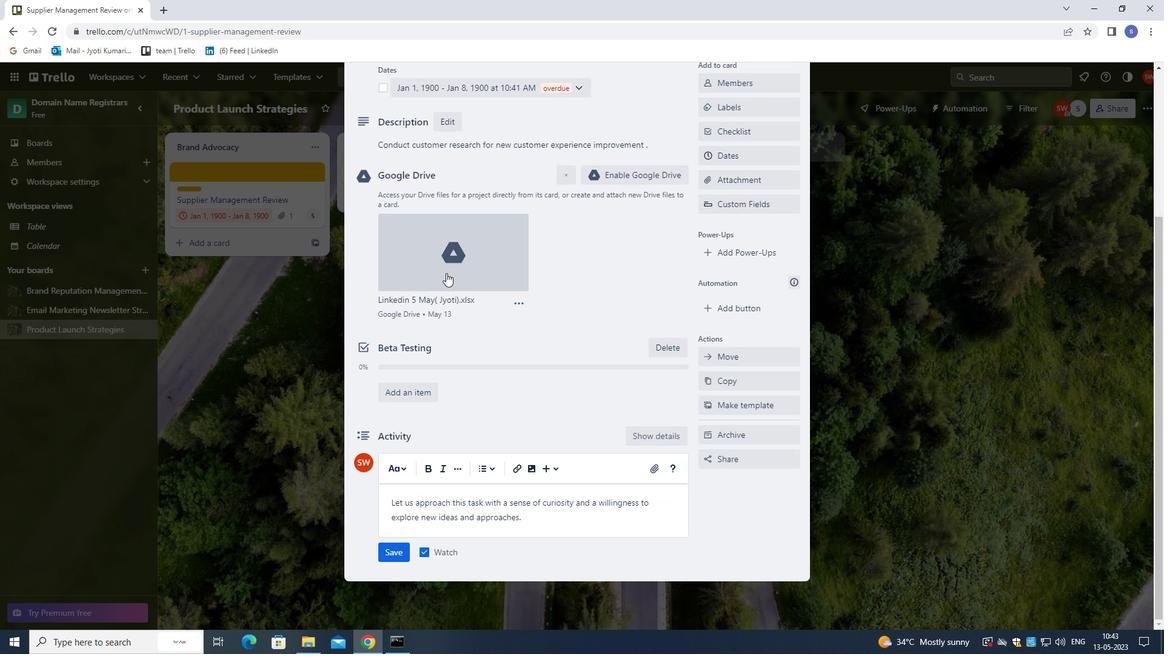 
Action: Mouse scrolled (505, 329) with delta (0, 0)
Screenshot: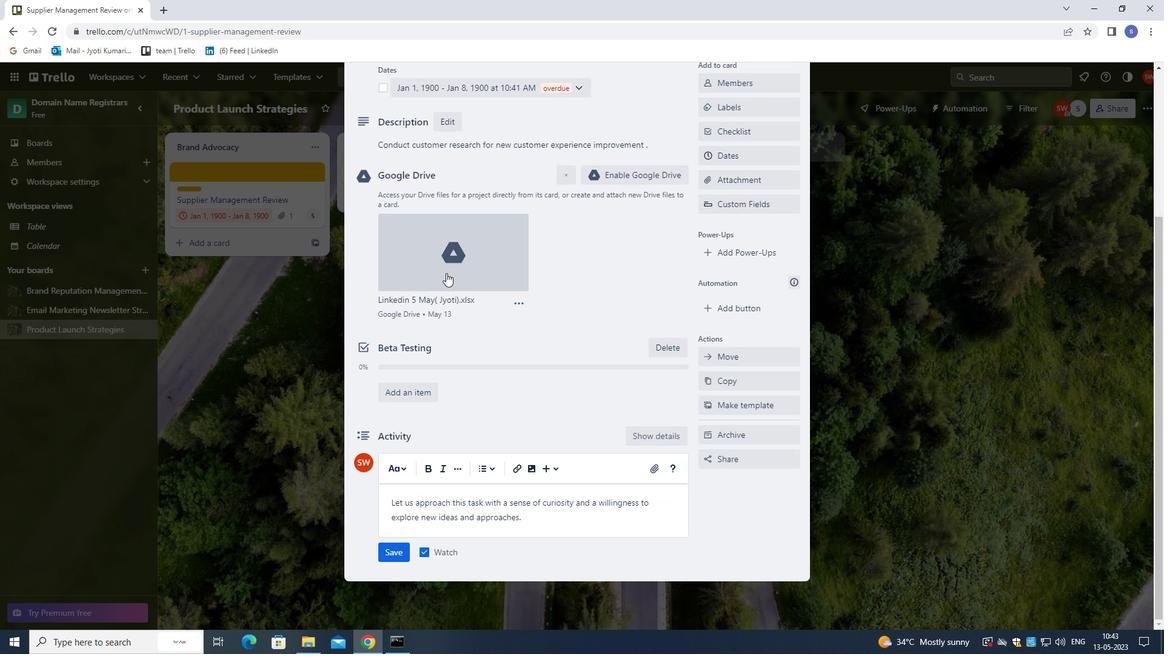 
Action: Mouse moved to (508, 336)
Screenshot: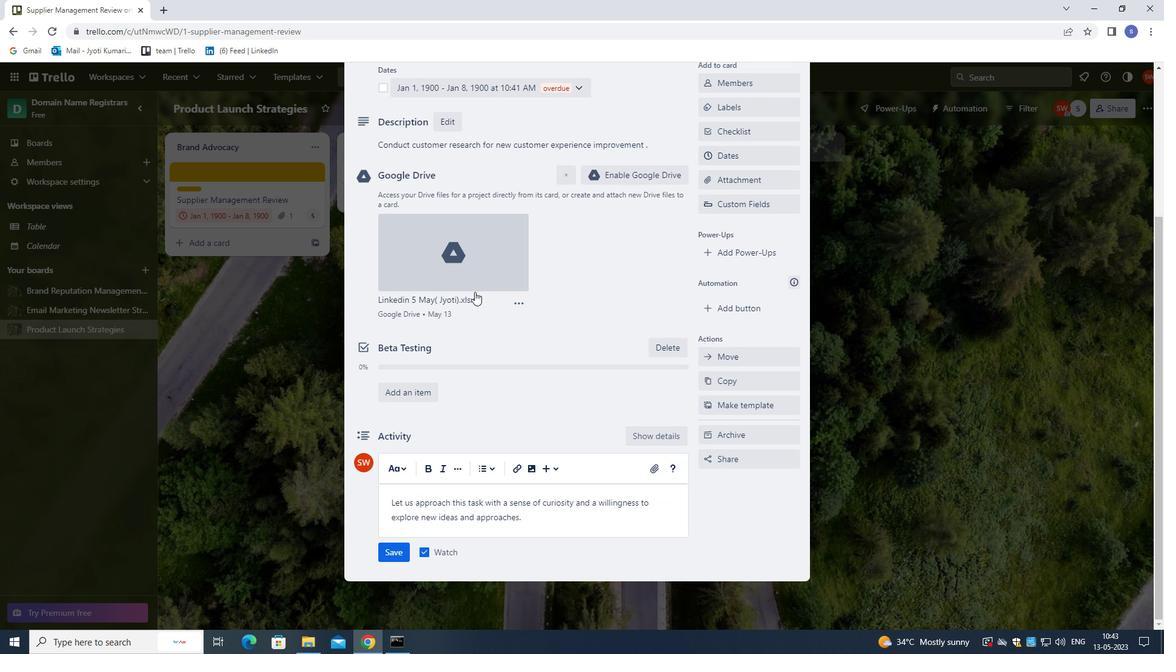 
Action: Mouse scrolled (508, 335) with delta (0, 0)
Screenshot: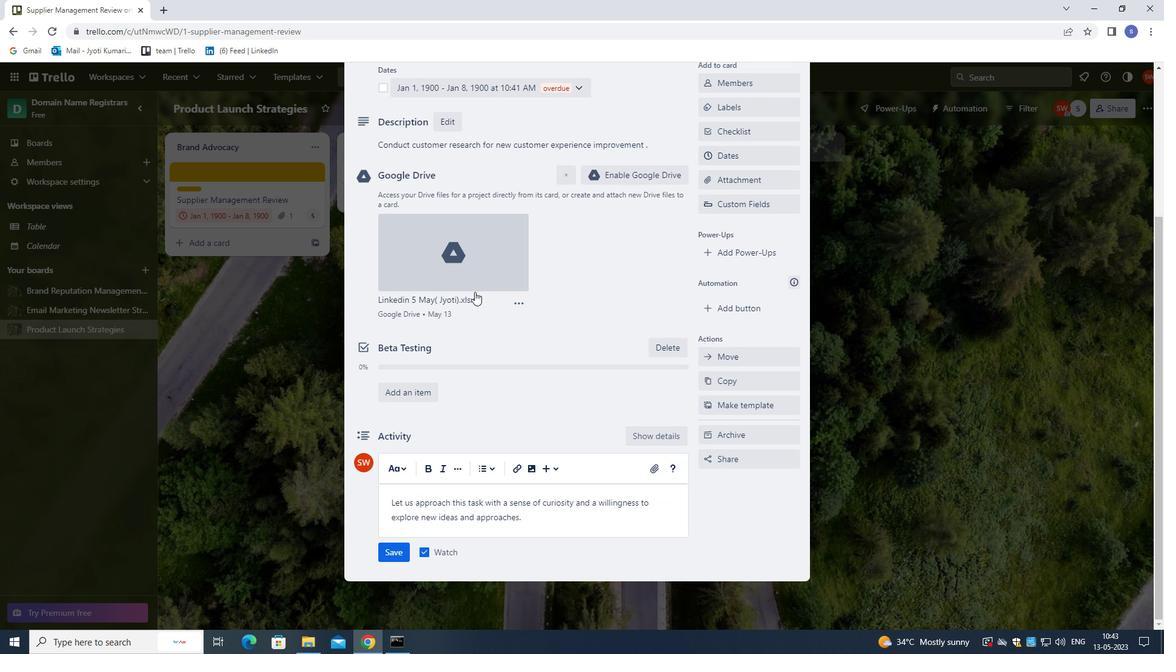 
Action: Mouse moved to (511, 341)
Screenshot: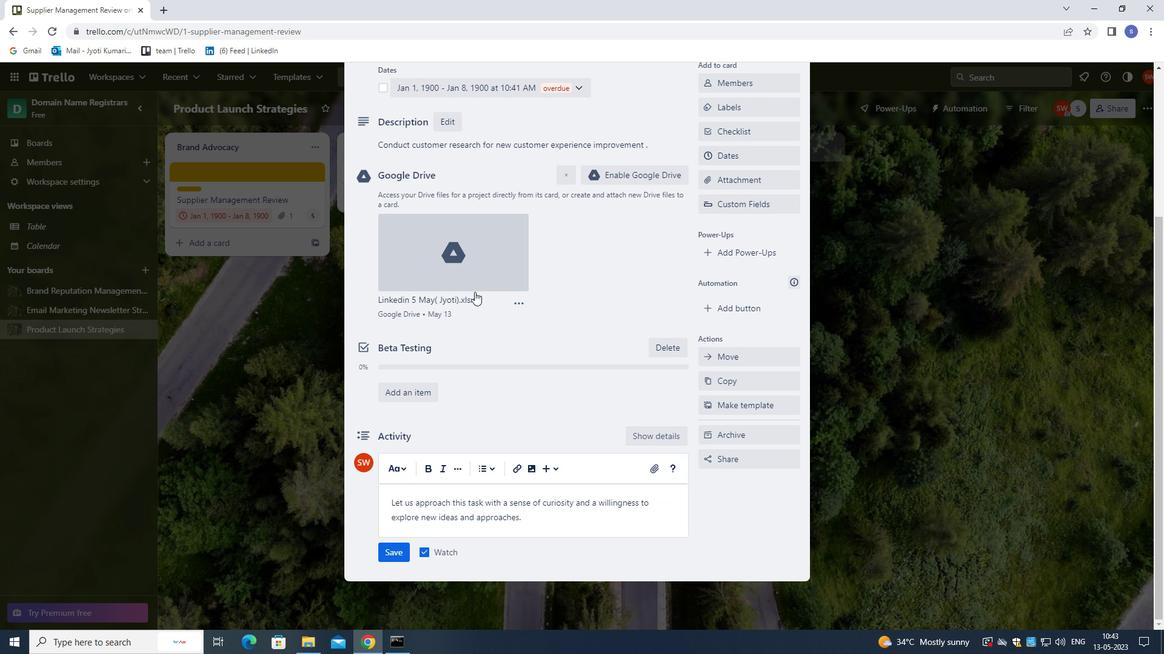 
Action: Mouse scrolled (511, 340) with delta (0, 0)
Screenshot: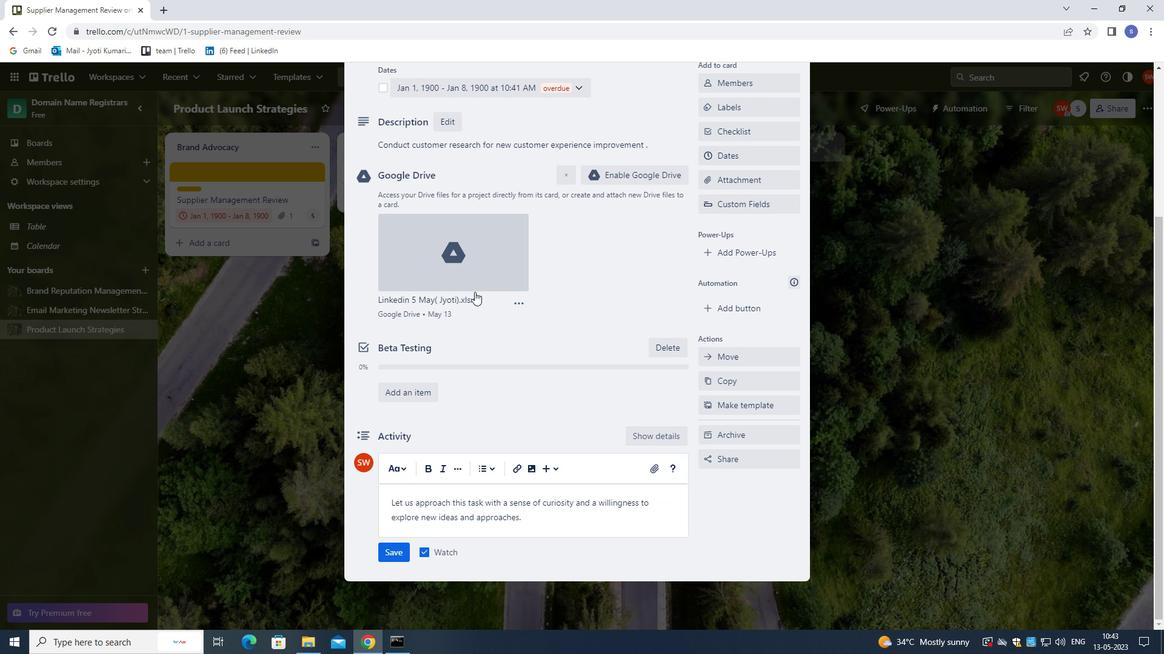 
Action: Mouse moved to (516, 350)
Screenshot: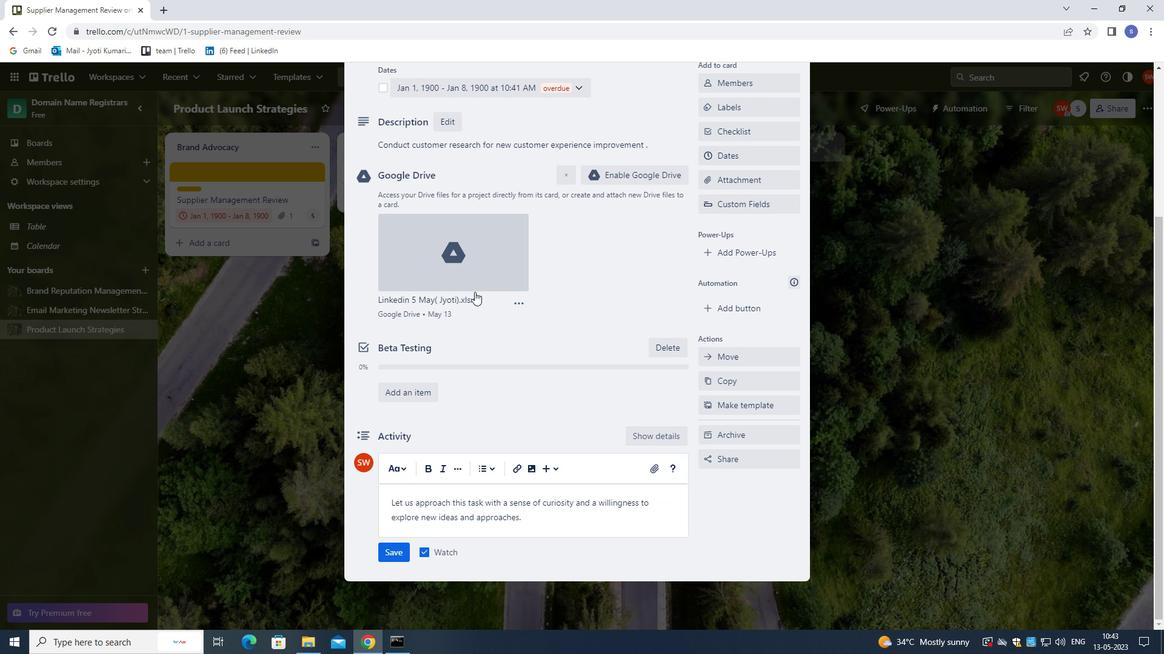 
Action: Mouse scrolled (516, 349) with delta (0, 0)
Screenshot: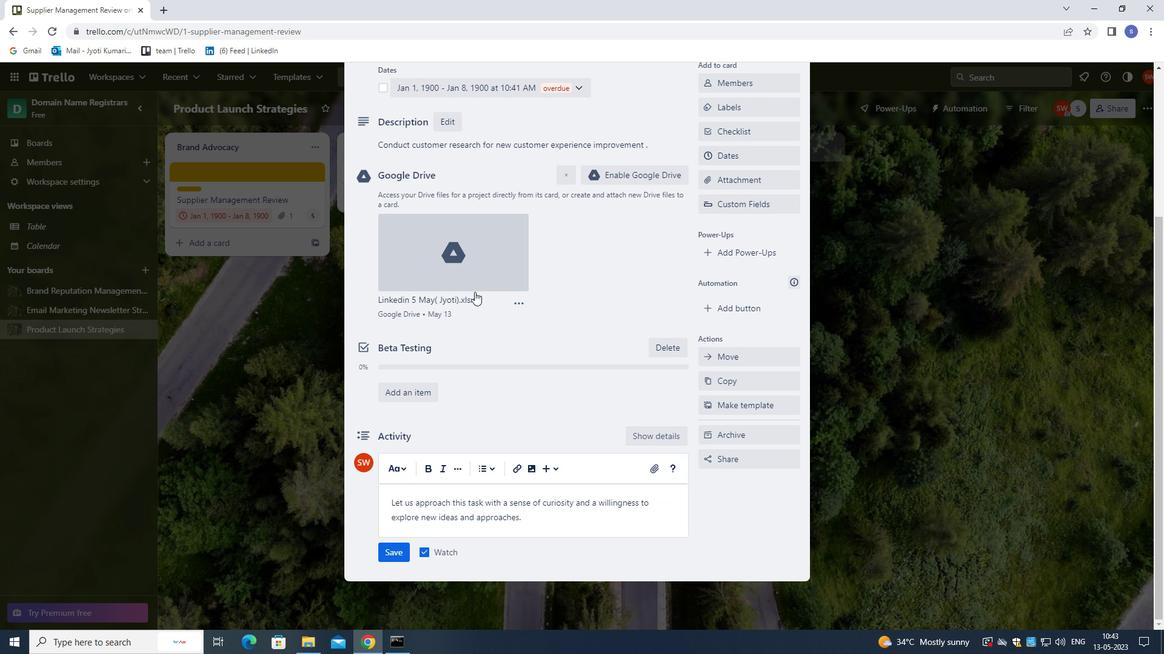 
Action: Mouse moved to (391, 553)
Screenshot: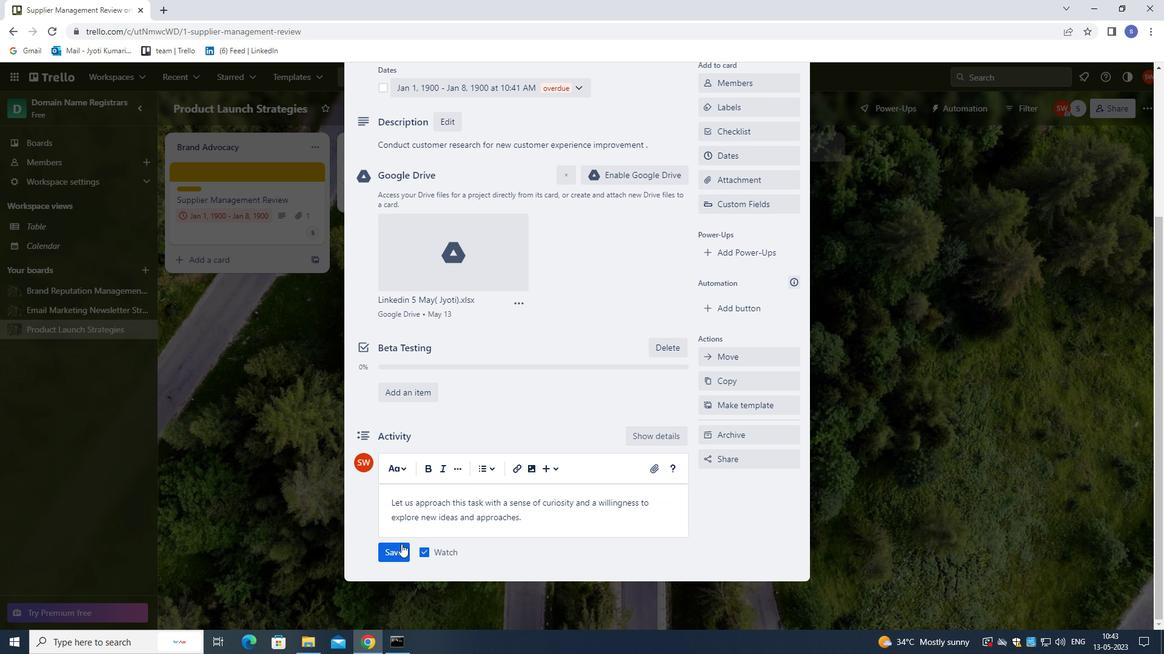 
Action: Mouse pressed left at (391, 553)
Screenshot: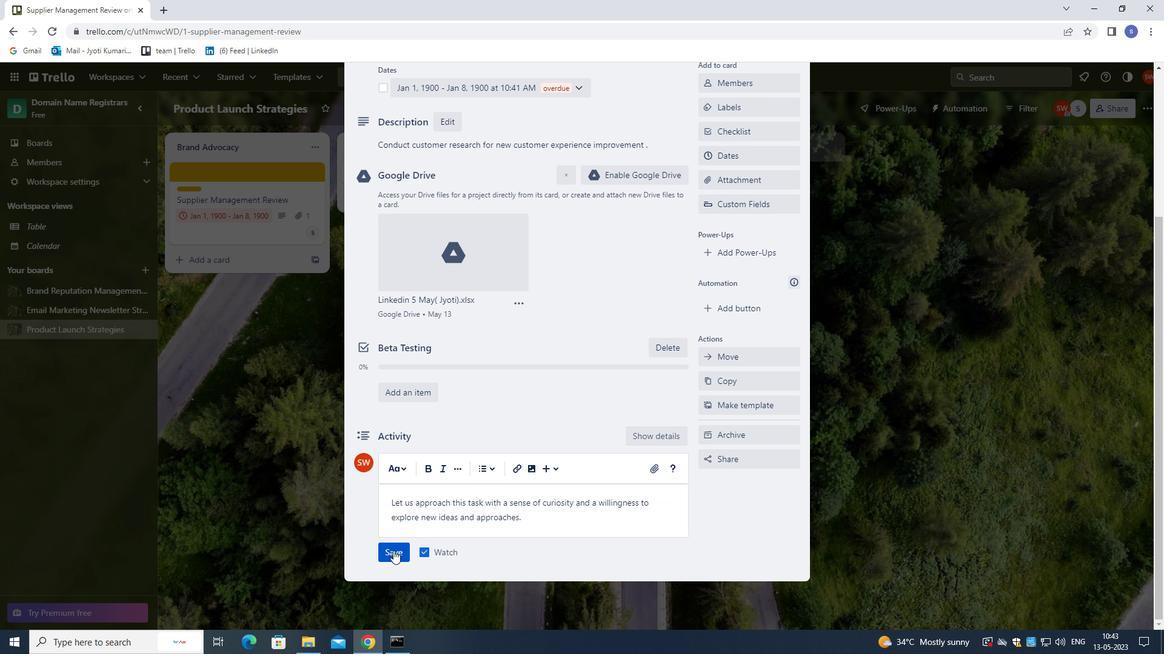 
Action: Mouse moved to (517, 498)
Screenshot: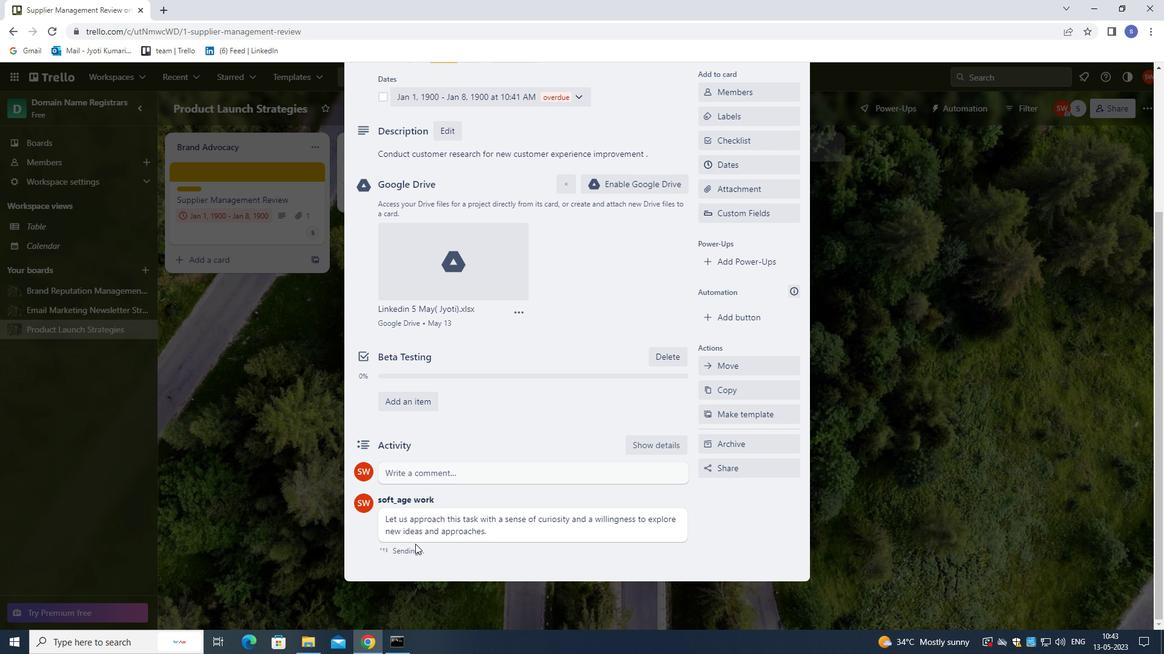 
Action: Mouse scrolled (517, 499) with delta (0, 0)
Screenshot: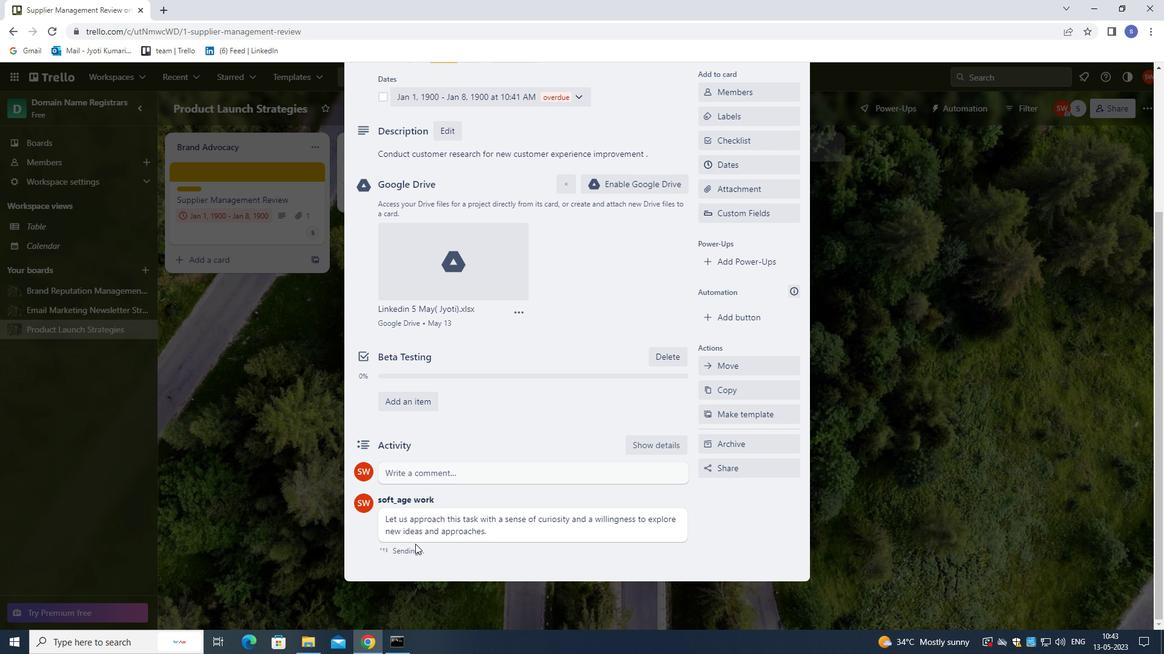 
Action: Mouse moved to (537, 490)
Screenshot: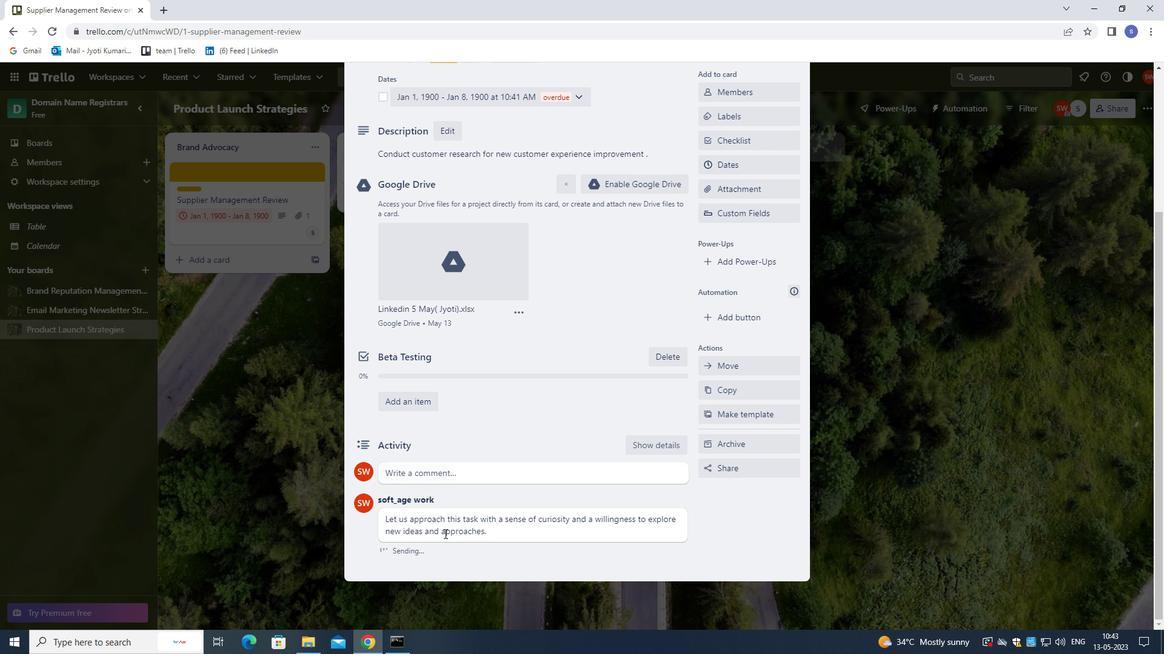 
Action: Mouse scrolled (537, 491) with delta (0, 0)
Screenshot: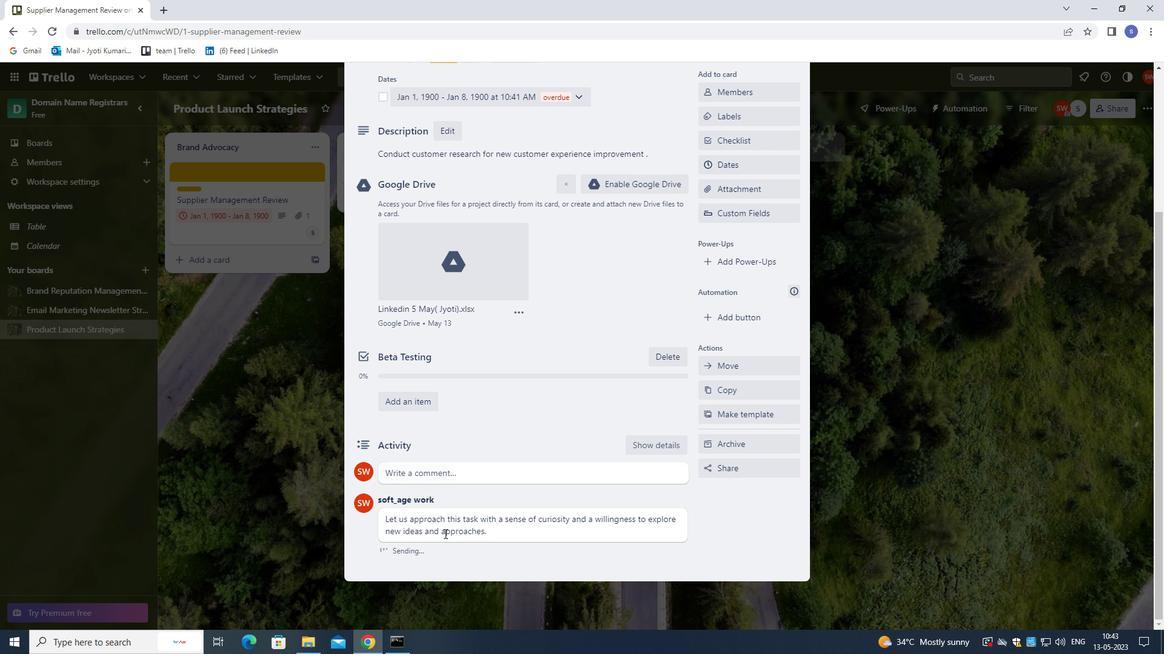 
Action: Mouse moved to (551, 485)
Screenshot: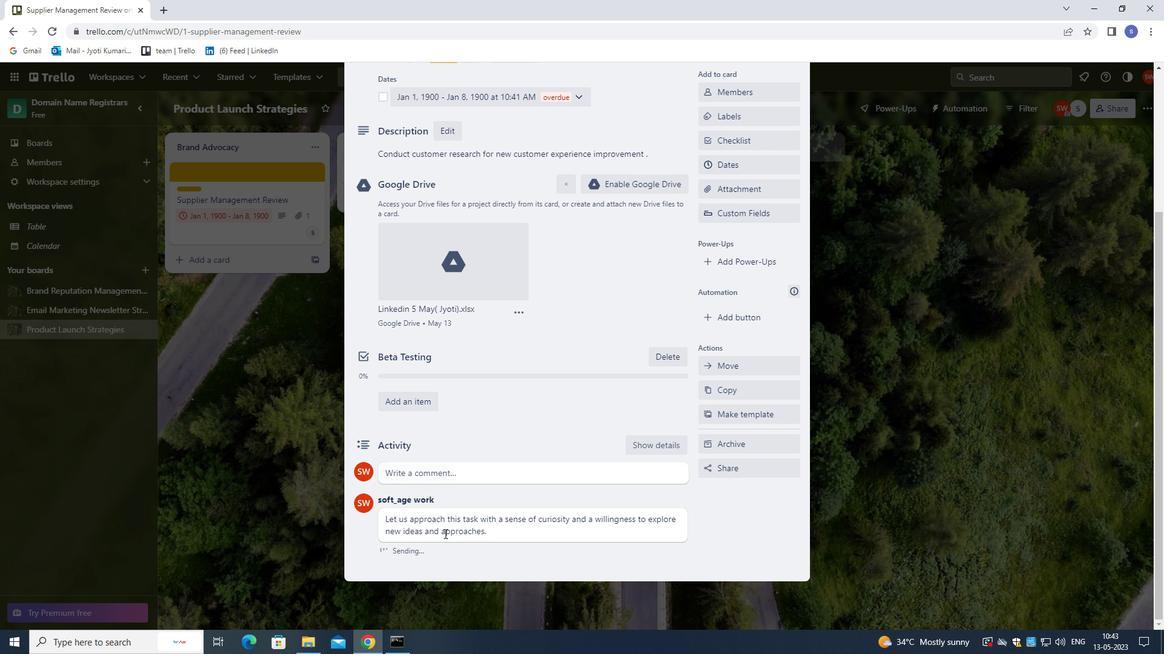 
Action: Mouse scrolled (551, 485) with delta (0, 0)
Screenshot: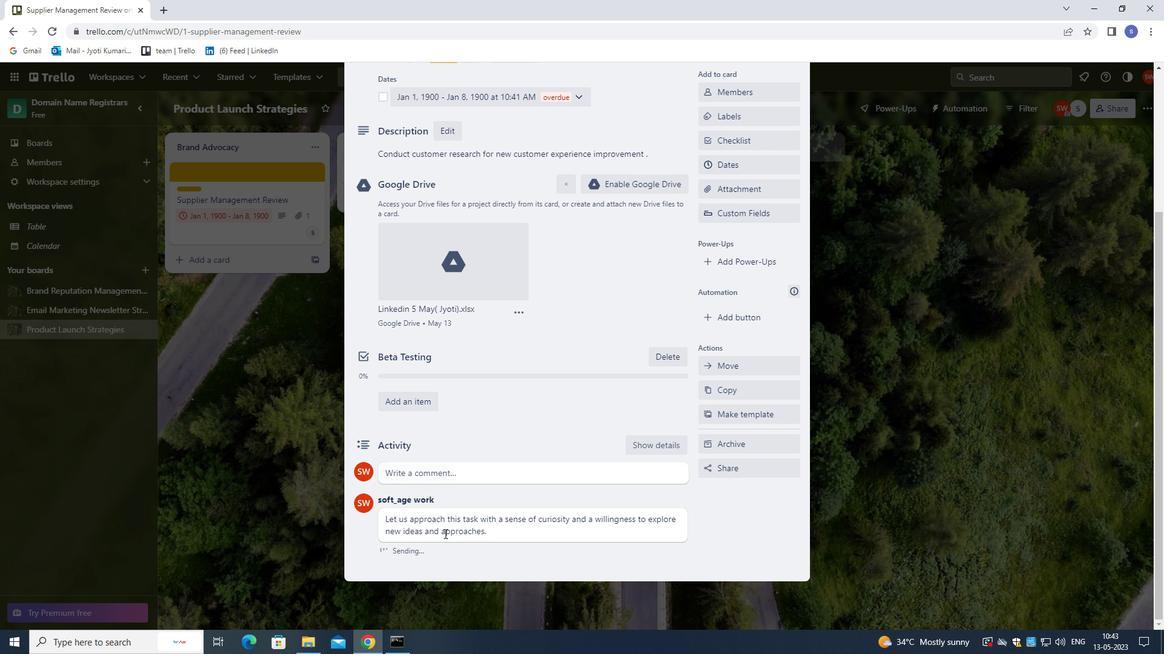 
Action: Mouse moved to (588, 469)
Screenshot: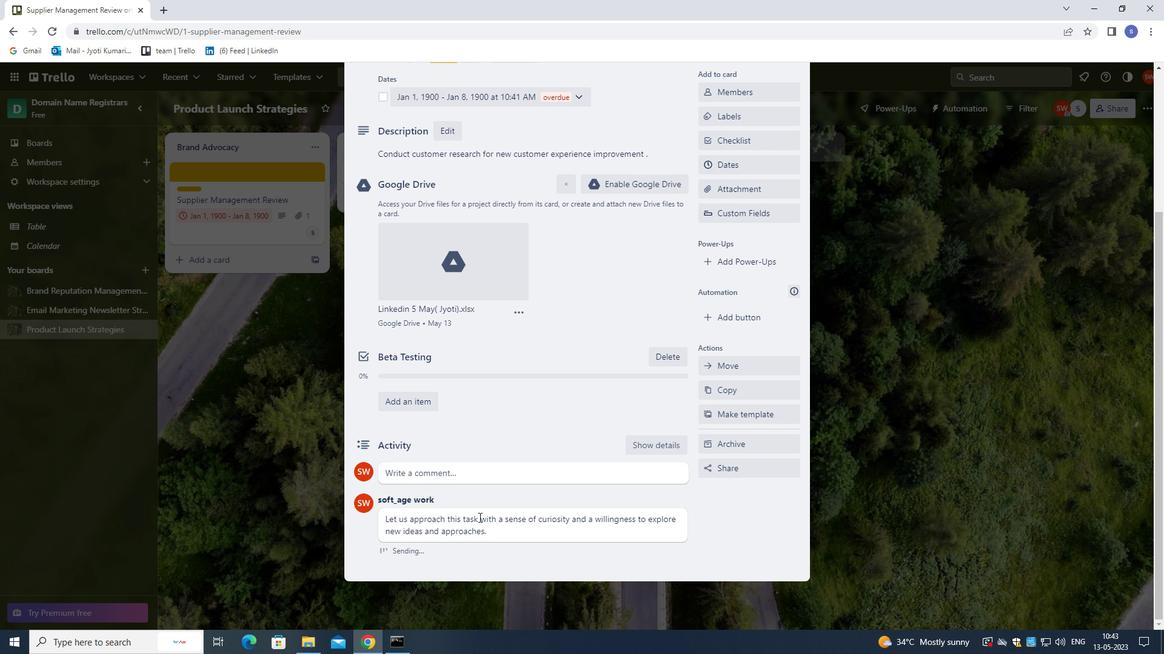
Action: Mouse scrolled (577, 474) with delta (0, 0)
Screenshot: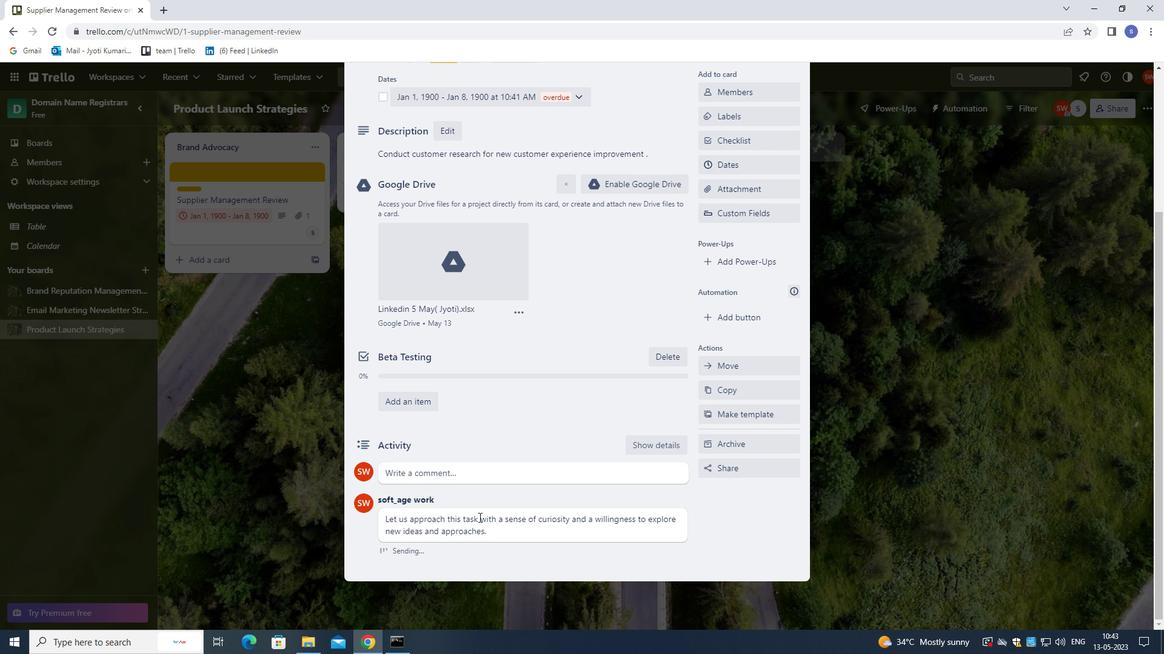 
Action: Mouse moved to (600, 463)
Screenshot: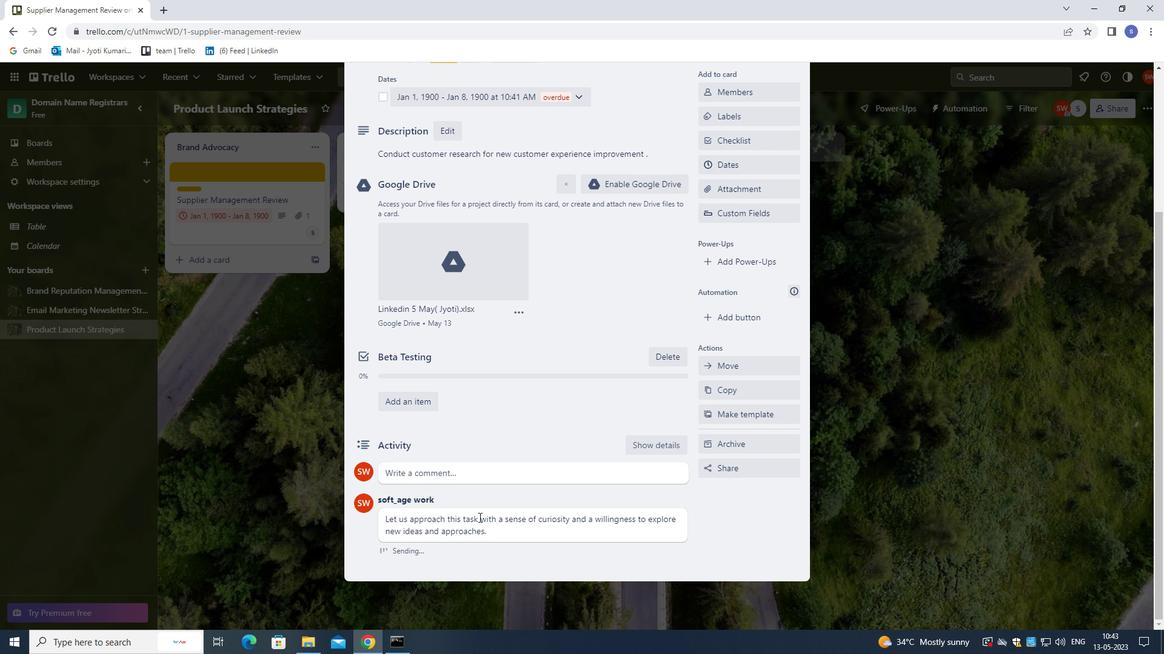 
Action: Mouse scrolled (600, 464) with delta (0, 0)
Screenshot: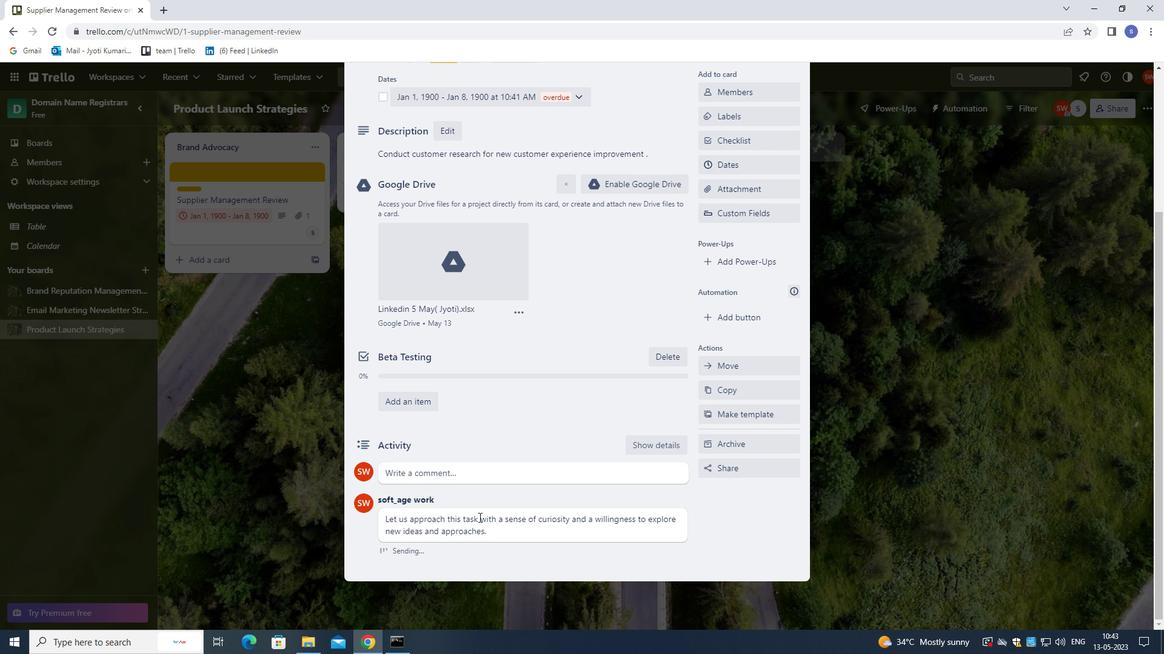 
Action: Mouse moved to (642, 441)
Screenshot: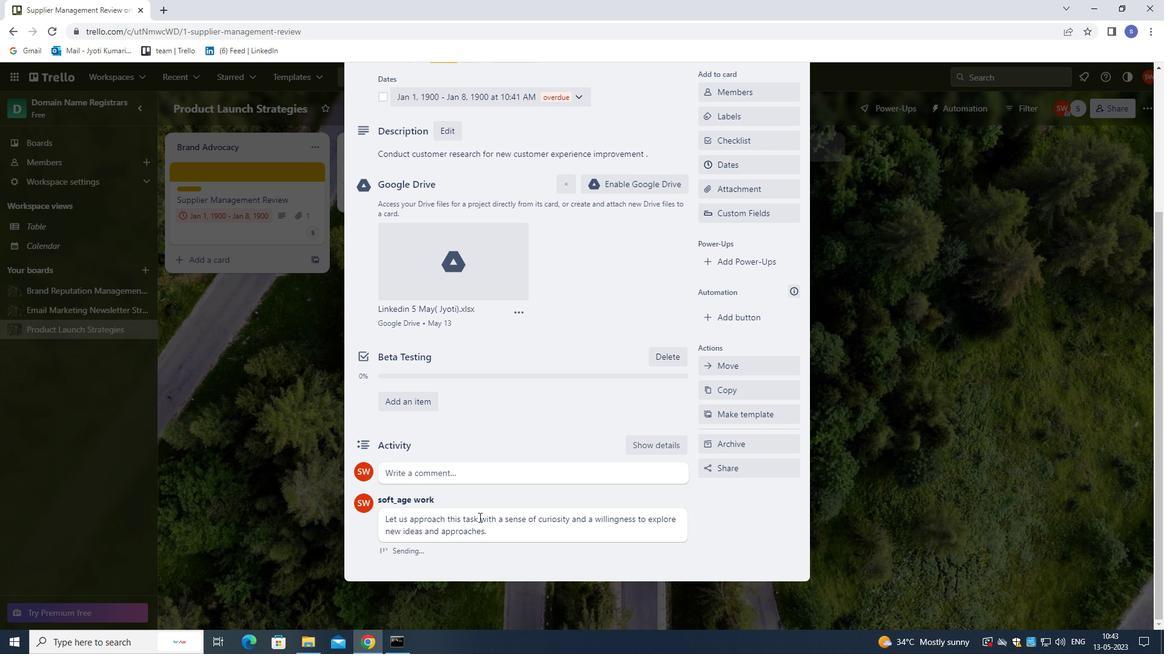 
Action: Mouse scrolled (642, 442) with delta (0, 0)
Screenshot: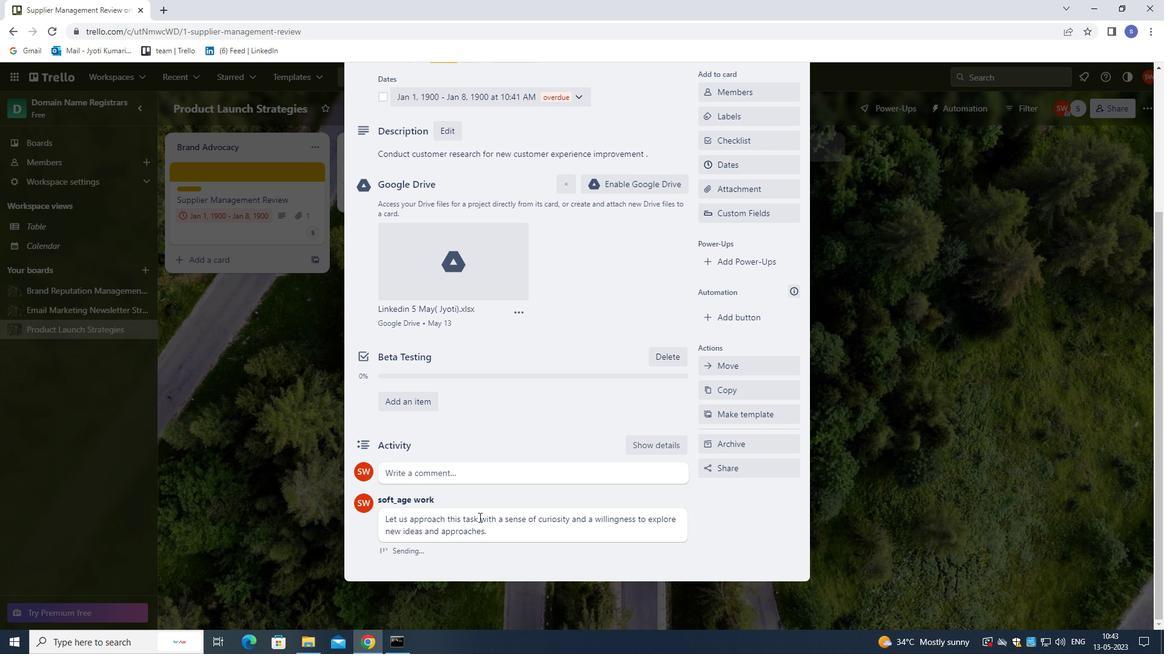 
Action: Mouse moved to (691, 408)
Screenshot: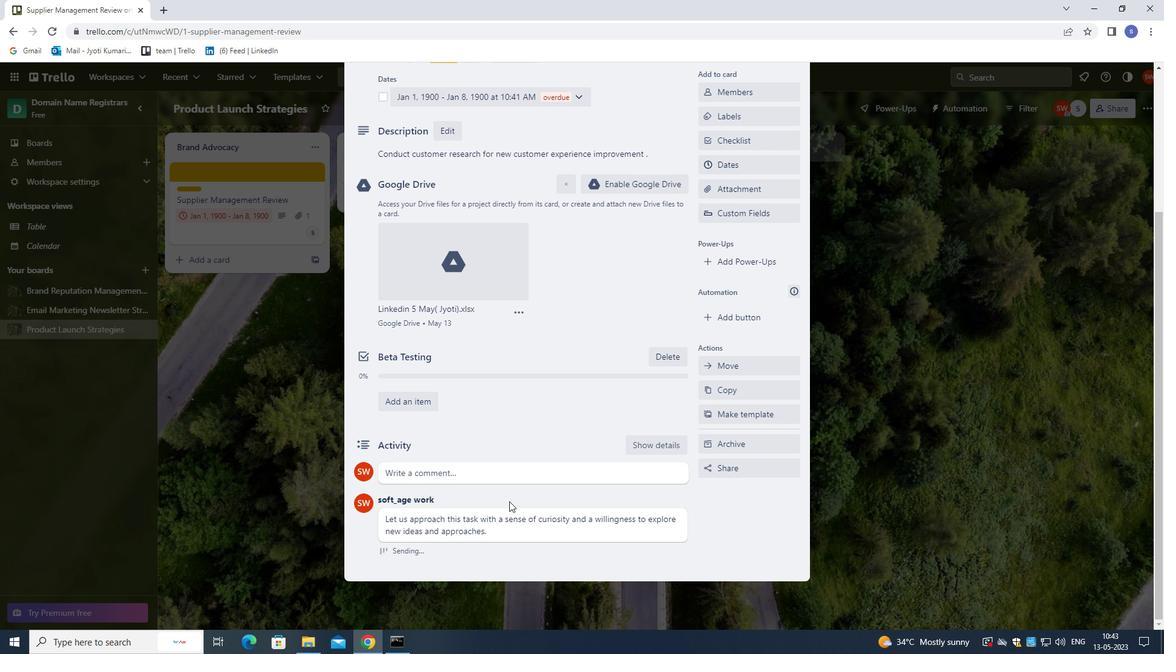 
Action: Mouse scrolled (691, 409) with delta (0, 0)
Screenshot: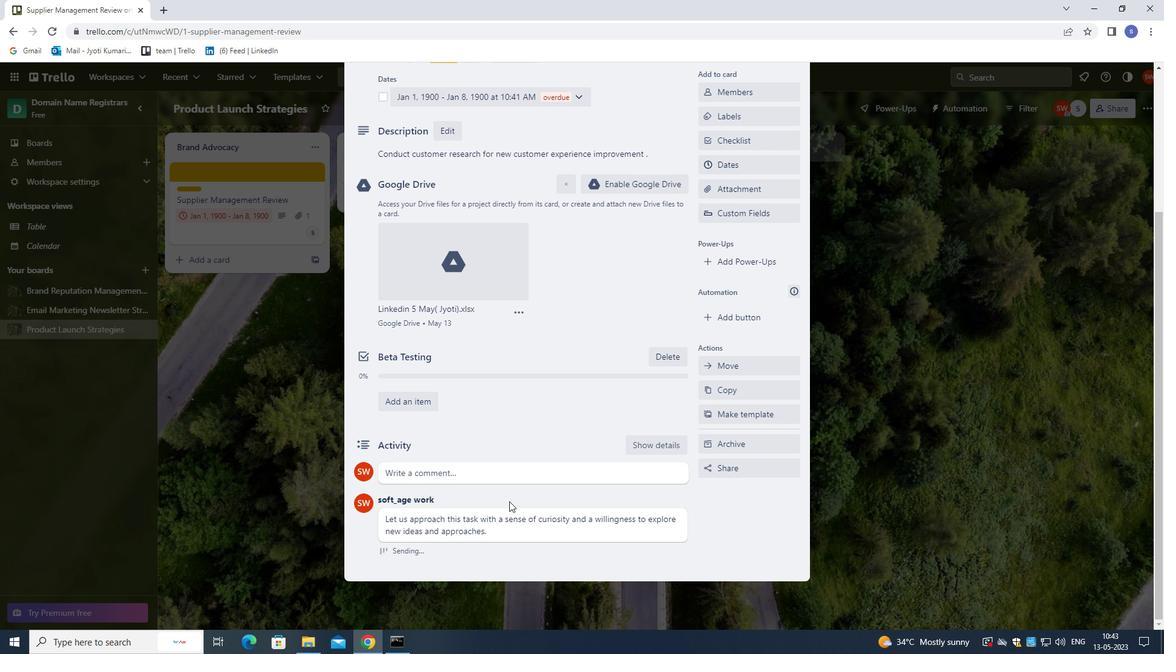 
Action: Mouse moved to (798, 103)
Screenshot: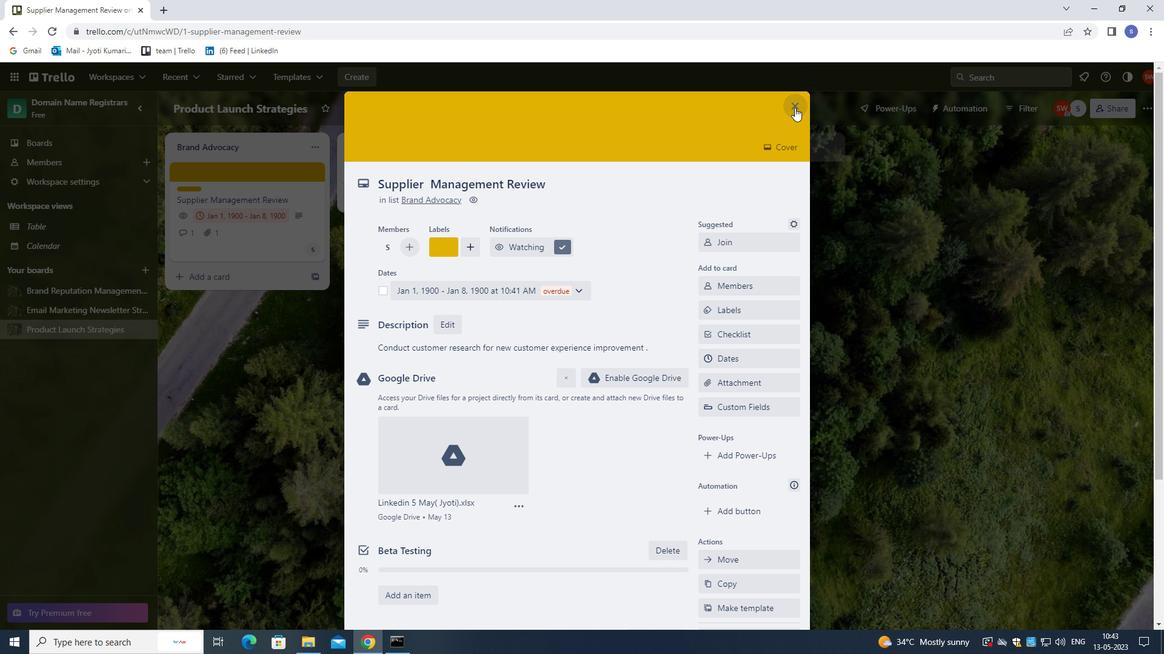 
Action: Mouse pressed left at (798, 103)
Screenshot: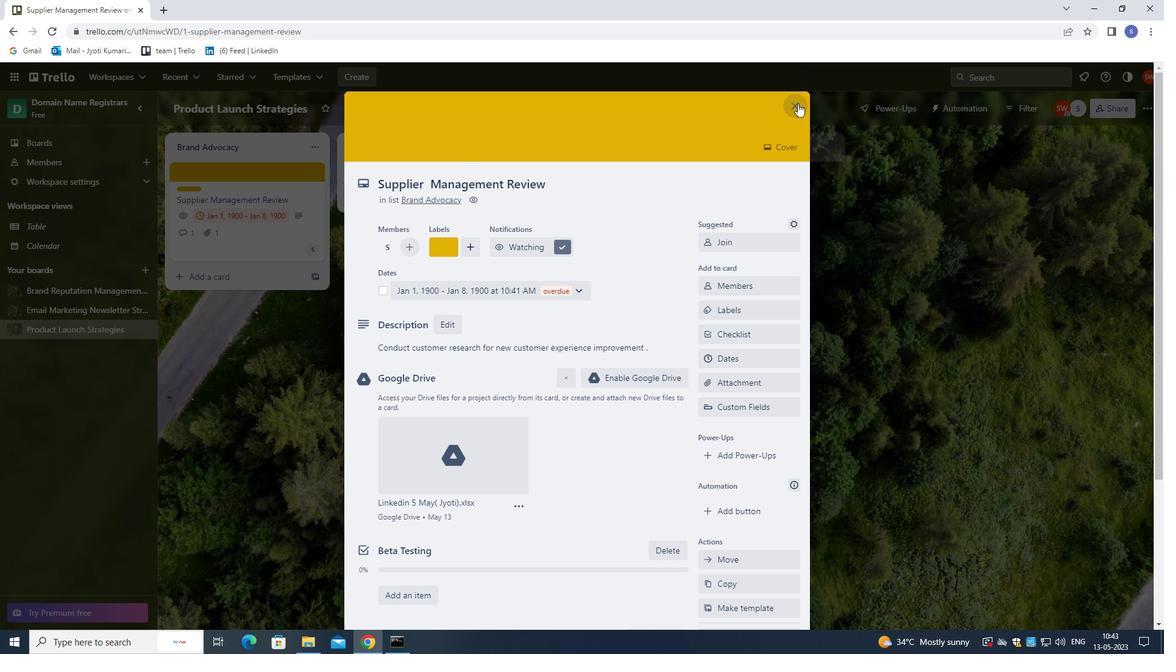 
Action: Mouse moved to (801, 109)
Screenshot: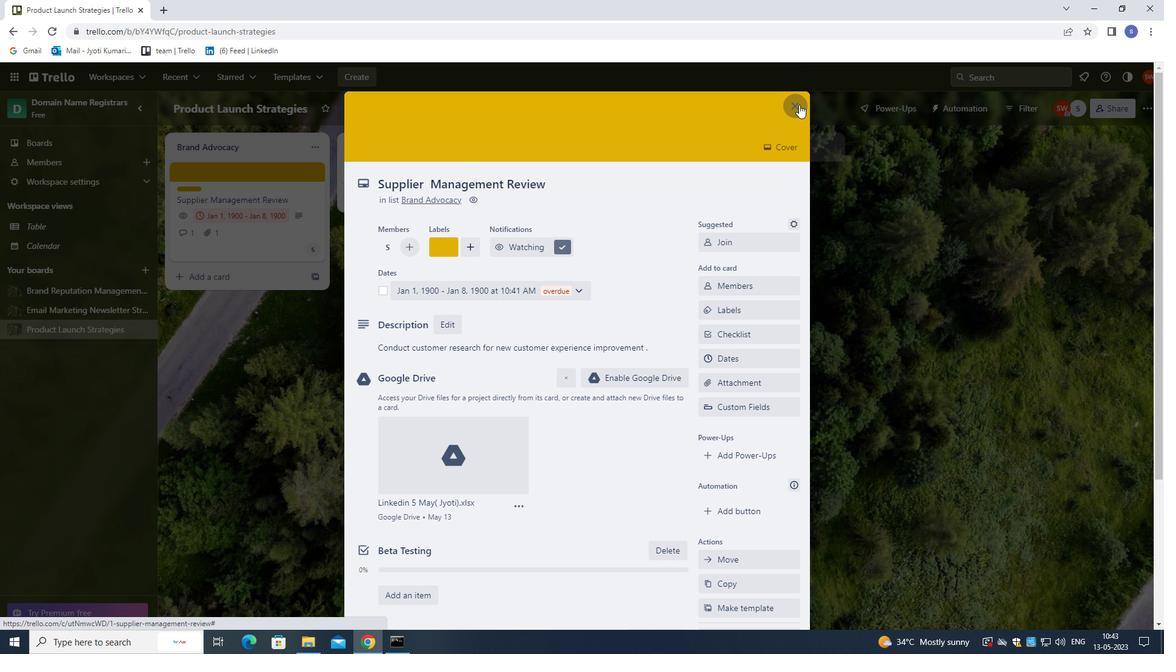 
